 Task: Look for space in Brownsville, United States from 8th August, 2023 to 15th August, 2023 for 9 adults in price range Rs.10000 to Rs.14000. Place can be shared room with 5 bedrooms having 9 beds and 5 bathrooms. Property type can be house, flat, guest house. Amenities needed are: wifi, TV, free parkinig on premises, gym, breakfast. Booking option can be shelf check-in. Required host language is English.
Action: Mouse moved to (495, 109)
Screenshot: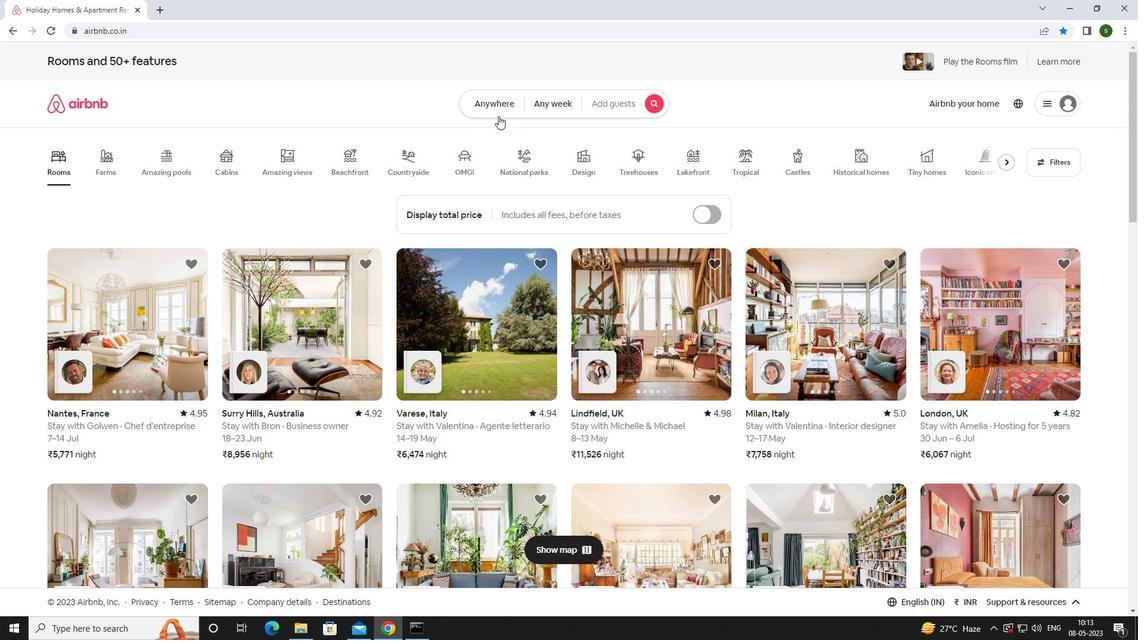
Action: Mouse pressed left at (495, 109)
Screenshot: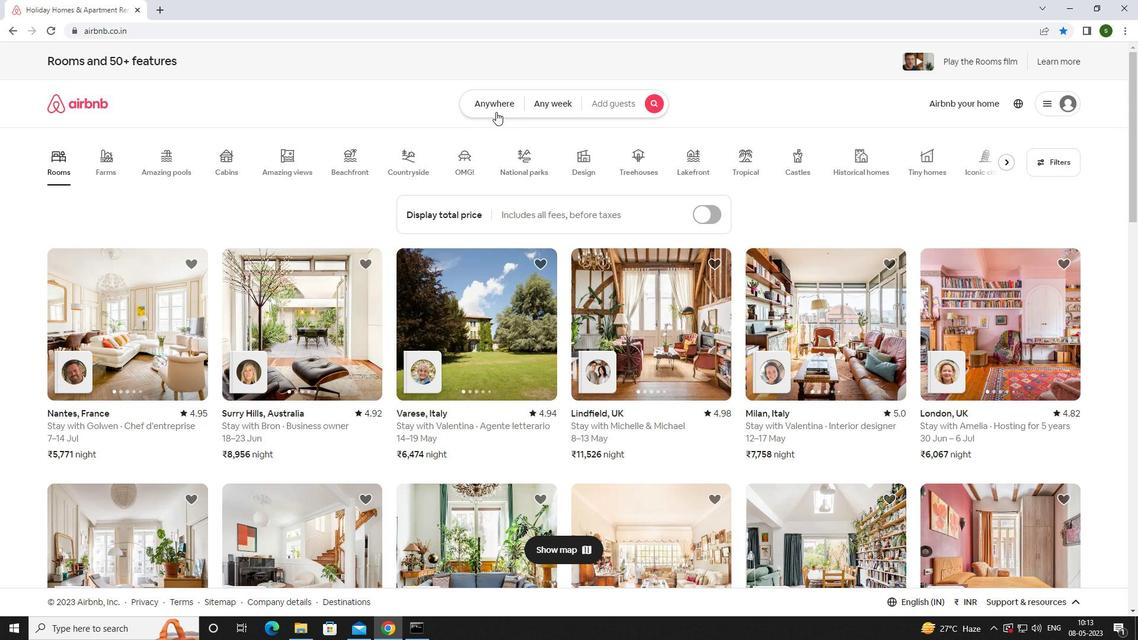 
Action: Mouse moved to (453, 160)
Screenshot: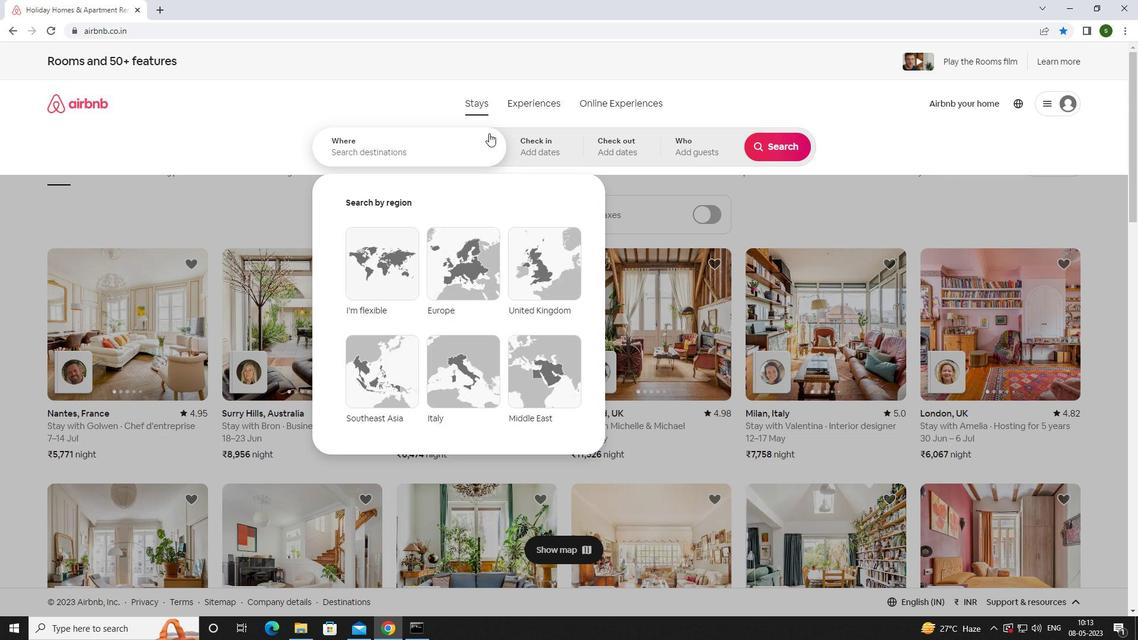 
Action: Mouse pressed left at (453, 160)
Screenshot: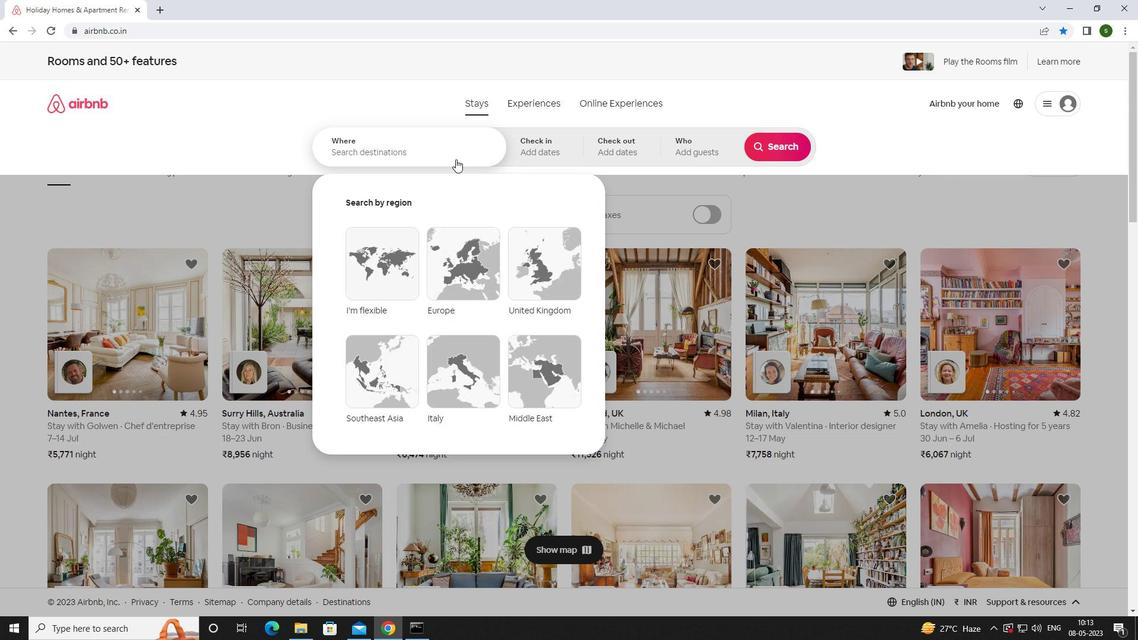 
Action: Mouse moved to (452, 151)
Screenshot: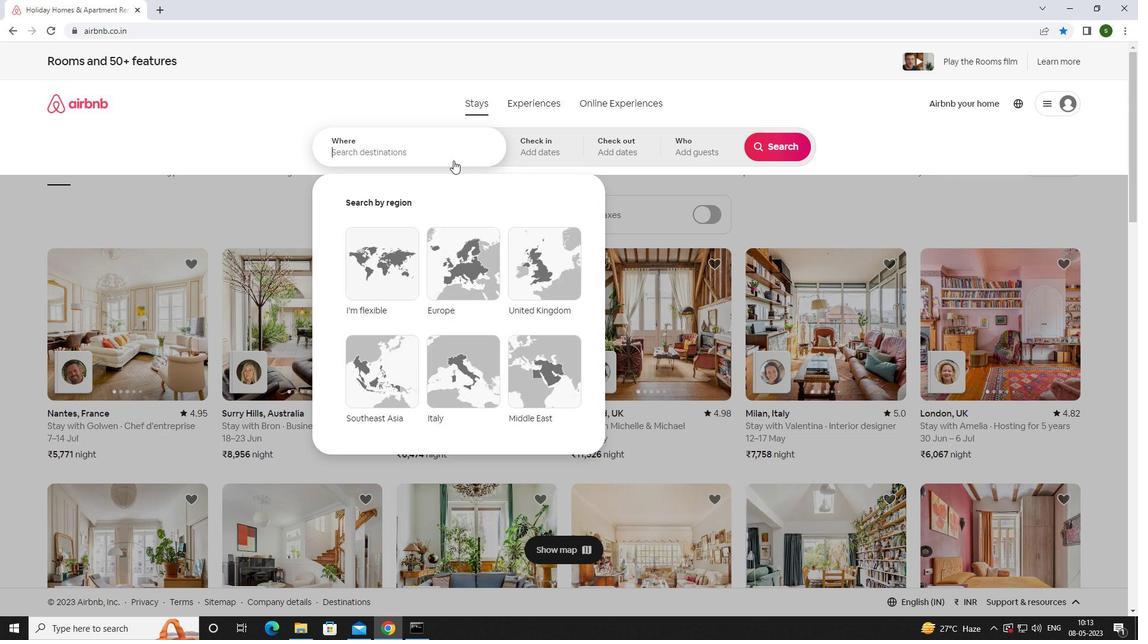 
Action: Key pressed <Key.caps_lock>b<Key.caps_lock>rownsville,<Key.space><Key.caps_lock>u<Key.caps_lock>nited<Key.space><Key.caps_lock>s<Key.caps_lock>tates<Key.enter>
Screenshot: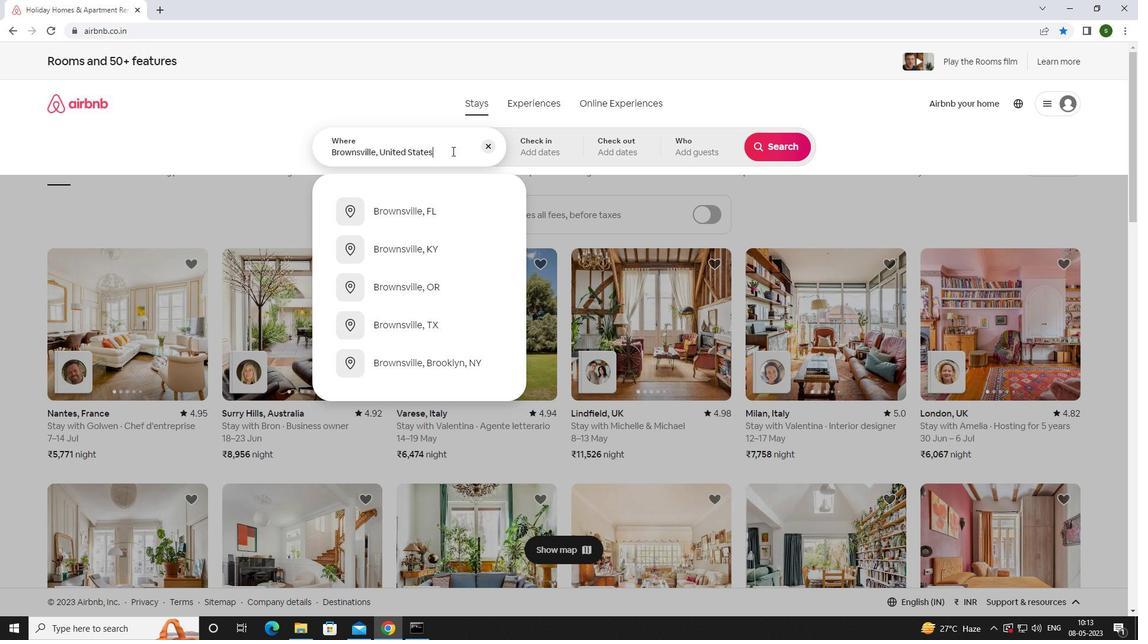 
Action: Mouse moved to (776, 238)
Screenshot: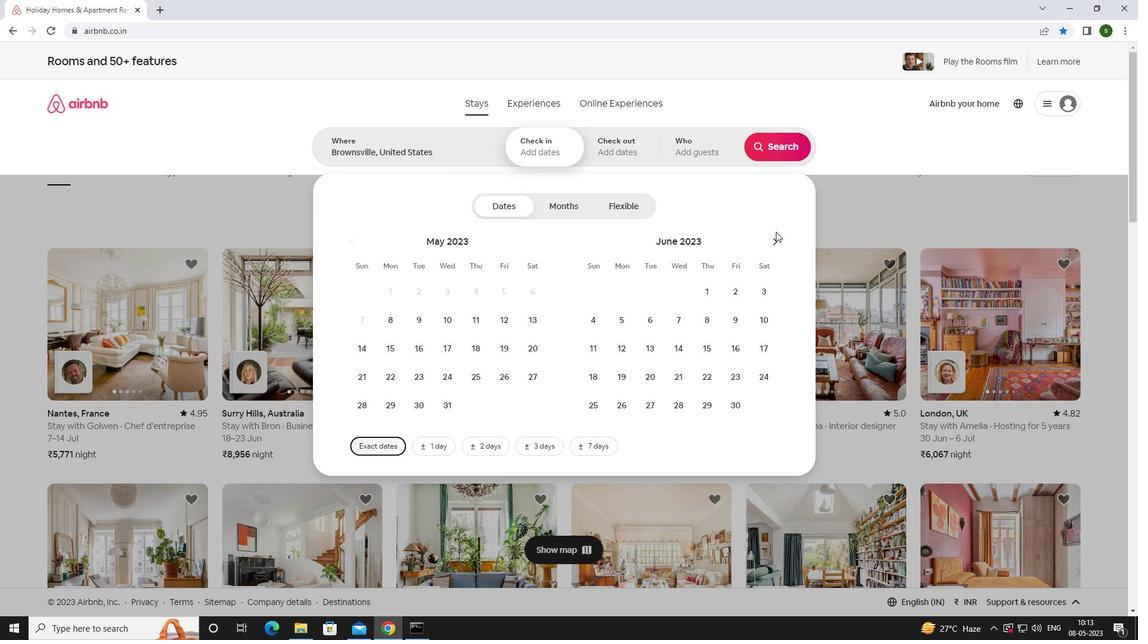 
Action: Mouse pressed left at (776, 238)
Screenshot: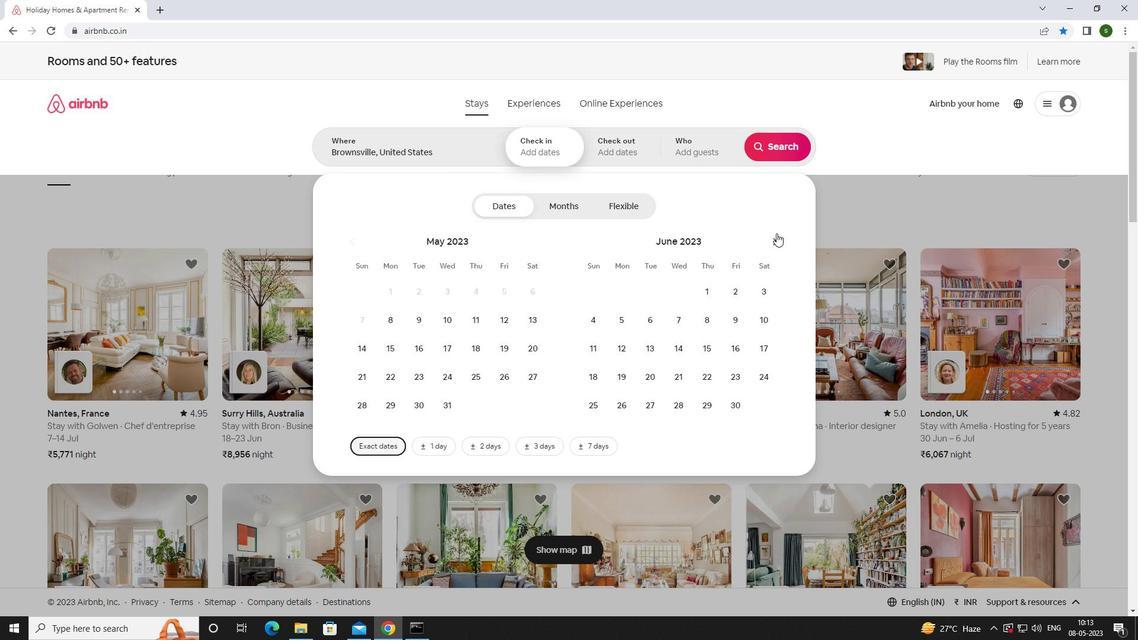 
Action: Mouse pressed left at (776, 238)
Screenshot: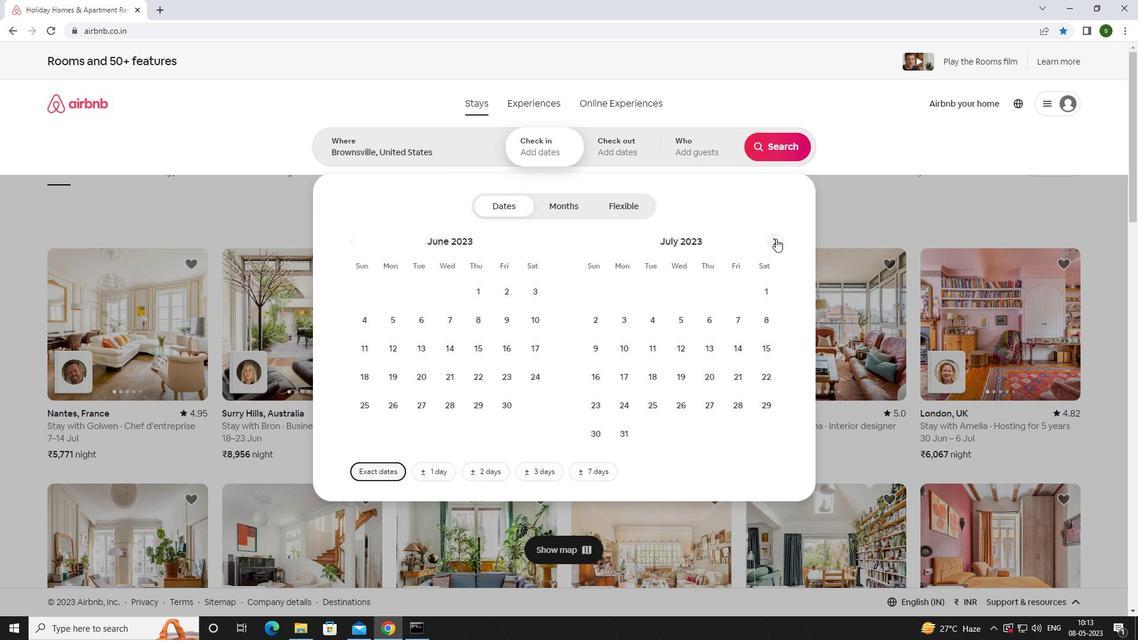 
Action: Mouse moved to (651, 318)
Screenshot: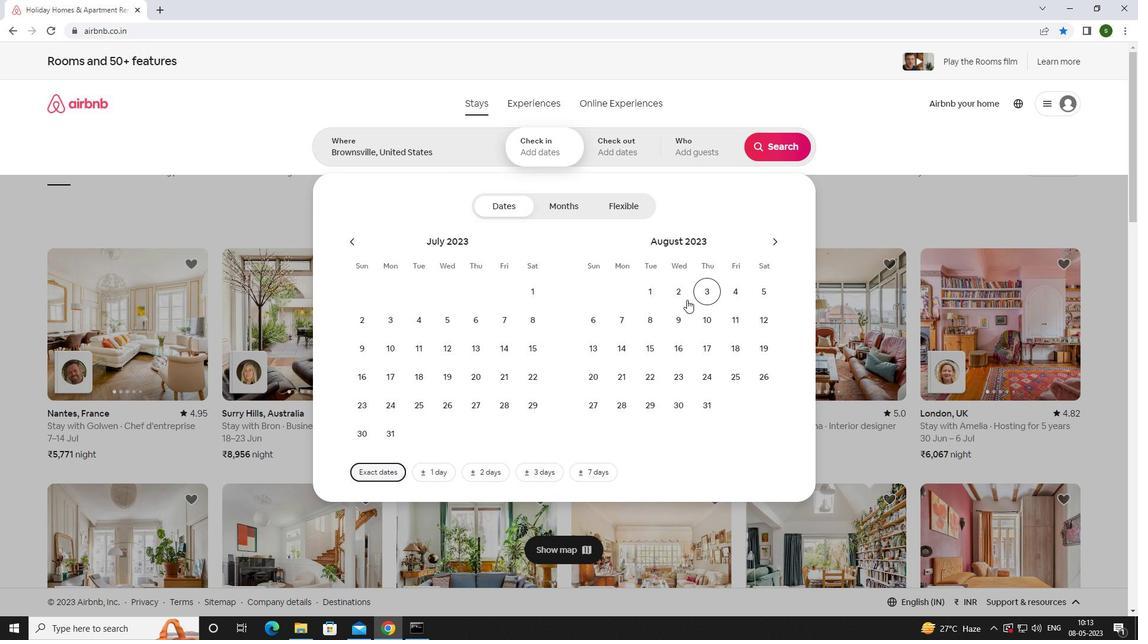 
Action: Mouse pressed left at (651, 318)
Screenshot: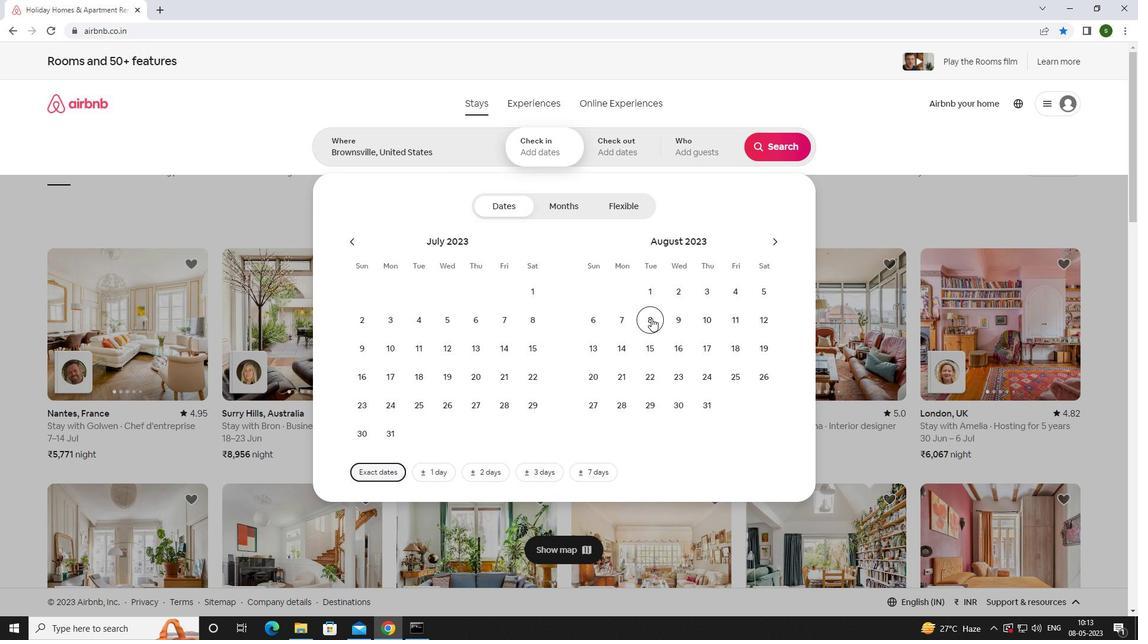 
Action: Mouse moved to (648, 353)
Screenshot: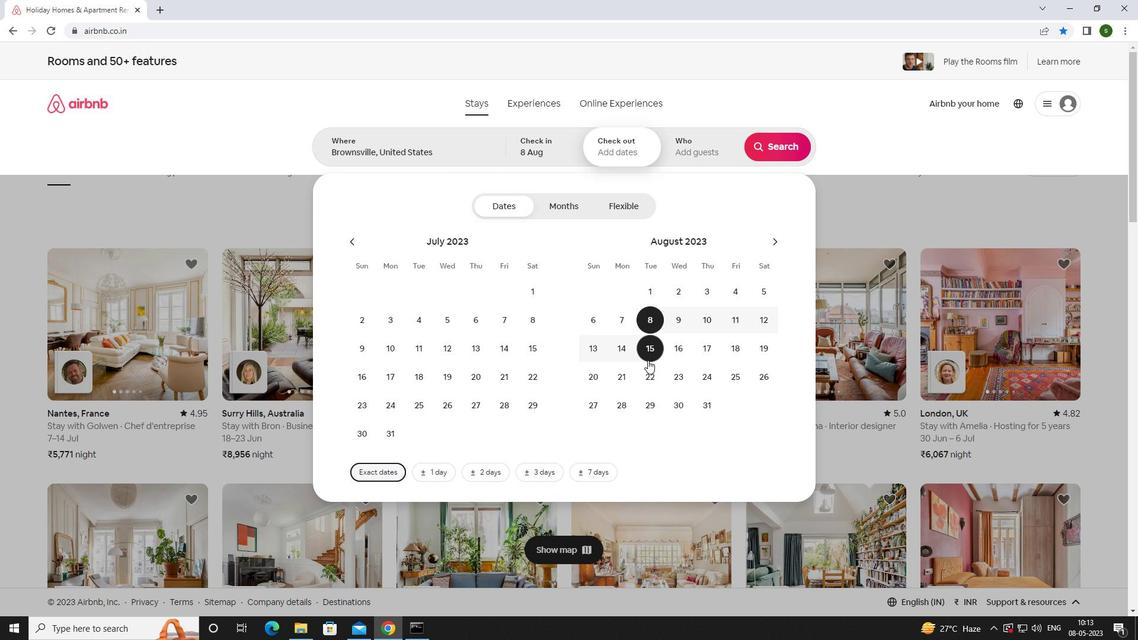
Action: Mouse pressed left at (648, 353)
Screenshot: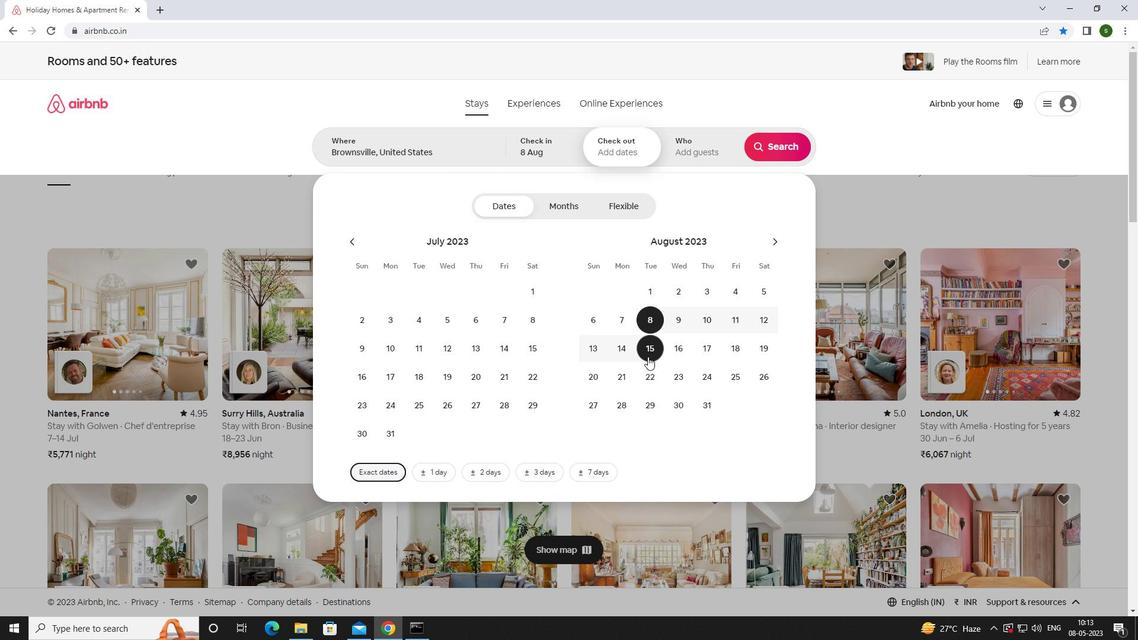 
Action: Mouse moved to (693, 156)
Screenshot: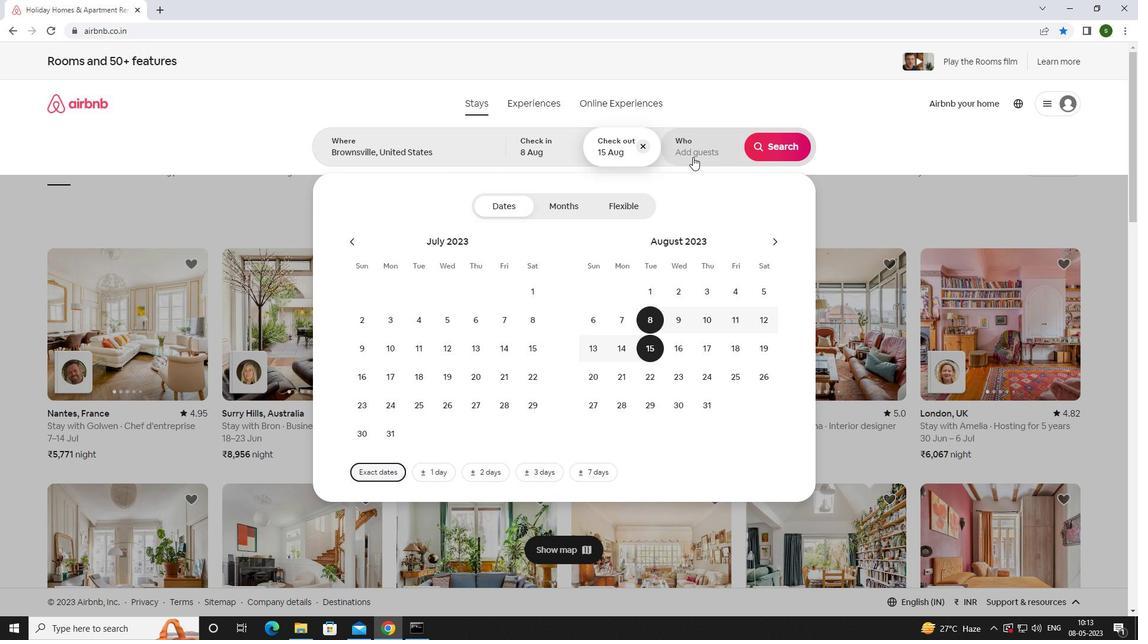 
Action: Mouse pressed left at (693, 156)
Screenshot: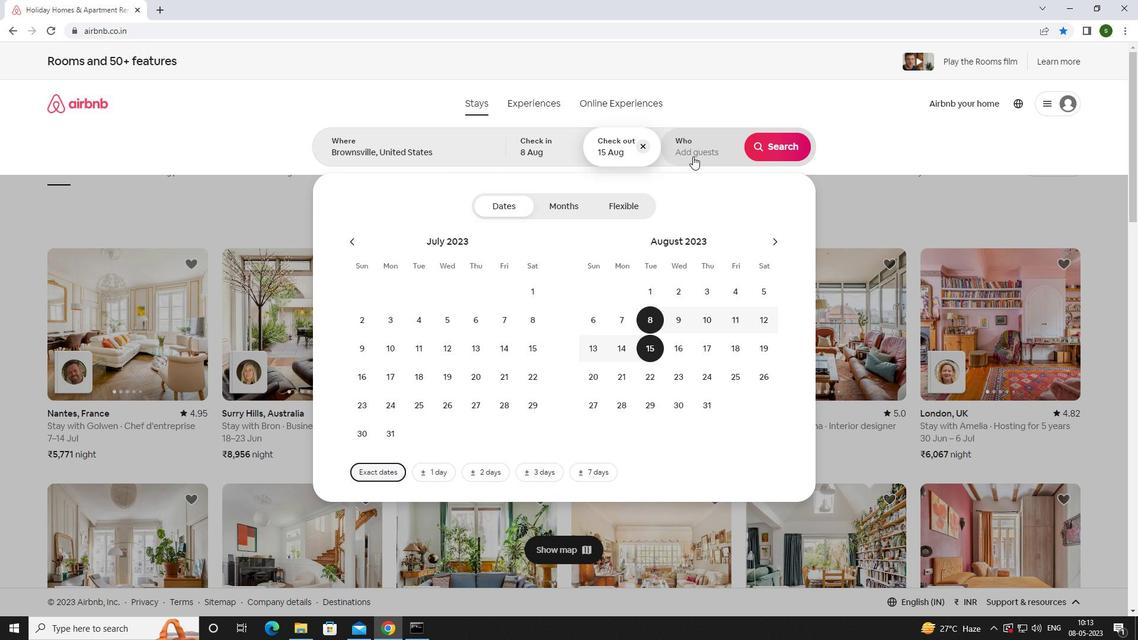 
Action: Mouse moved to (784, 206)
Screenshot: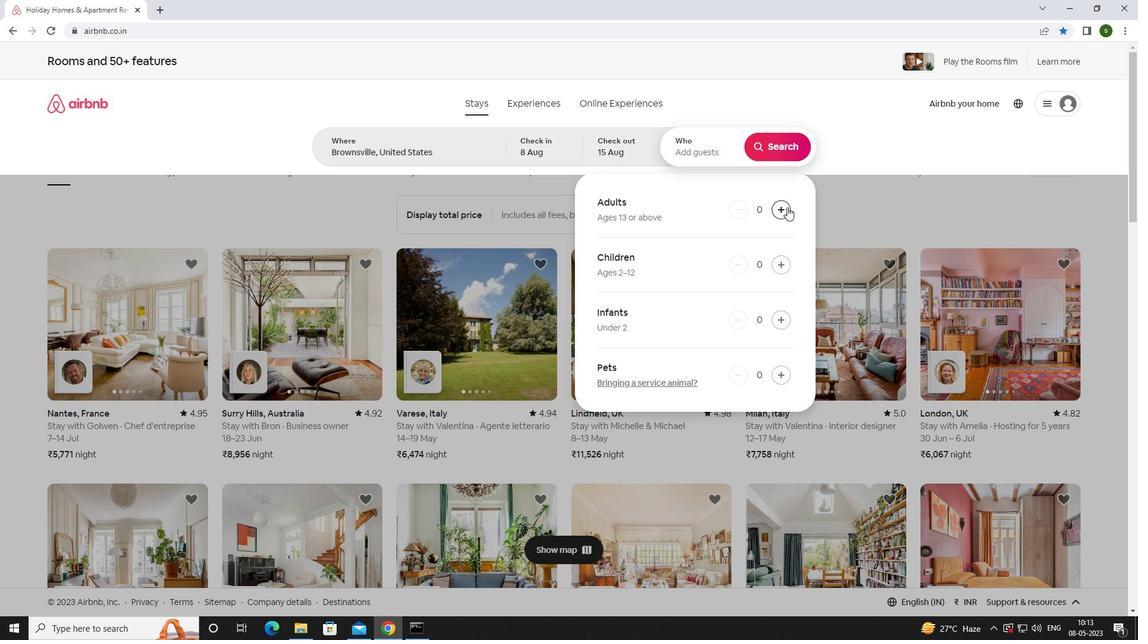
Action: Mouse pressed left at (784, 206)
Screenshot: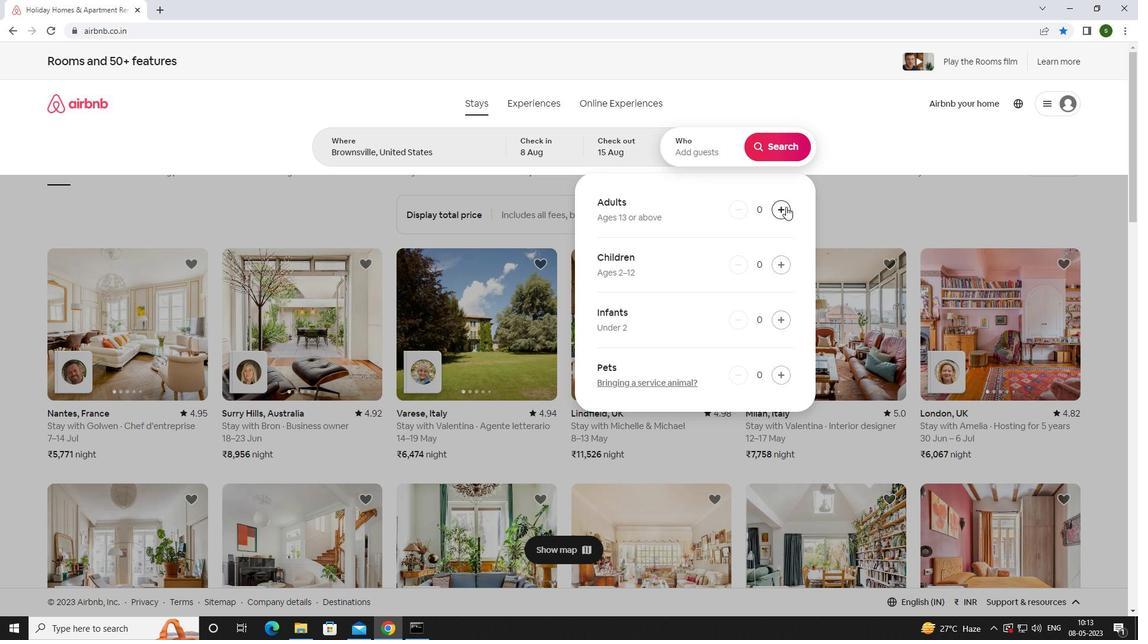 
Action: Mouse pressed left at (784, 206)
Screenshot: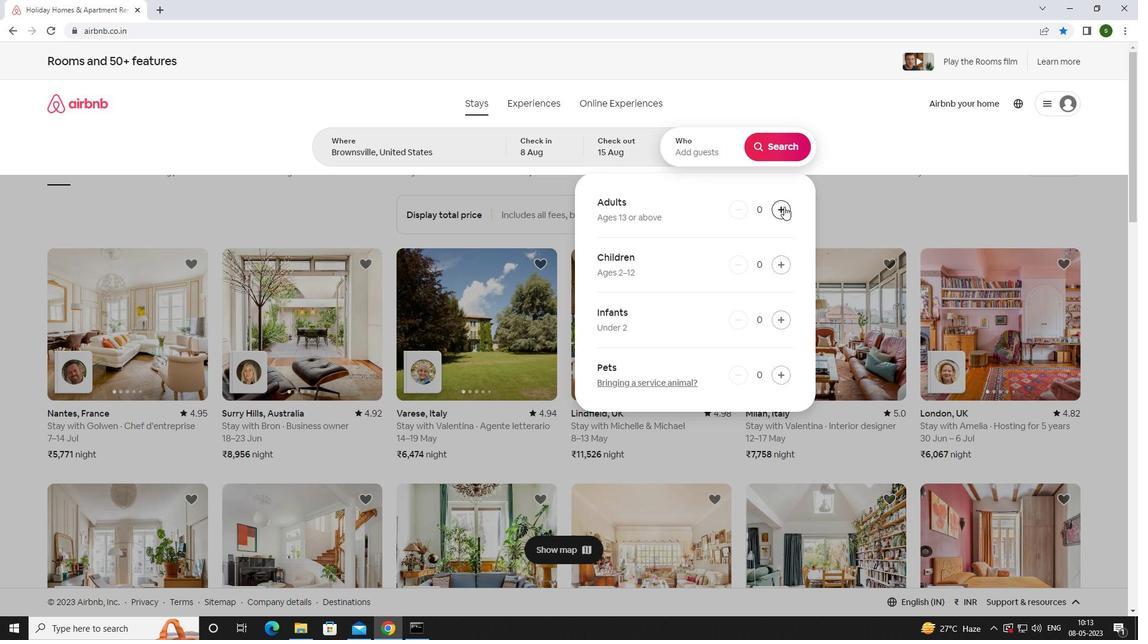 
Action: Mouse pressed left at (784, 206)
Screenshot: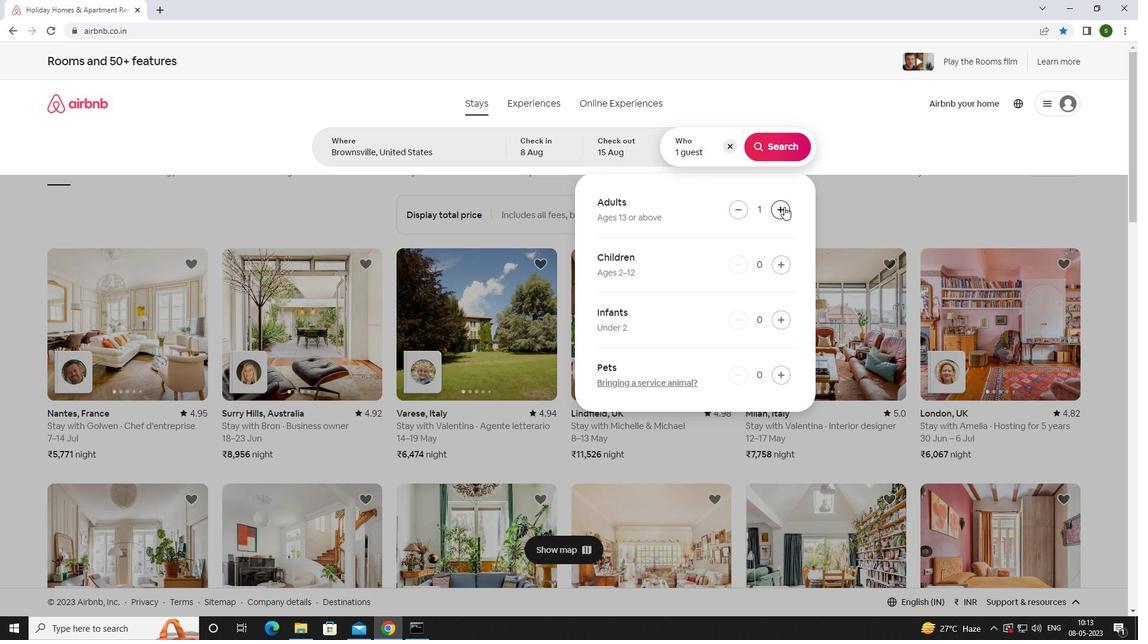 
Action: Mouse pressed left at (784, 206)
Screenshot: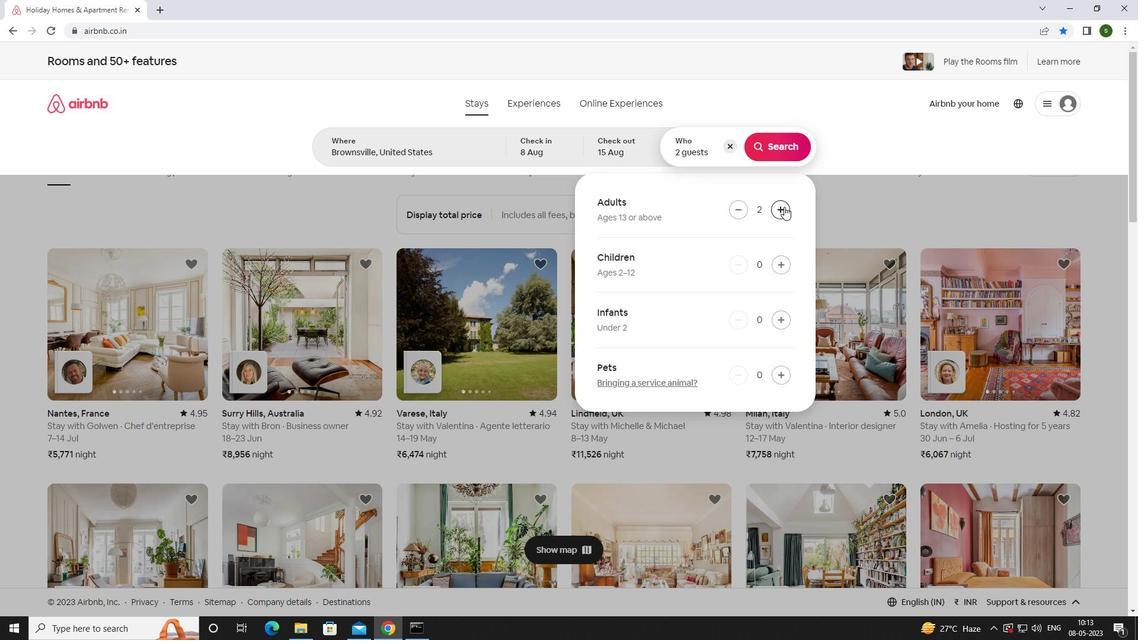 
Action: Mouse pressed left at (784, 206)
Screenshot: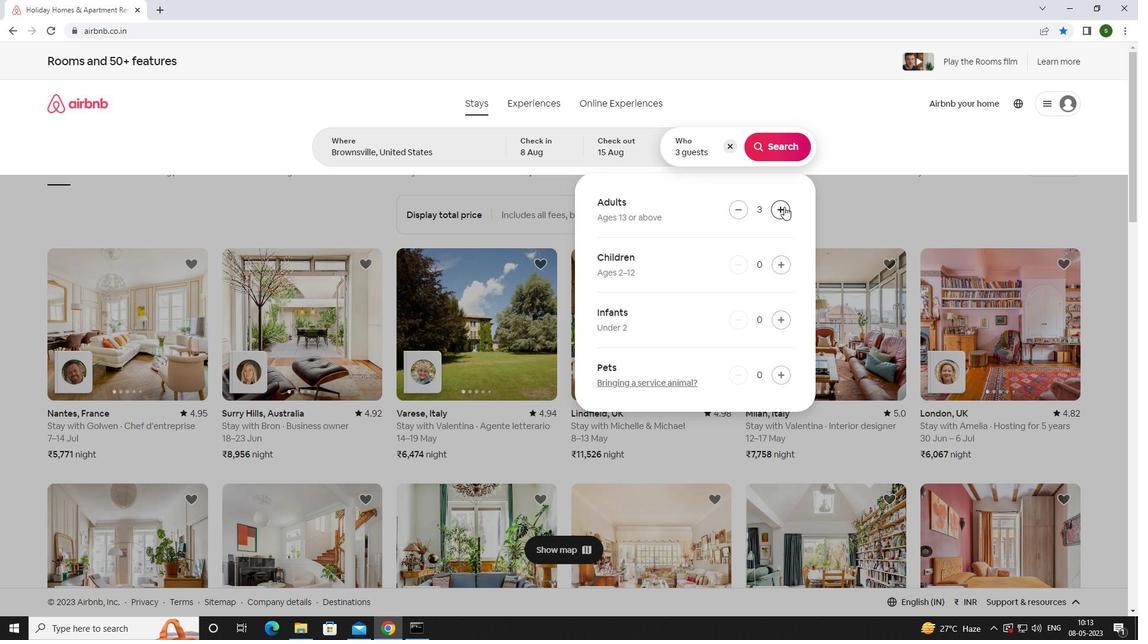 
Action: Mouse pressed left at (784, 206)
Screenshot: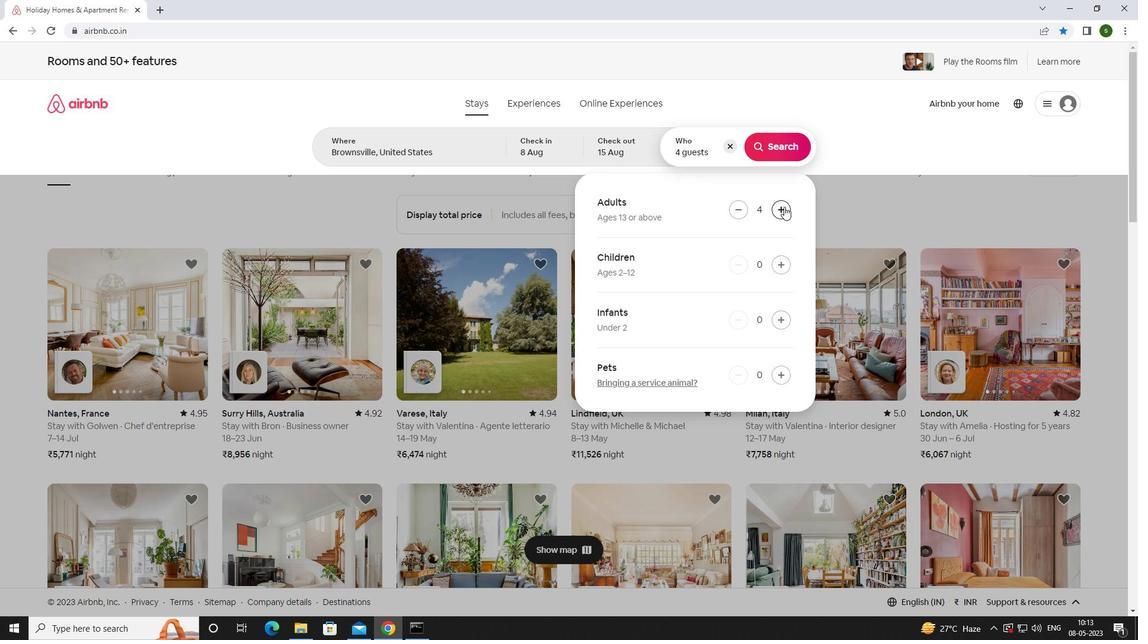 
Action: Mouse pressed left at (784, 206)
Screenshot: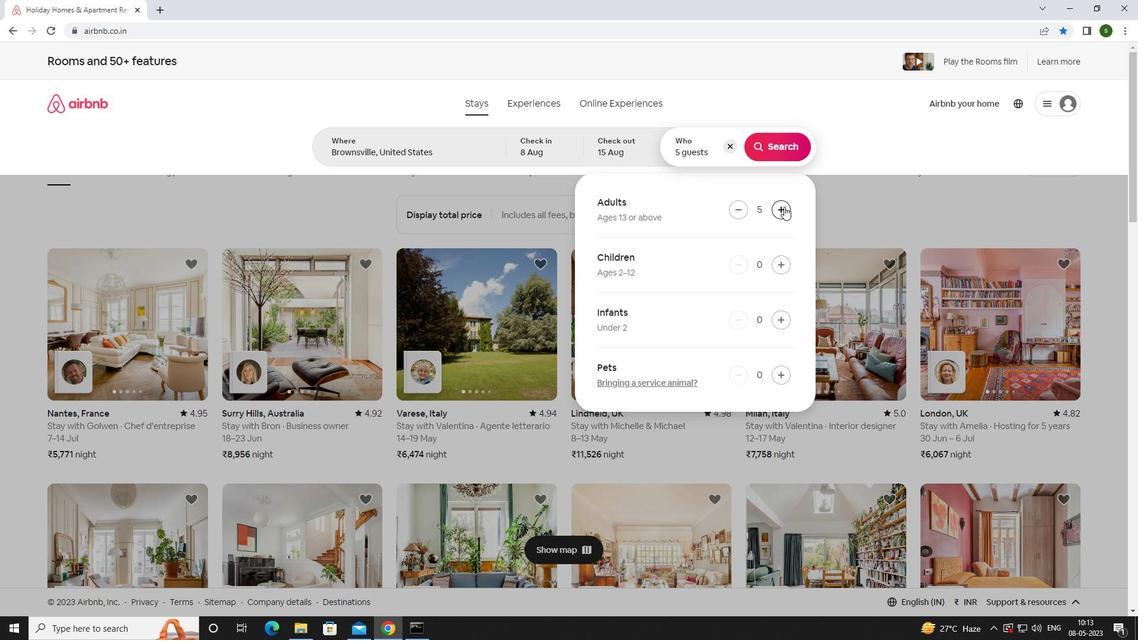 
Action: Mouse pressed left at (784, 206)
Screenshot: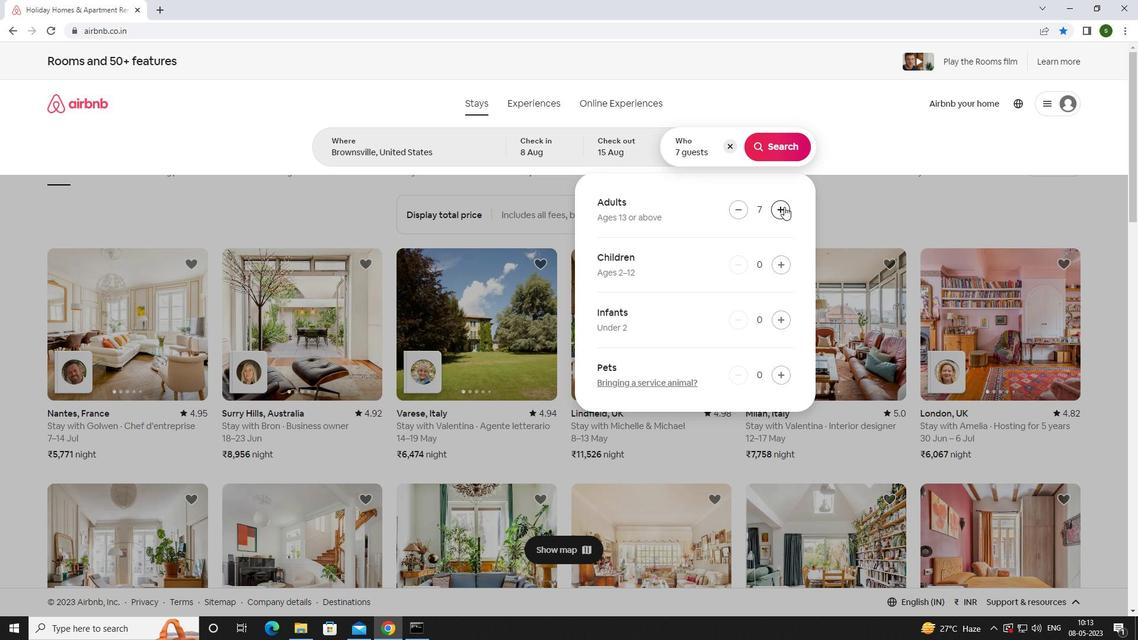 
Action: Mouse pressed left at (784, 206)
Screenshot: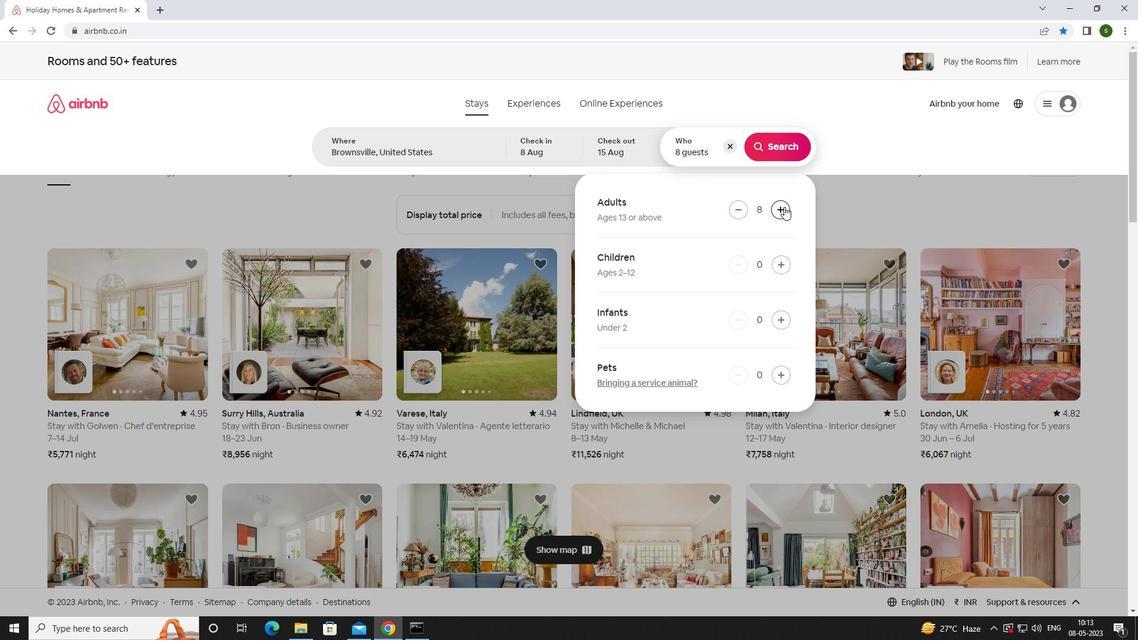
Action: Mouse moved to (786, 147)
Screenshot: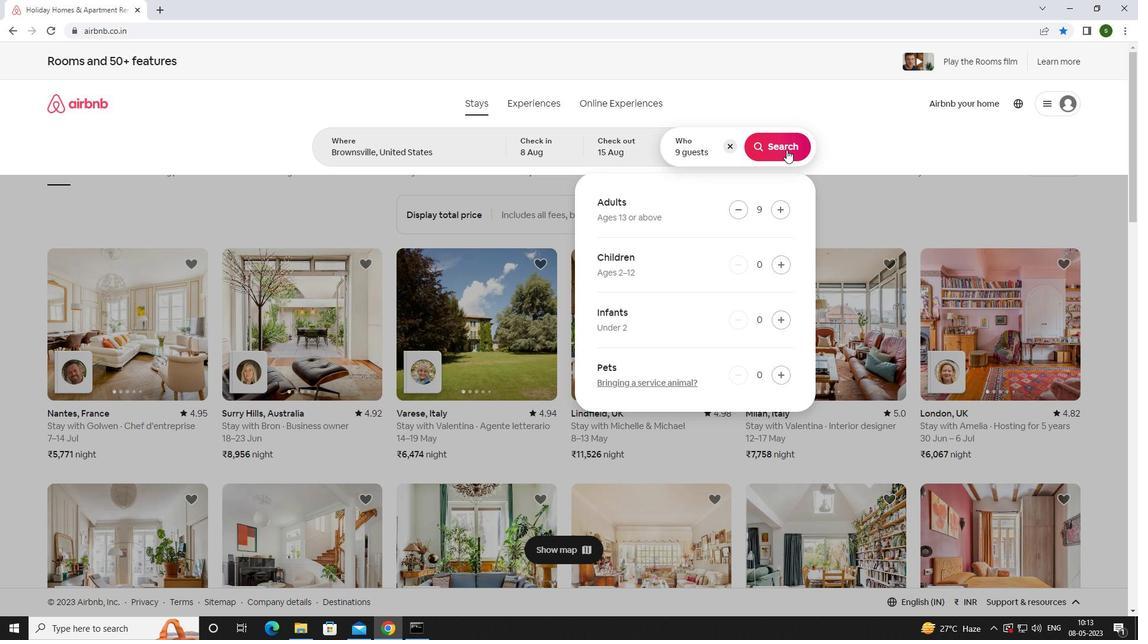 
Action: Mouse pressed left at (786, 147)
Screenshot: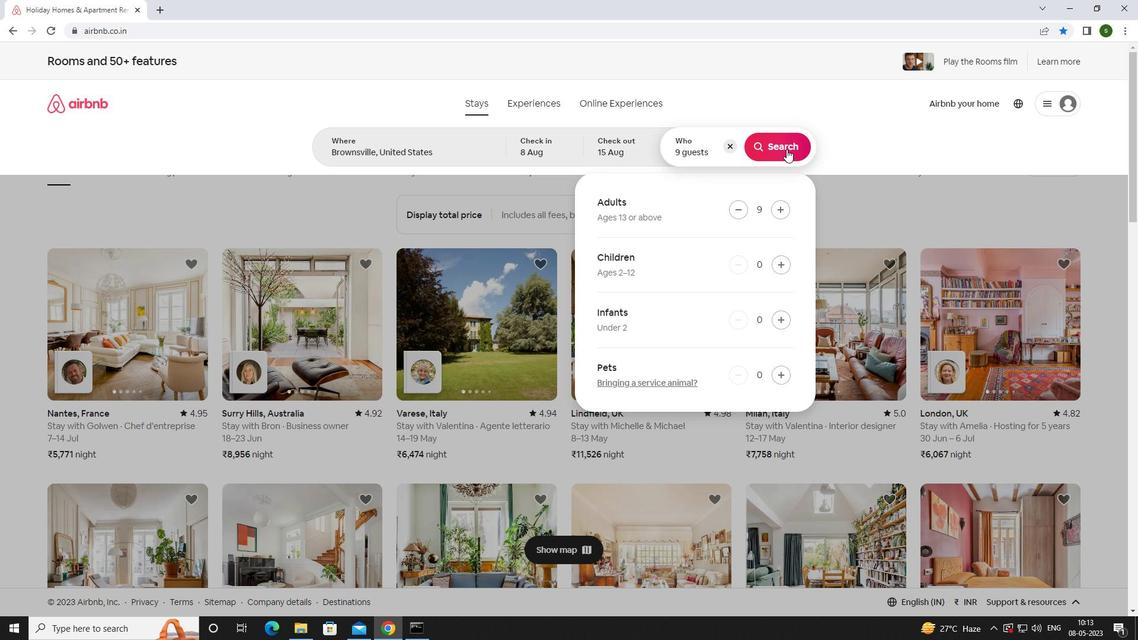 
Action: Mouse moved to (1065, 116)
Screenshot: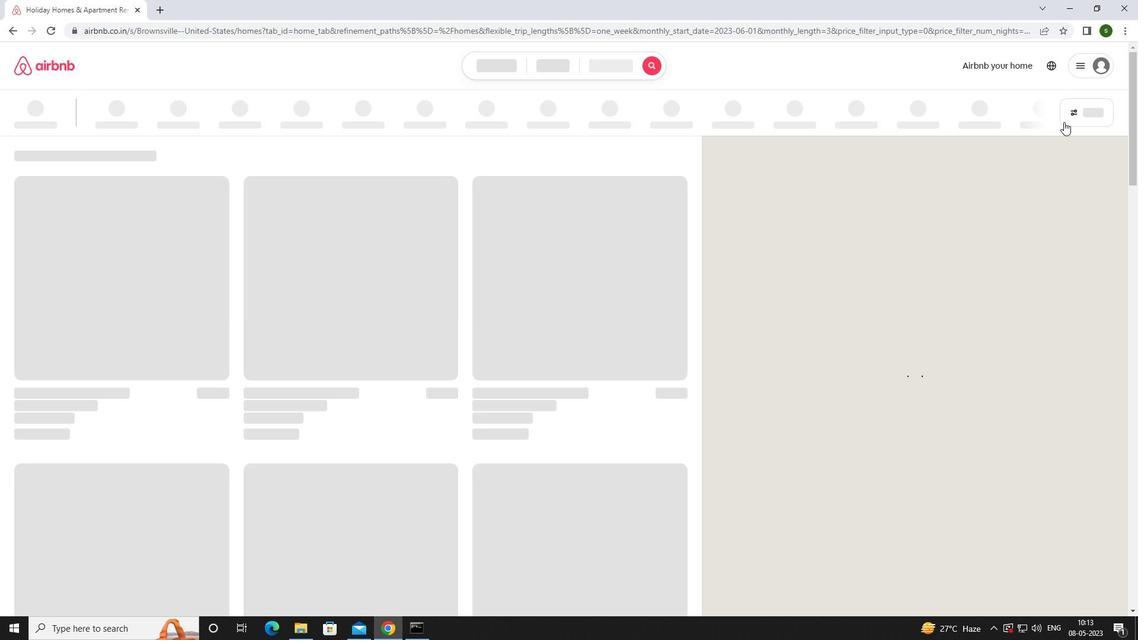
Action: Mouse pressed left at (1065, 116)
Screenshot: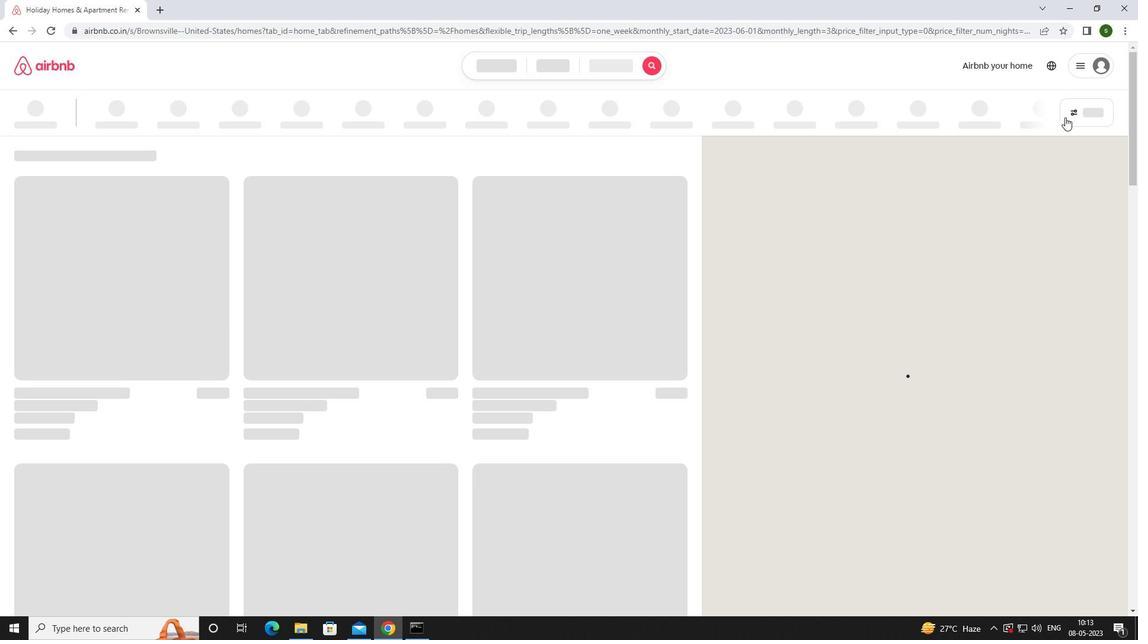 
Action: Mouse moved to (472, 402)
Screenshot: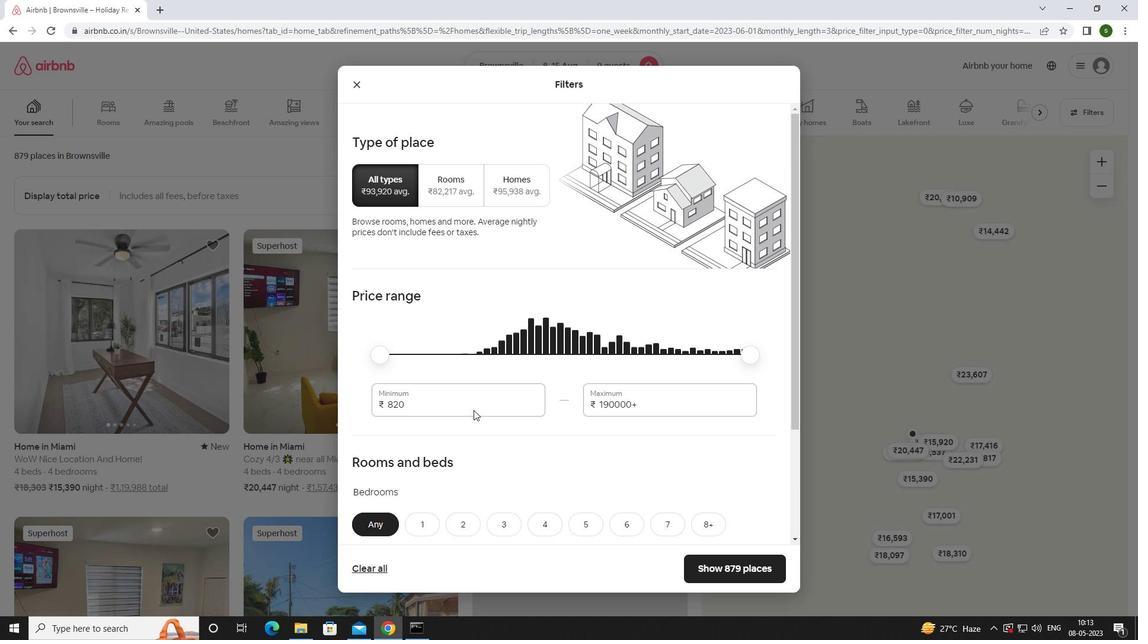 
Action: Mouse pressed left at (472, 402)
Screenshot: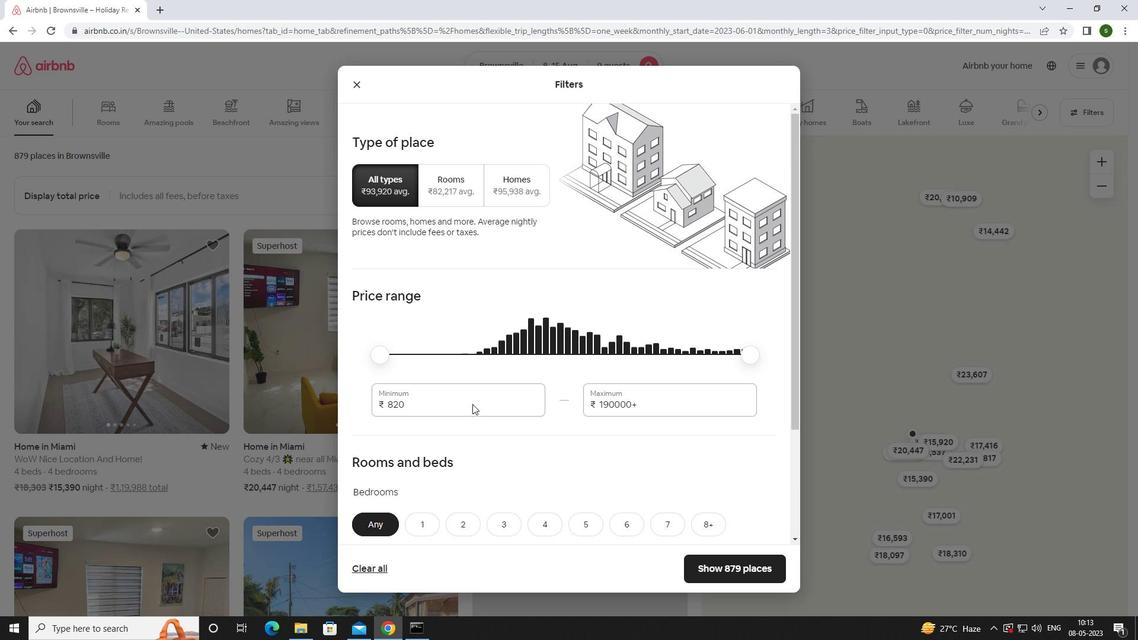 
Action: Key pressed <Key.backspace><Key.backspace><Key.backspace><Key.backspace>10000
Screenshot: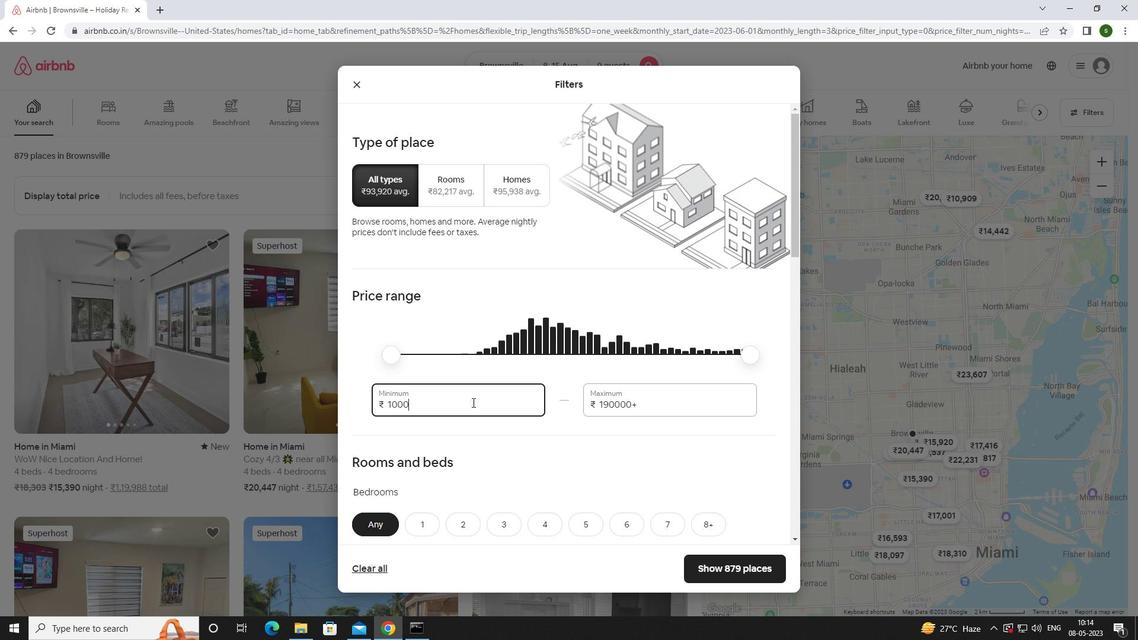 
Action: Mouse moved to (637, 400)
Screenshot: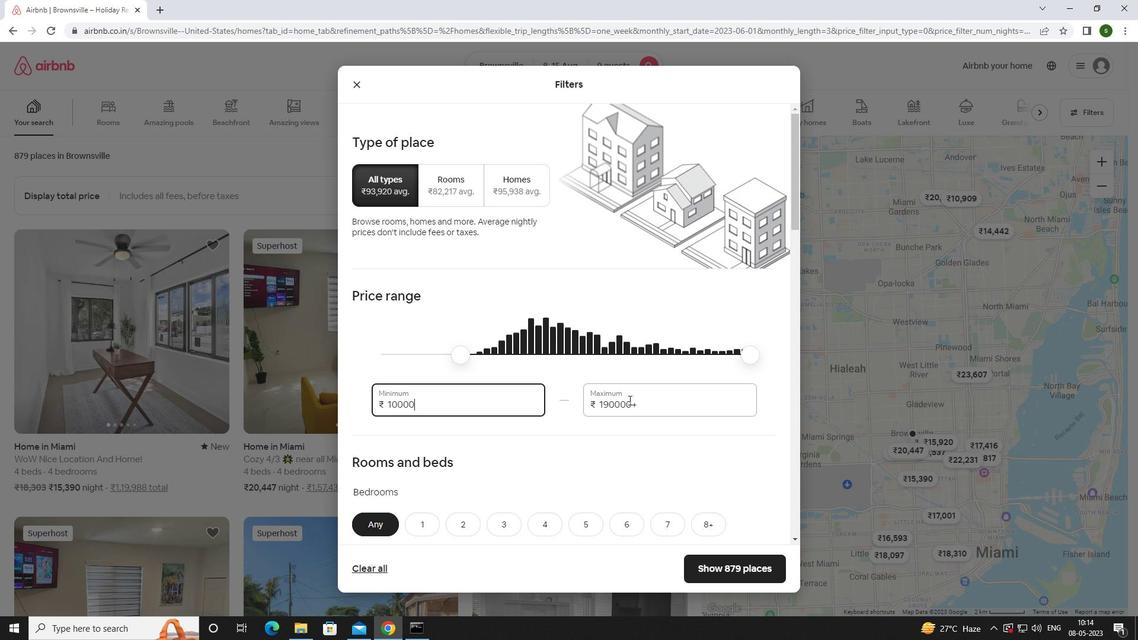 
Action: Mouse pressed left at (637, 400)
Screenshot: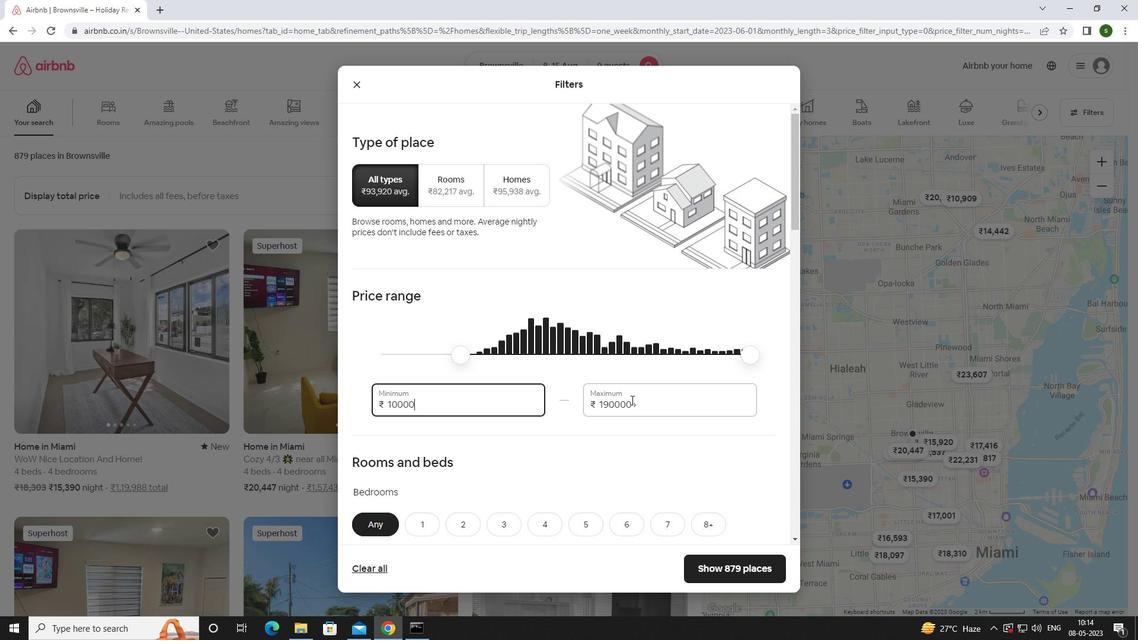 
Action: Key pressed <Key.backspace><Key.backspace><Key.backspace><Key.backspace><Key.backspace><Key.backspace><Key.backspace><Key.backspace><Key.backspace><Key.backspace><Key.backspace><Key.backspace>14000
Screenshot: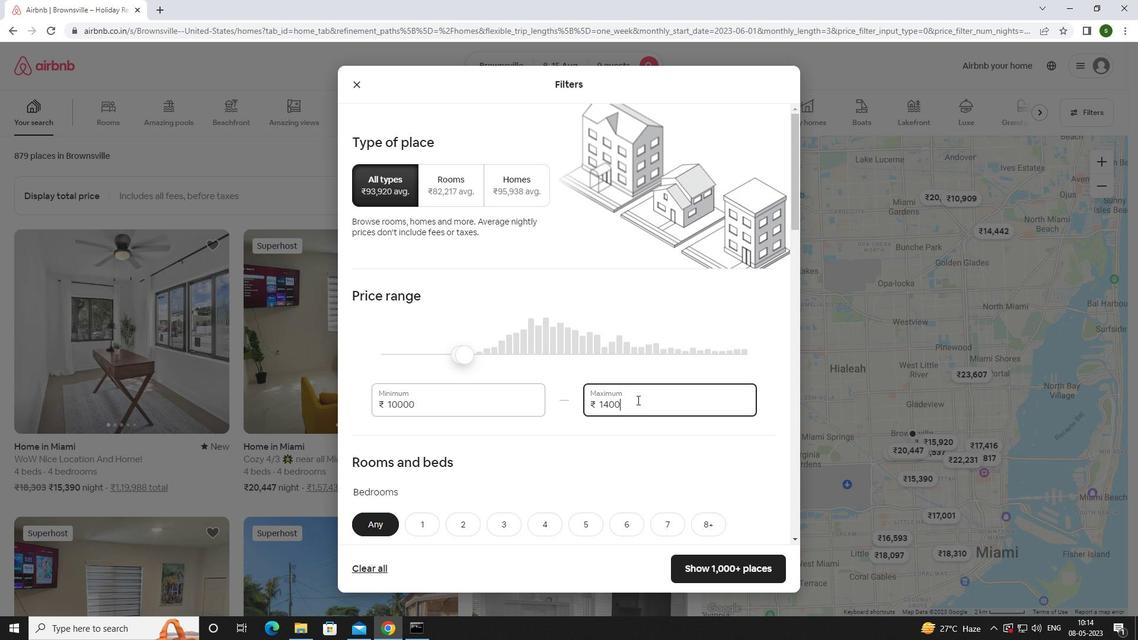 
Action: Mouse moved to (582, 401)
Screenshot: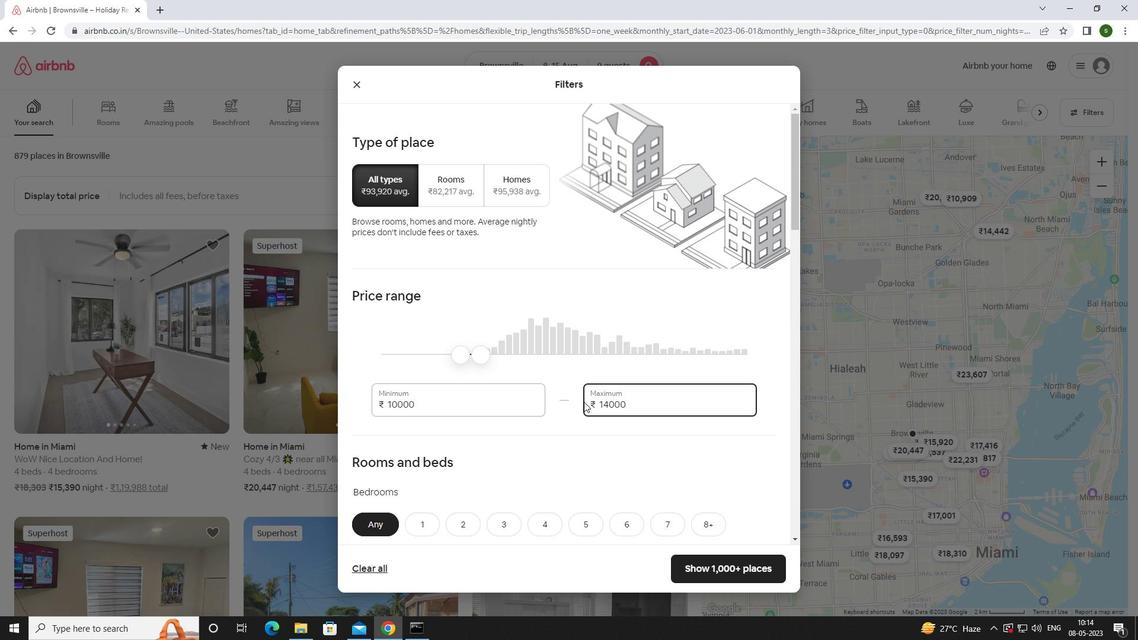 
Action: Mouse scrolled (582, 401) with delta (0, 0)
Screenshot: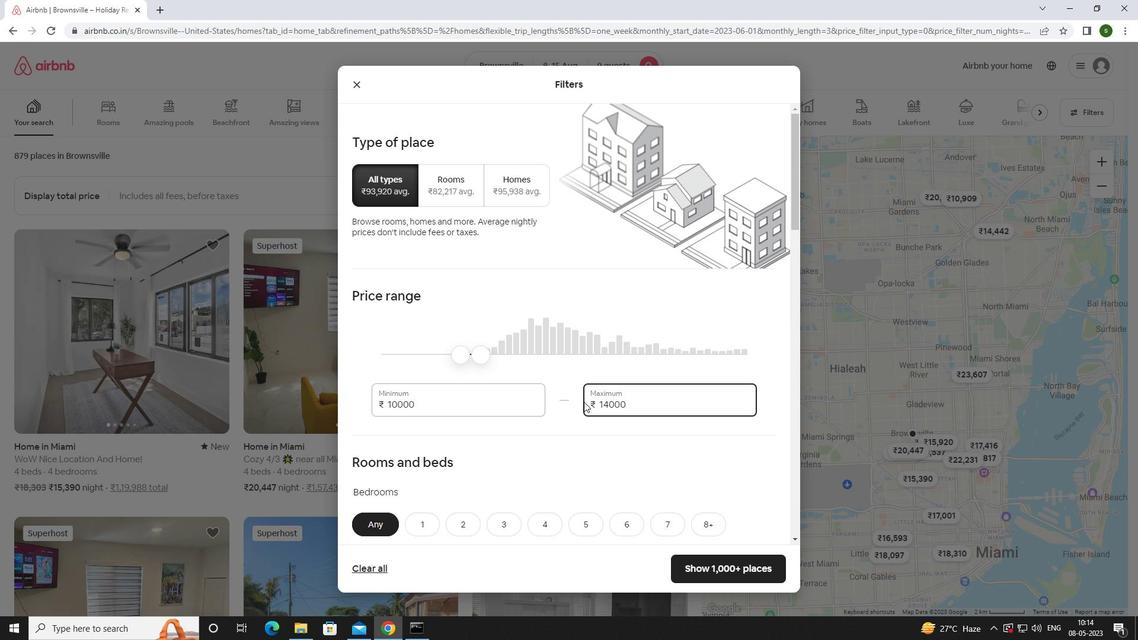 
Action: Mouse scrolled (582, 401) with delta (0, 0)
Screenshot: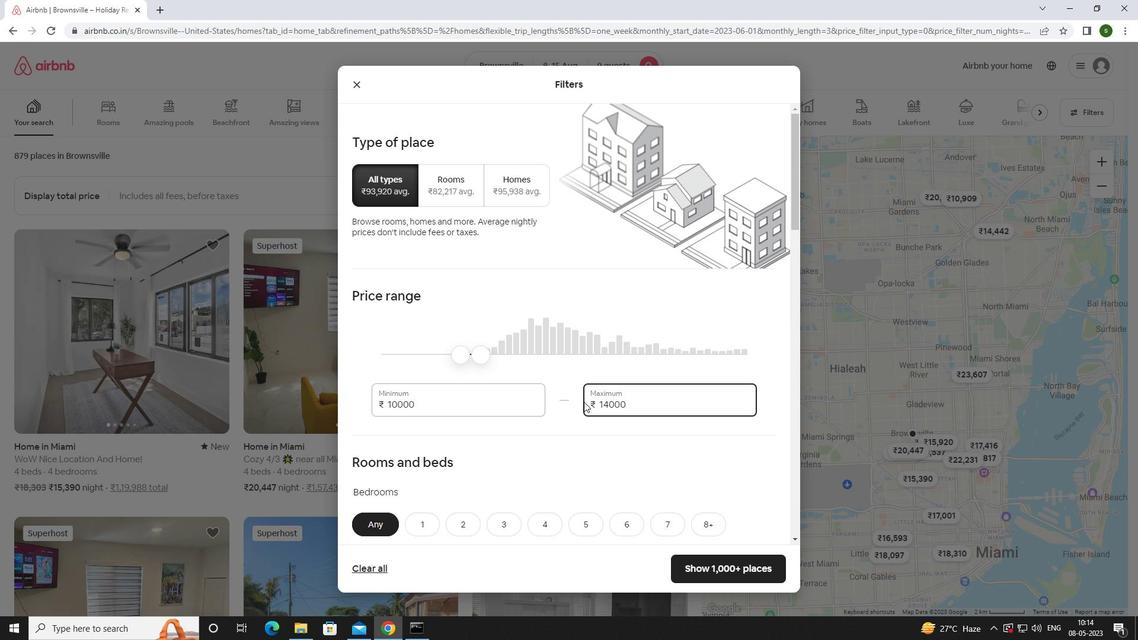 
Action: Mouse moved to (581, 403)
Screenshot: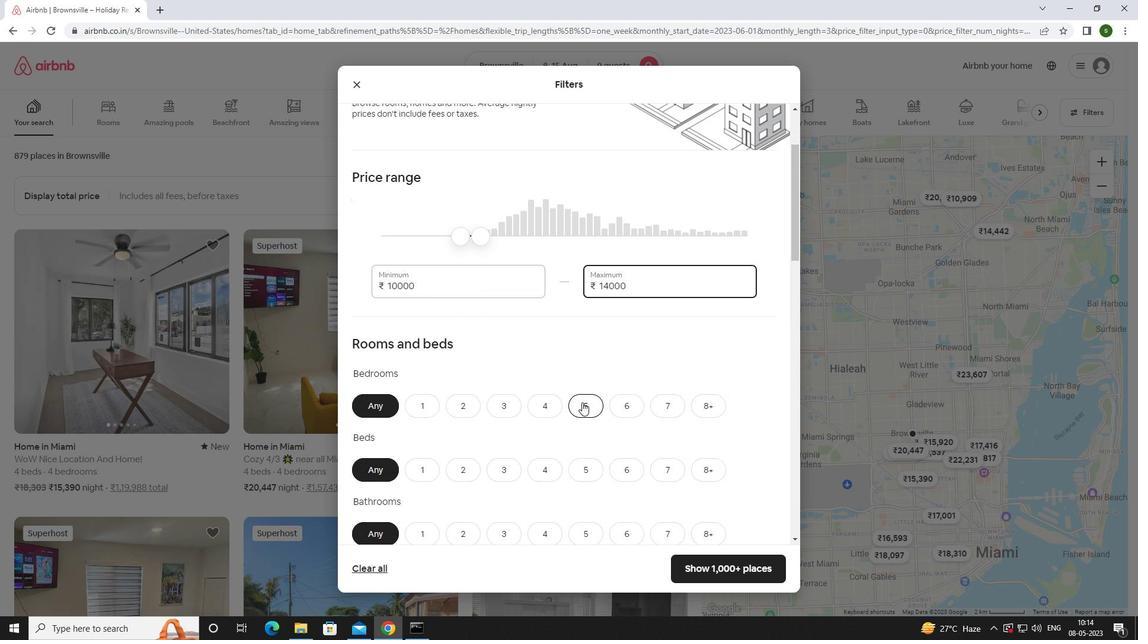 
Action: Mouse pressed left at (581, 403)
Screenshot: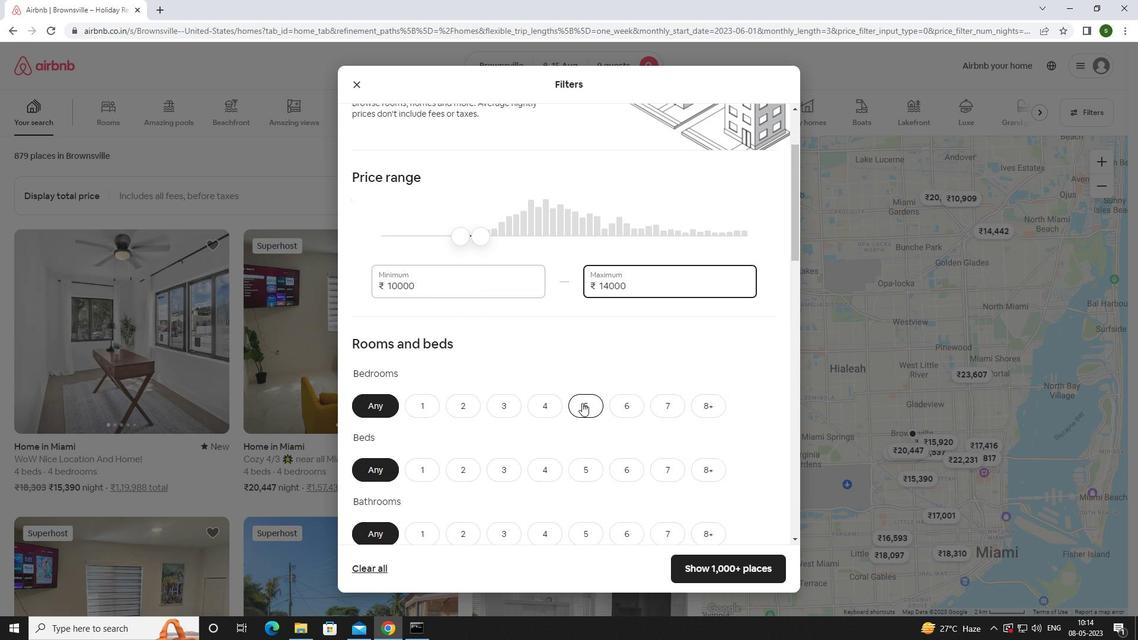 
Action: Mouse moved to (711, 469)
Screenshot: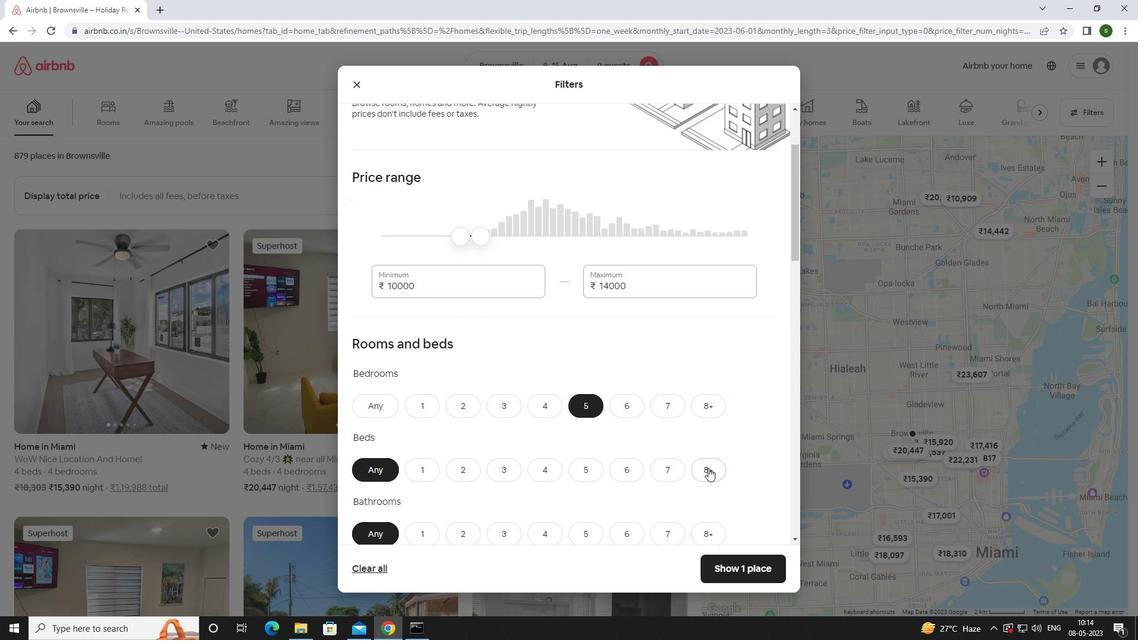 
Action: Mouse pressed left at (711, 469)
Screenshot: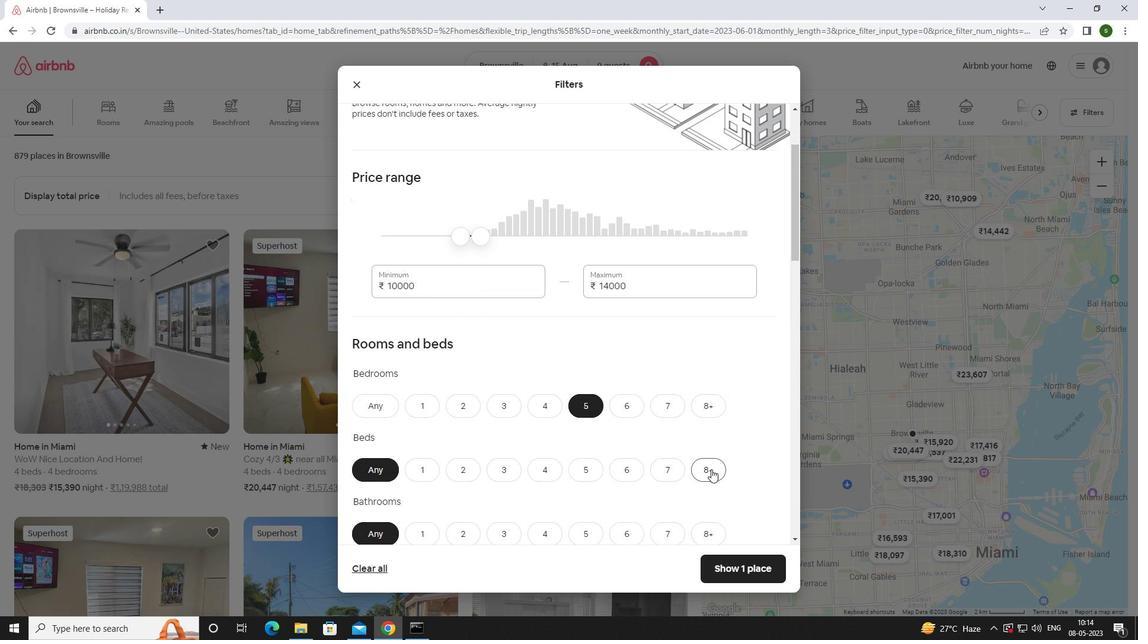 
Action: Mouse moved to (667, 461)
Screenshot: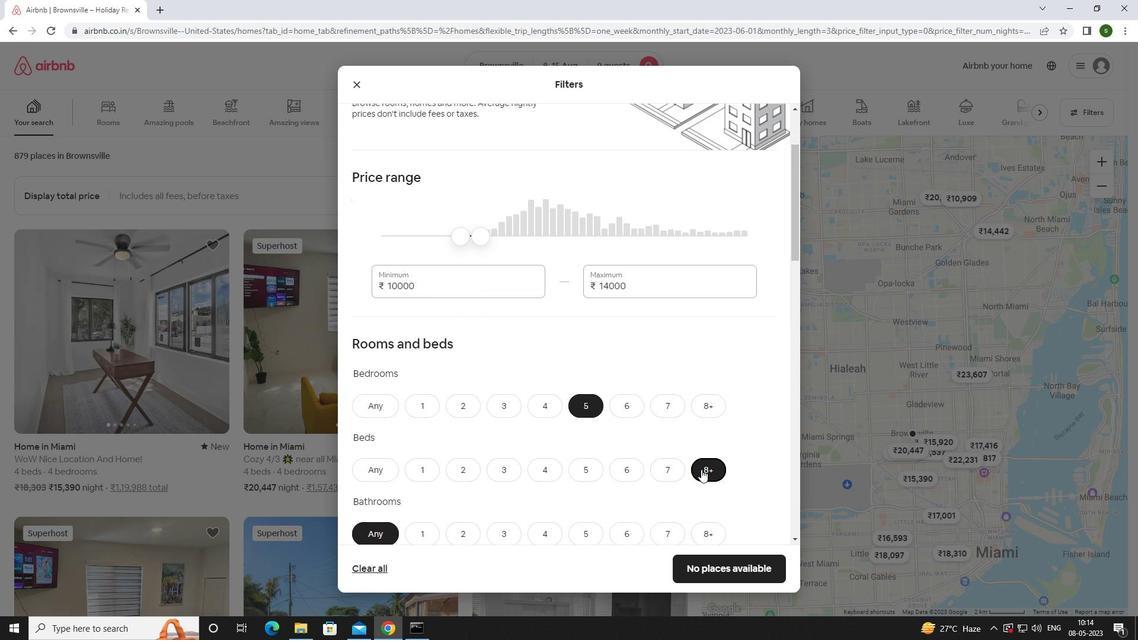 
Action: Mouse scrolled (667, 460) with delta (0, 0)
Screenshot: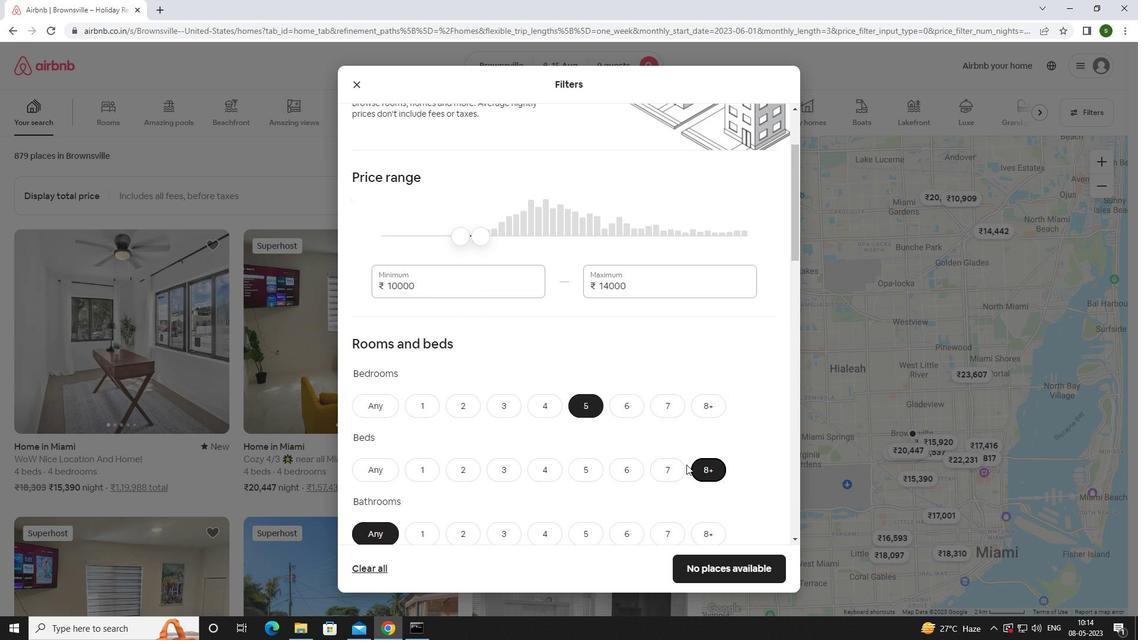 
Action: Mouse moved to (664, 461)
Screenshot: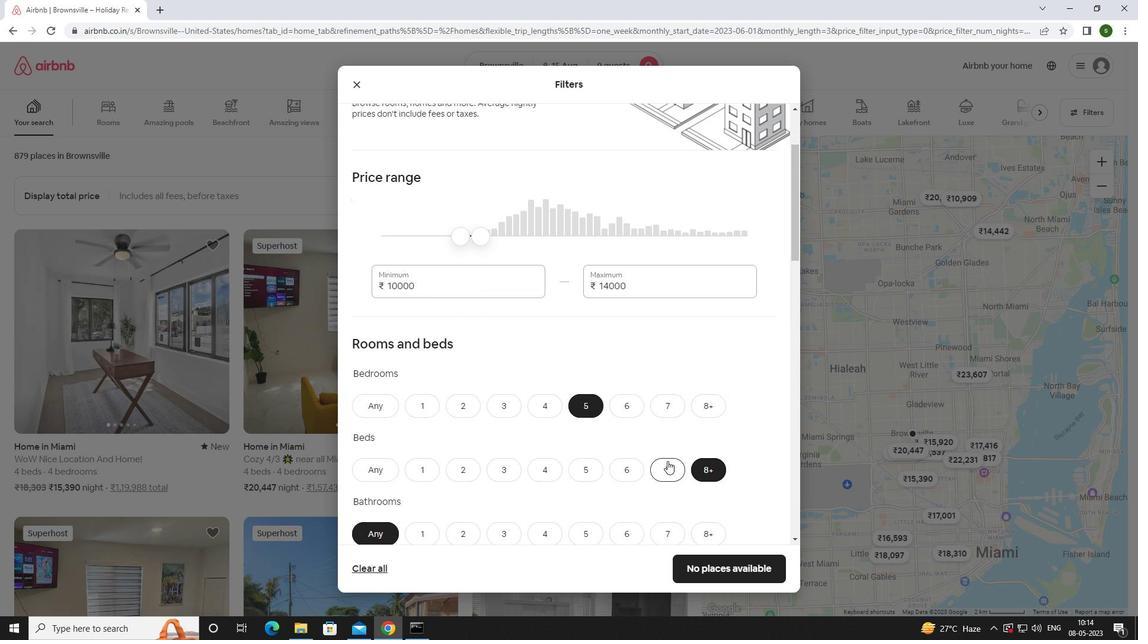 
Action: Mouse scrolled (664, 460) with delta (0, 0)
Screenshot: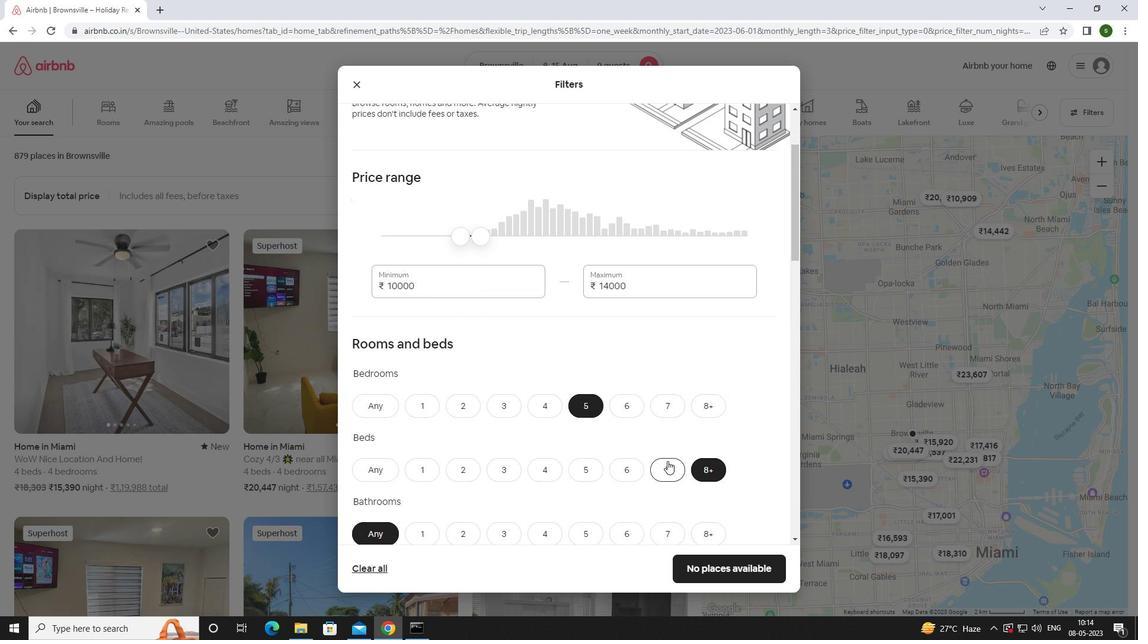 
Action: Mouse moved to (591, 417)
Screenshot: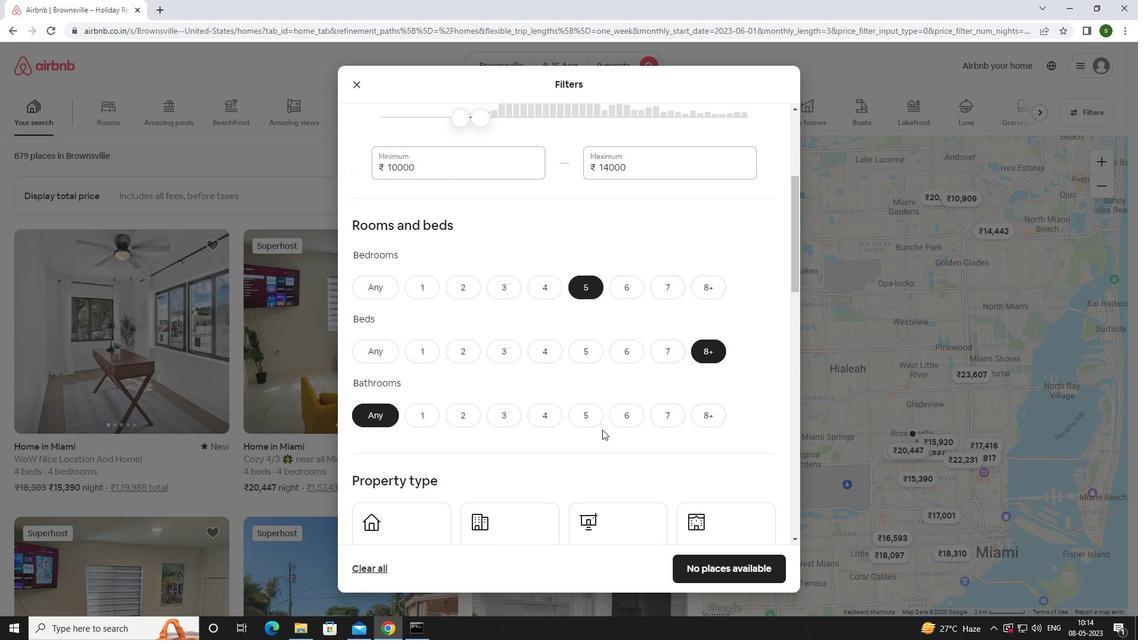 
Action: Mouse pressed left at (591, 417)
Screenshot: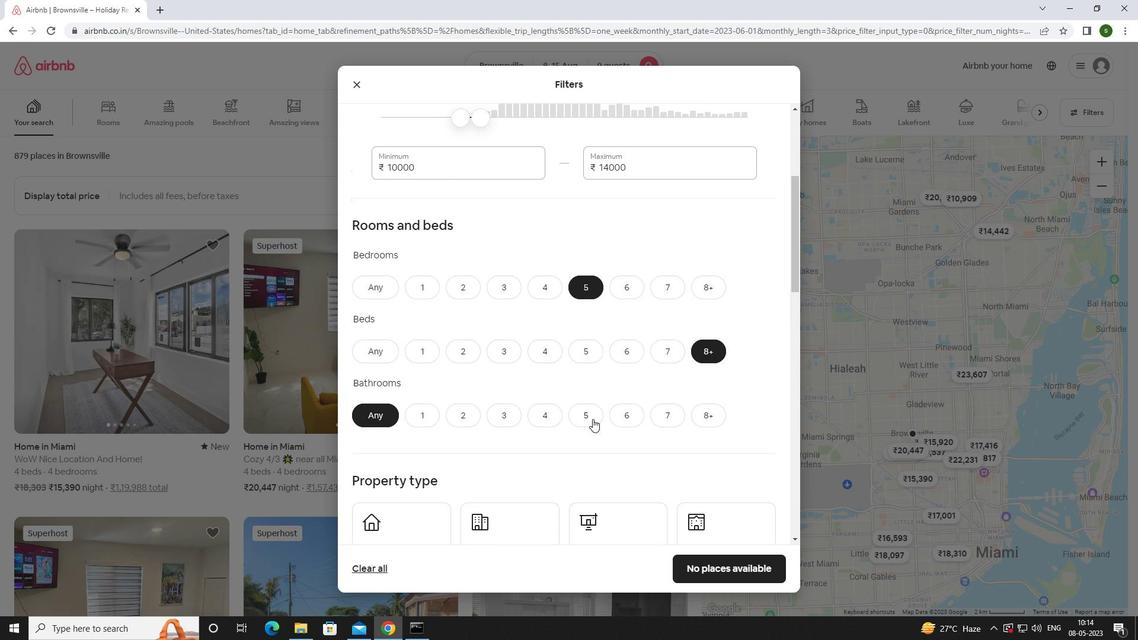
Action: Mouse moved to (574, 411)
Screenshot: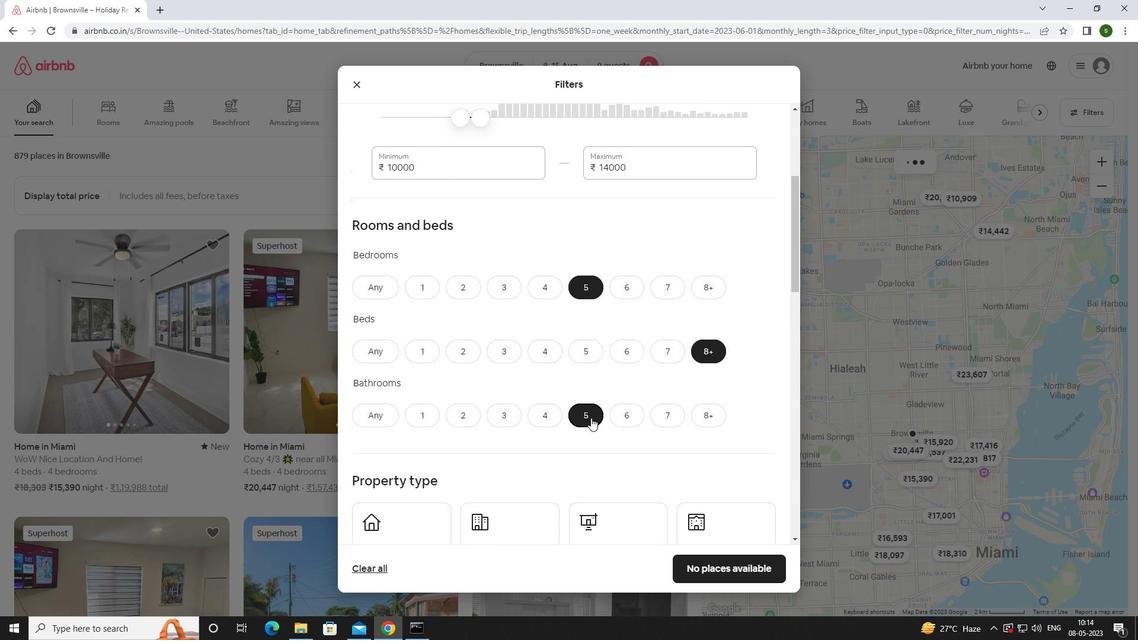 
Action: Mouse scrolled (574, 410) with delta (0, 0)
Screenshot: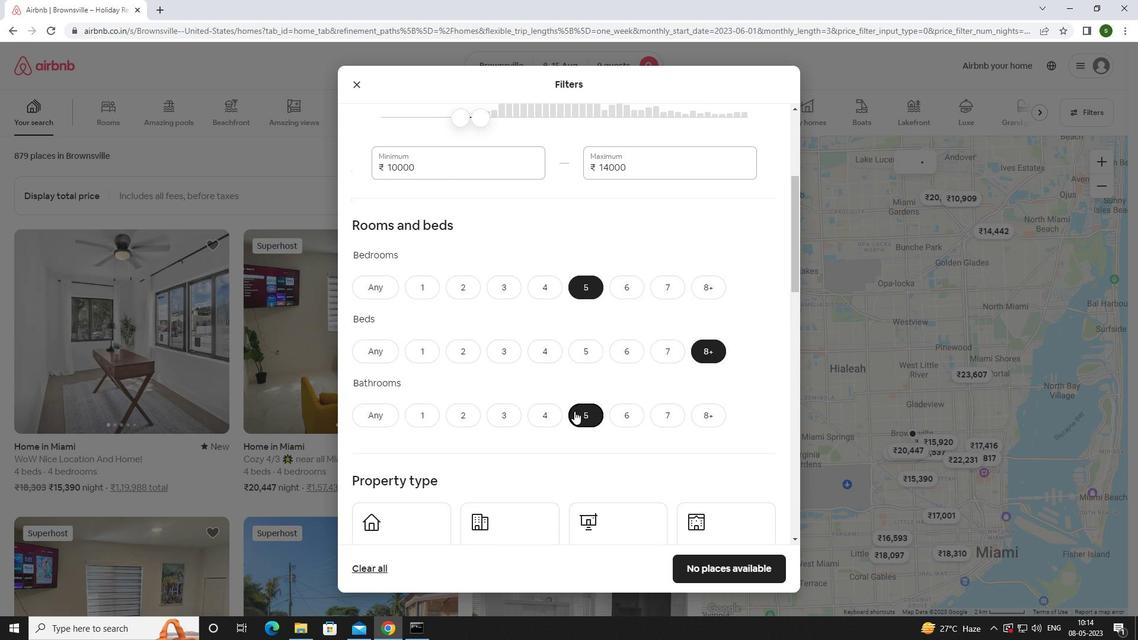 
Action: Mouse scrolled (574, 410) with delta (0, 0)
Screenshot: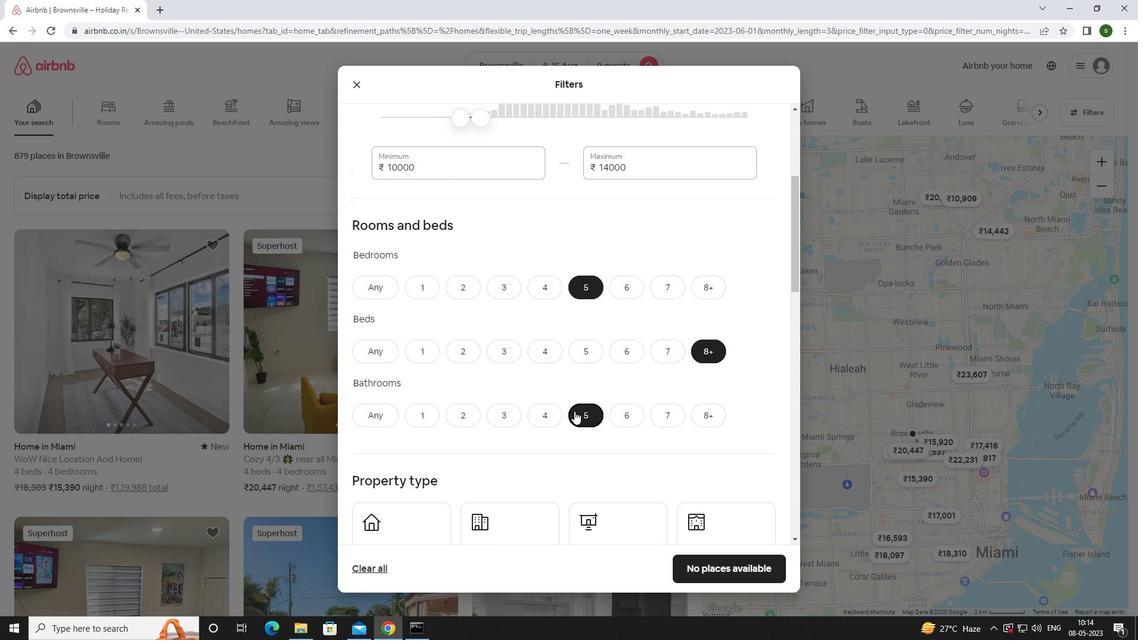 
Action: Mouse moved to (427, 416)
Screenshot: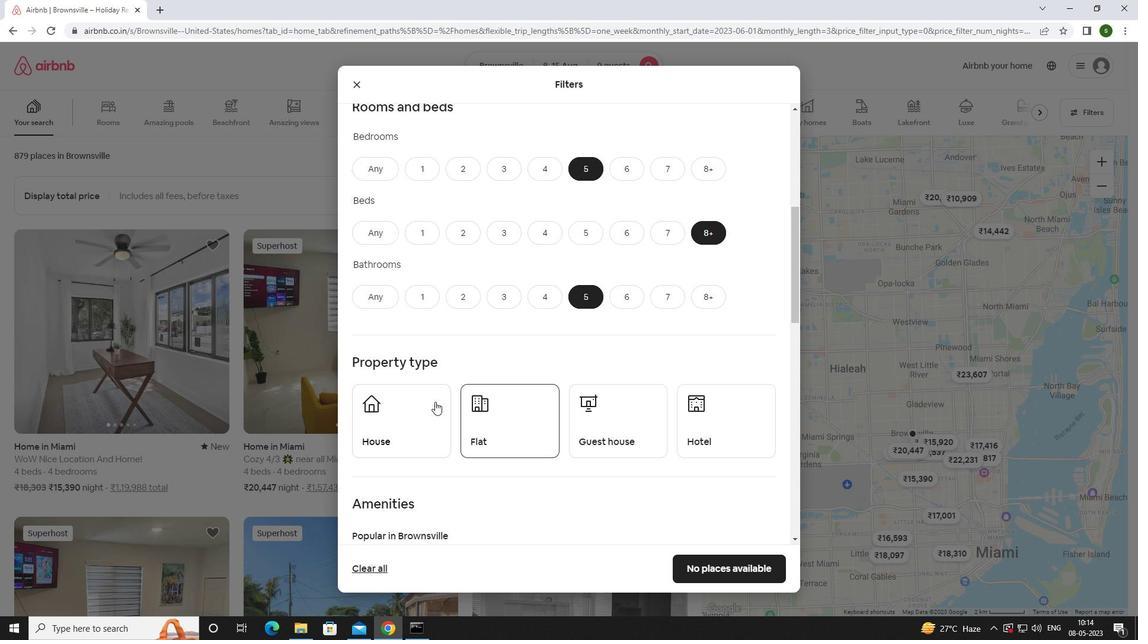 
Action: Mouse pressed left at (427, 416)
Screenshot: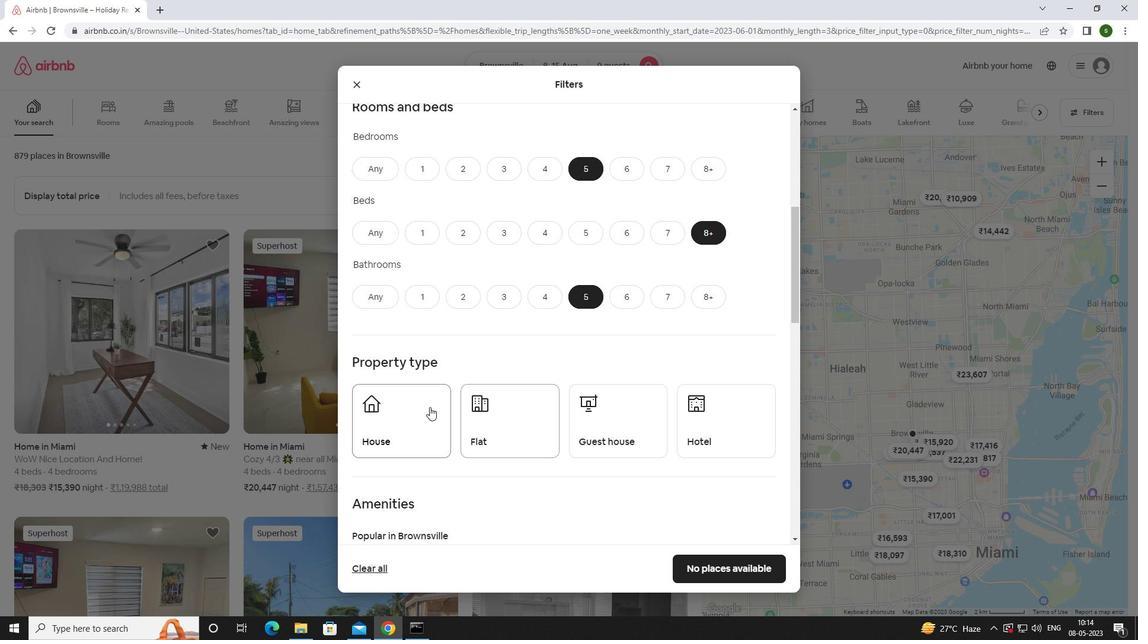
Action: Mouse moved to (511, 422)
Screenshot: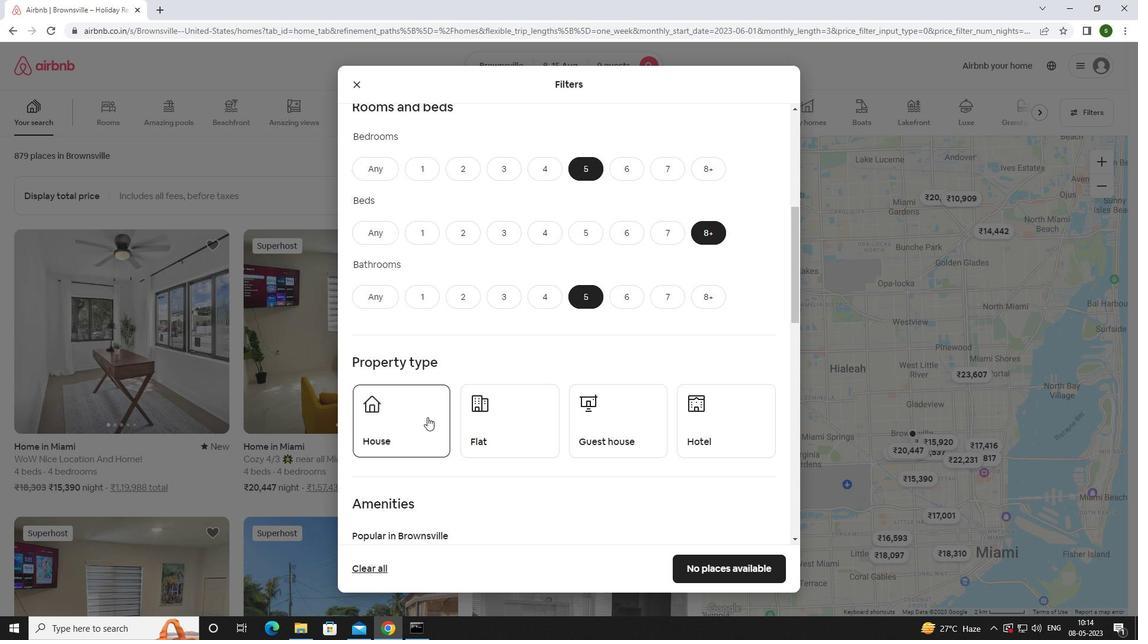 
Action: Mouse pressed left at (511, 422)
Screenshot: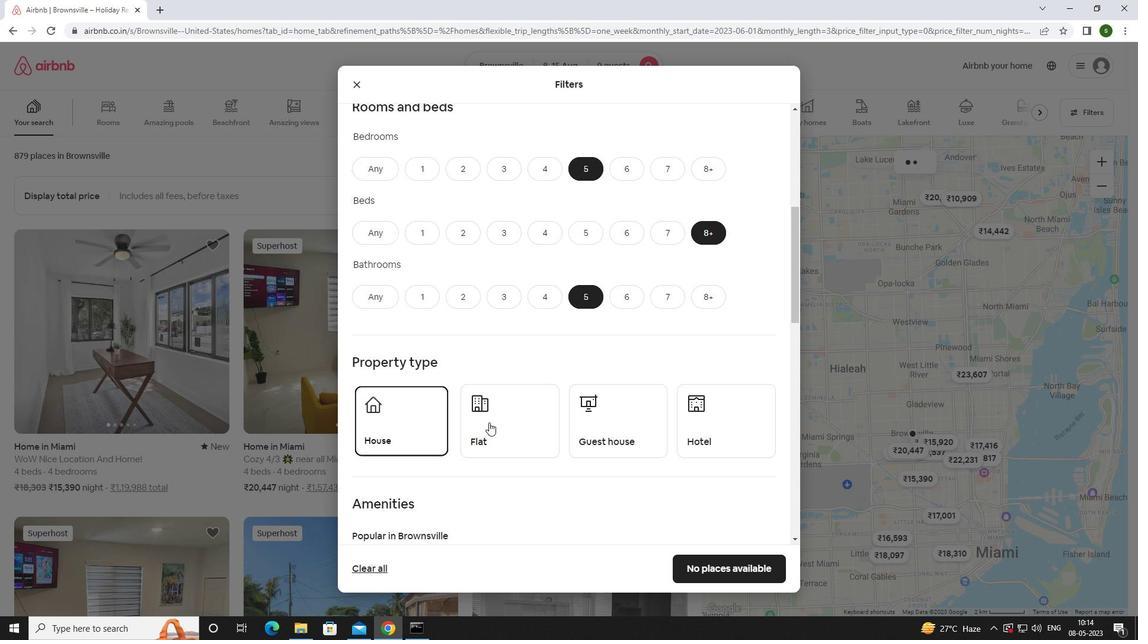 
Action: Mouse moved to (622, 422)
Screenshot: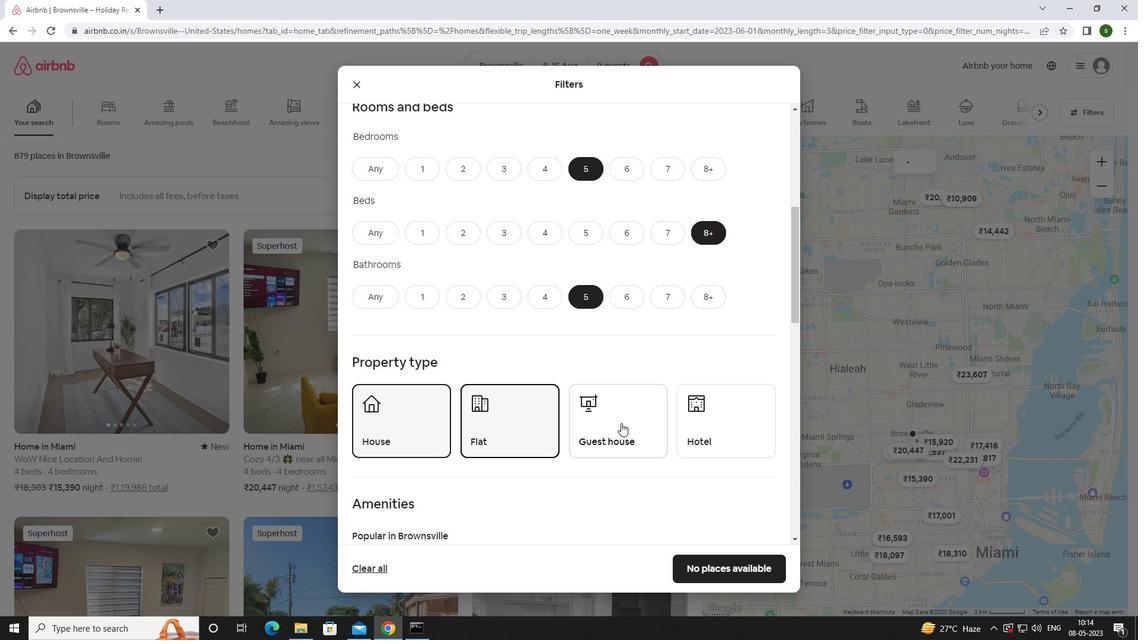 
Action: Mouse pressed left at (622, 422)
Screenshot: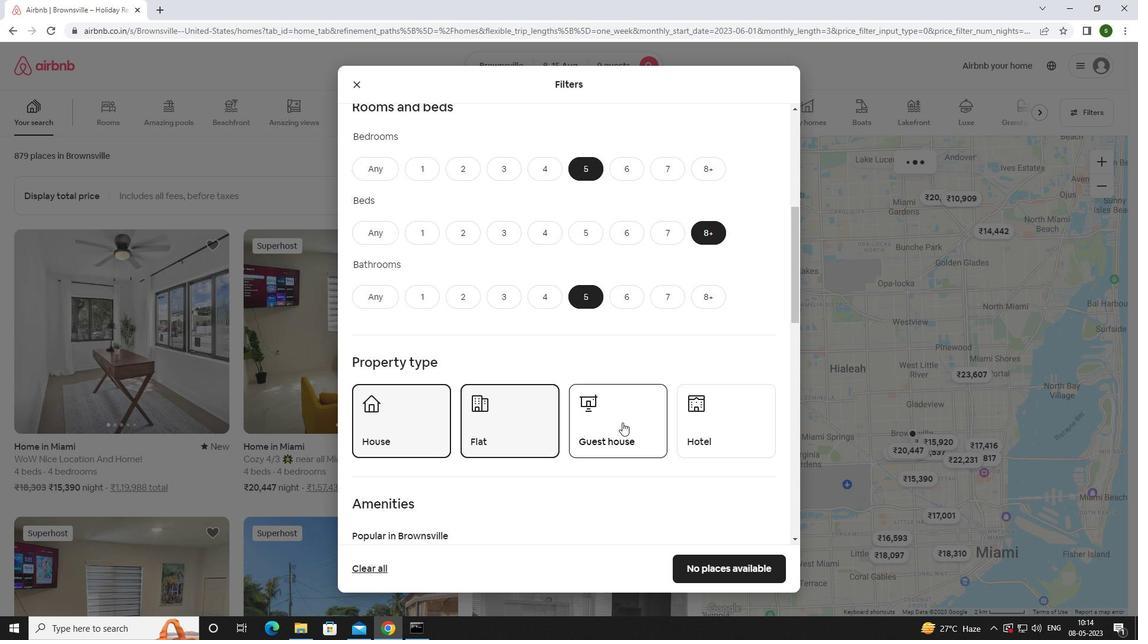 
Action: Mouse scrolled (622, 422) with delta (0, 0)
Screenshot: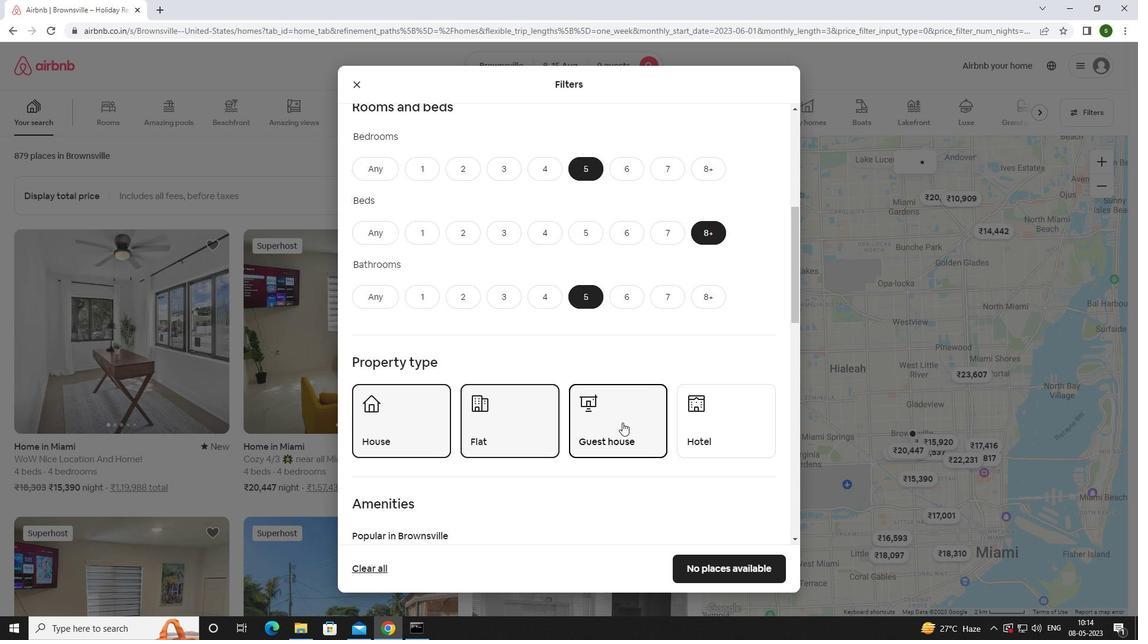 
Action: Mouse scrolled (622, 422) with delta (0, 0)
Screenshot: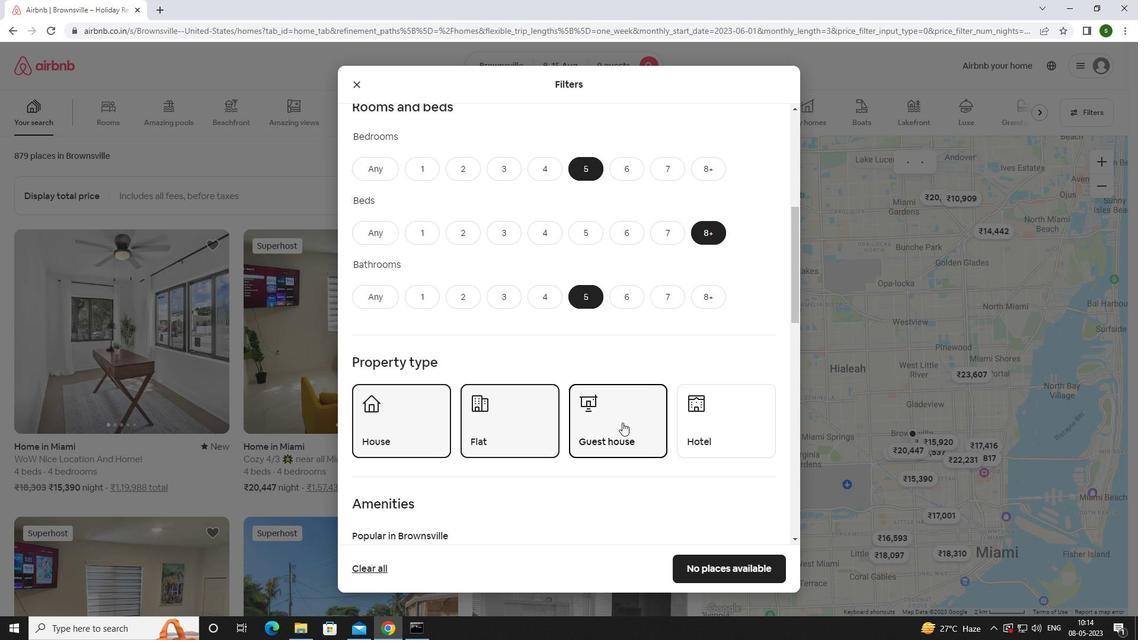 
Action: Mouse scrolled (622, 422) with delta (0, 0)
Screenshot: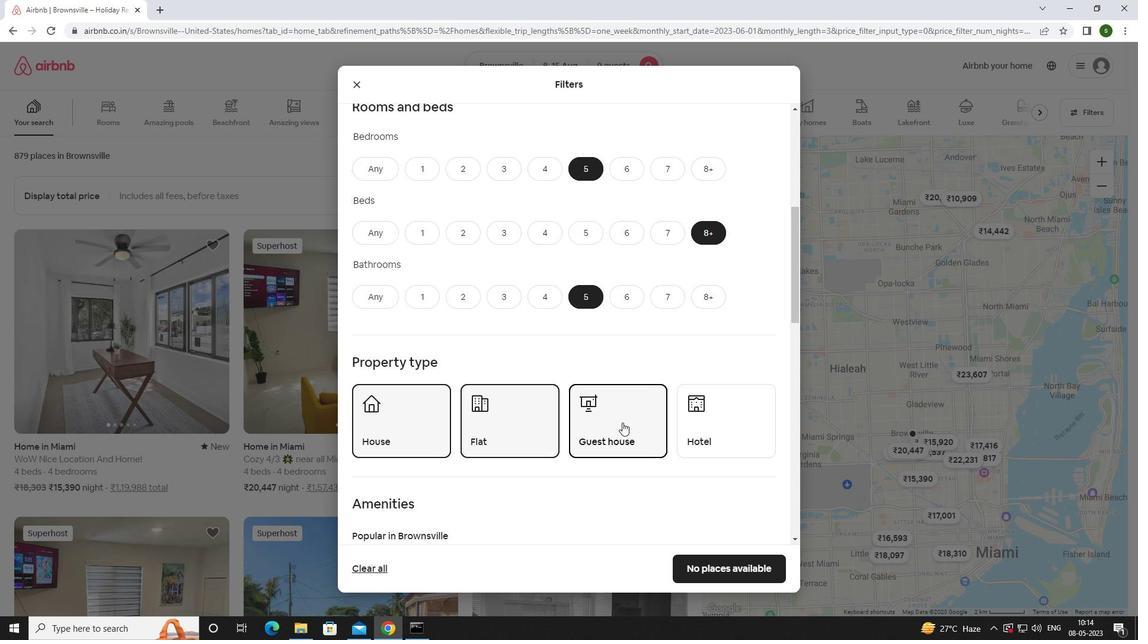 
Action: Mouse moved to (574, 412)
Screenshot: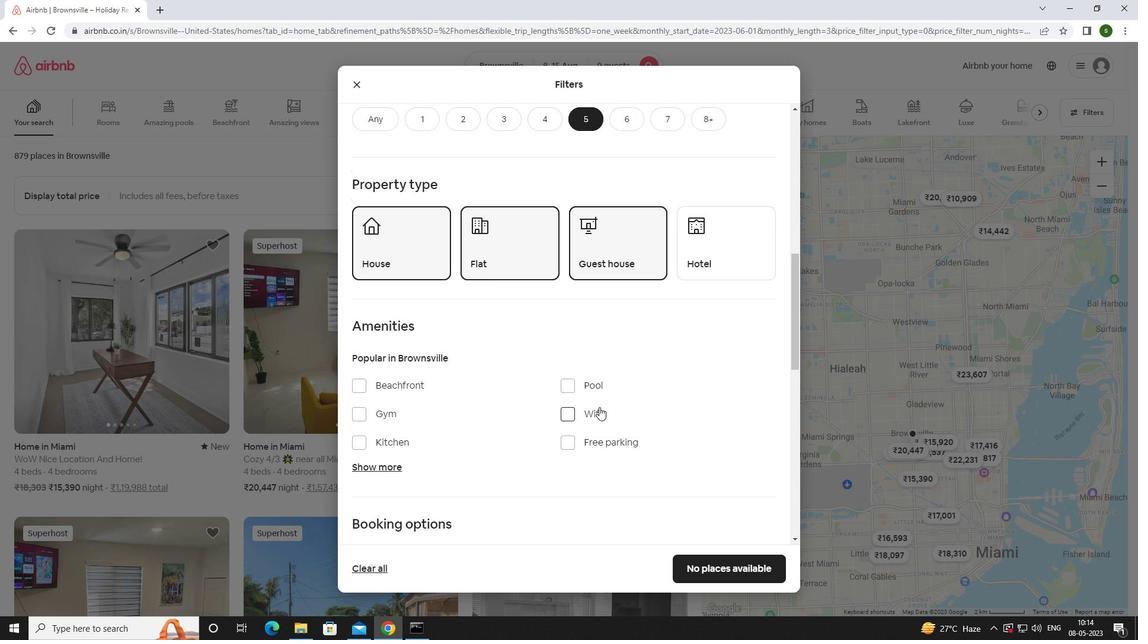 
Action: Mouse pressed left at (574, 412)
Screenshot: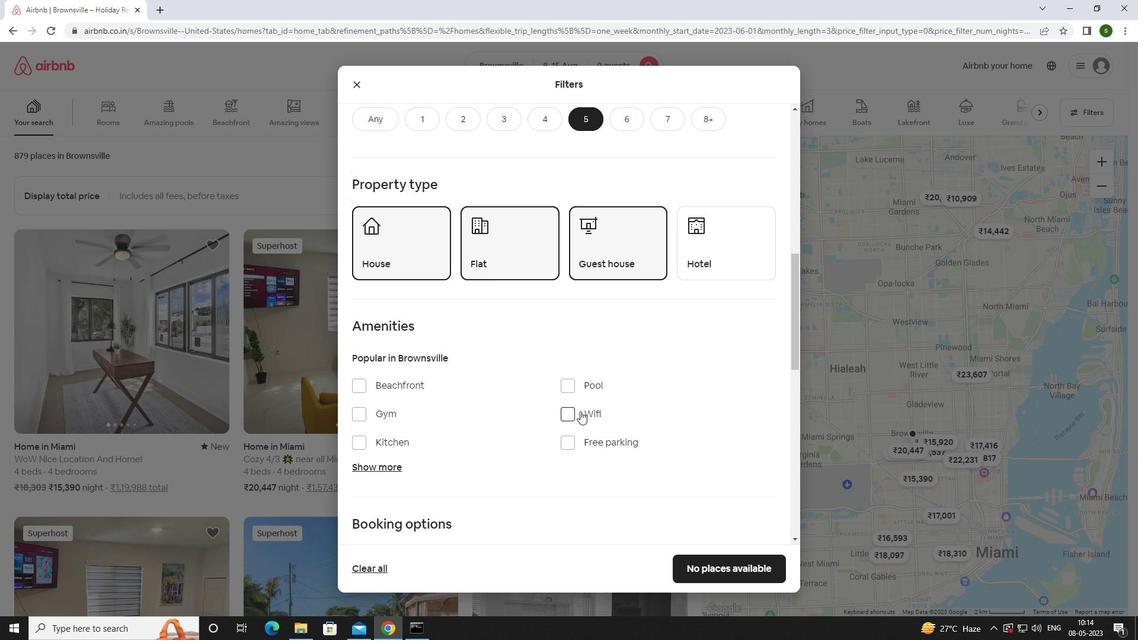 
Action: Mouse moved to (567, 441)
Screenshot: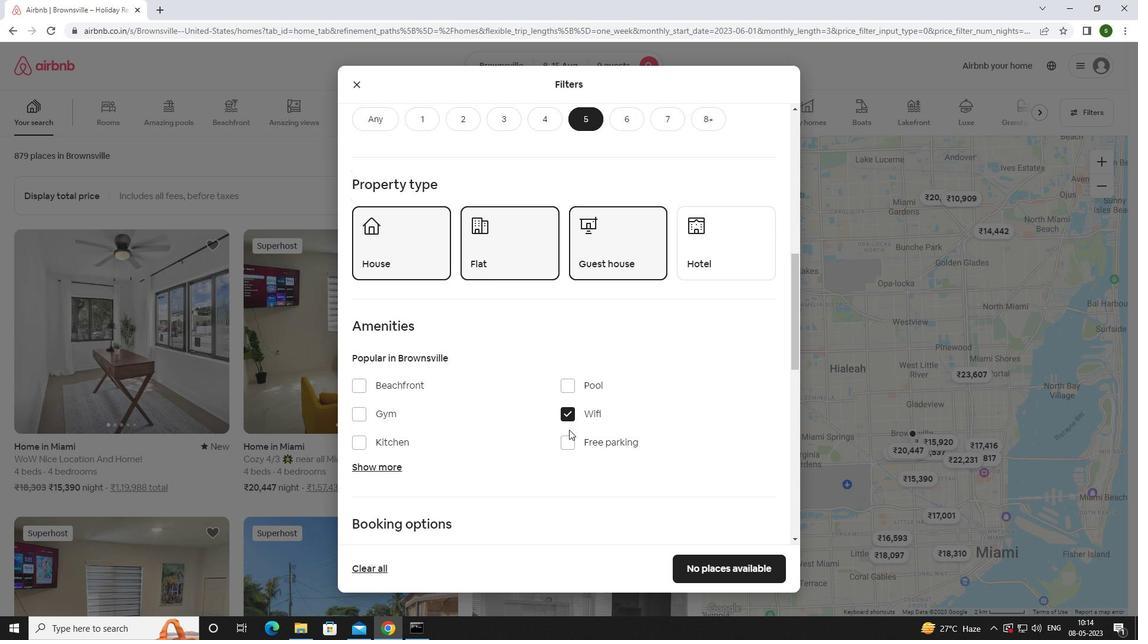 
Action: Mouse pressed left at (567, 441)
Screenshot: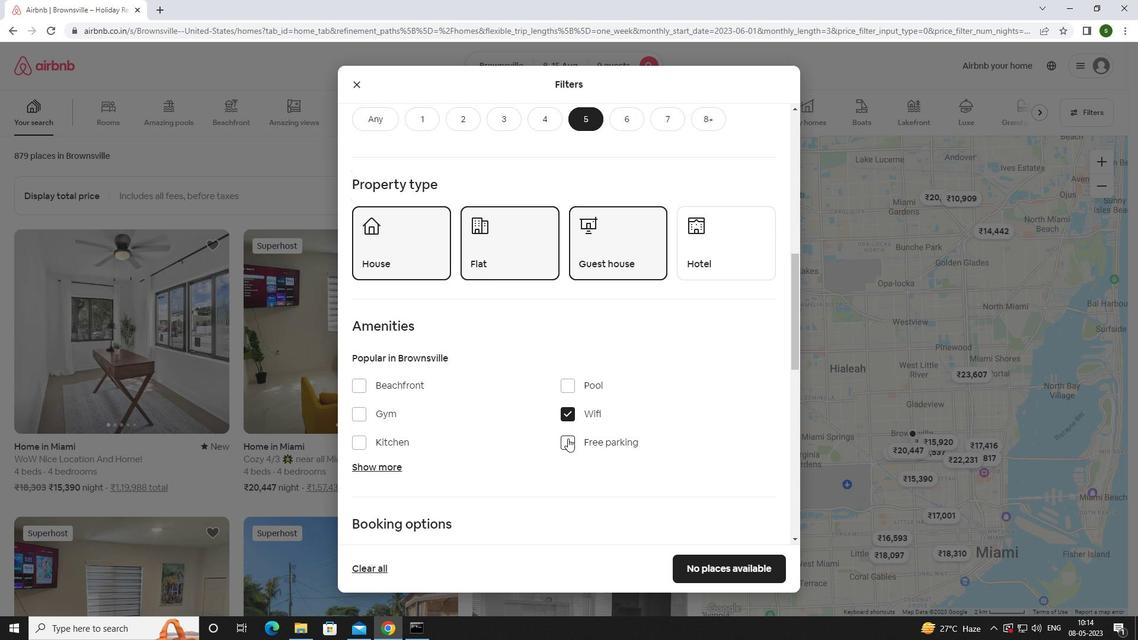 
Action: Mouse moved to (382, 468)
Screenshot: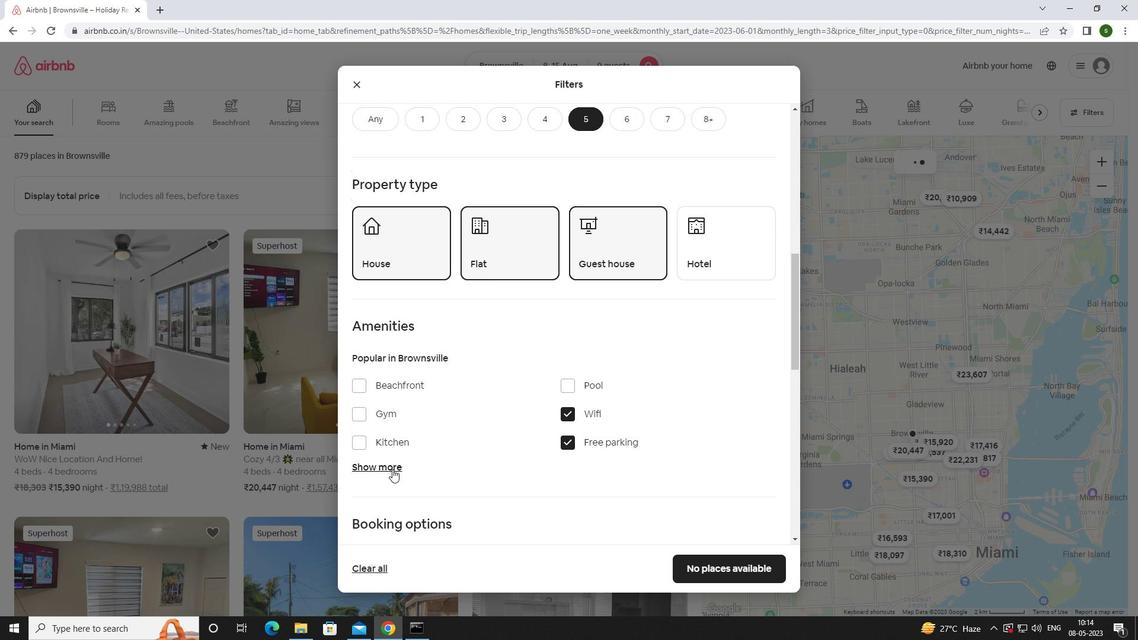 
Action: Mouse pressed left at (382, 468)
Screenshot: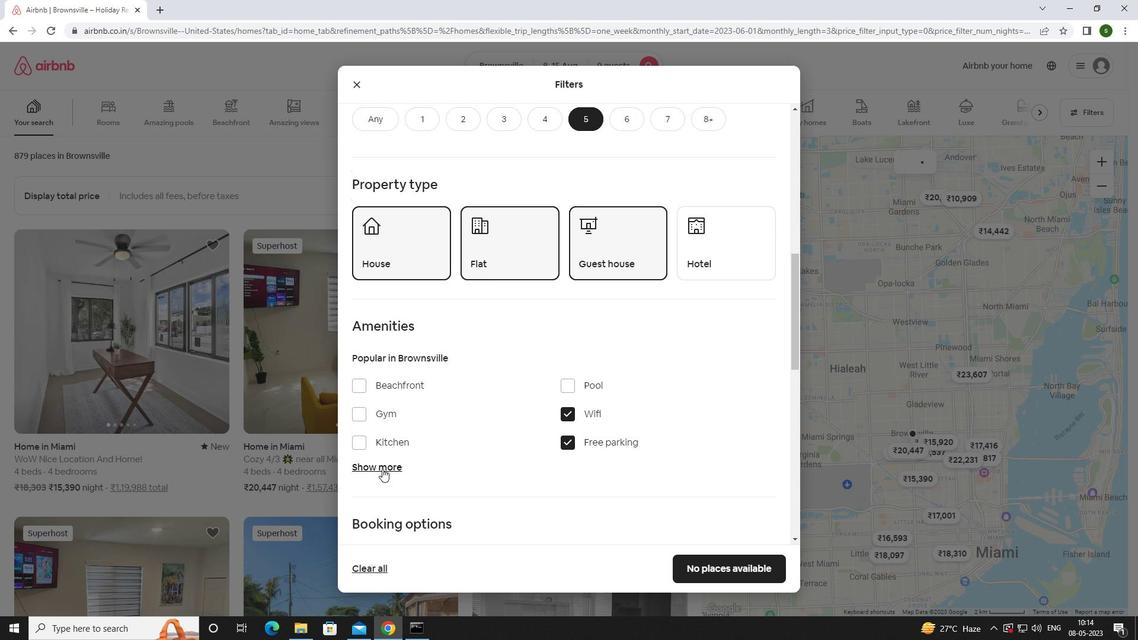 
Action: Mouse moved to (412, 456)
Screenshot: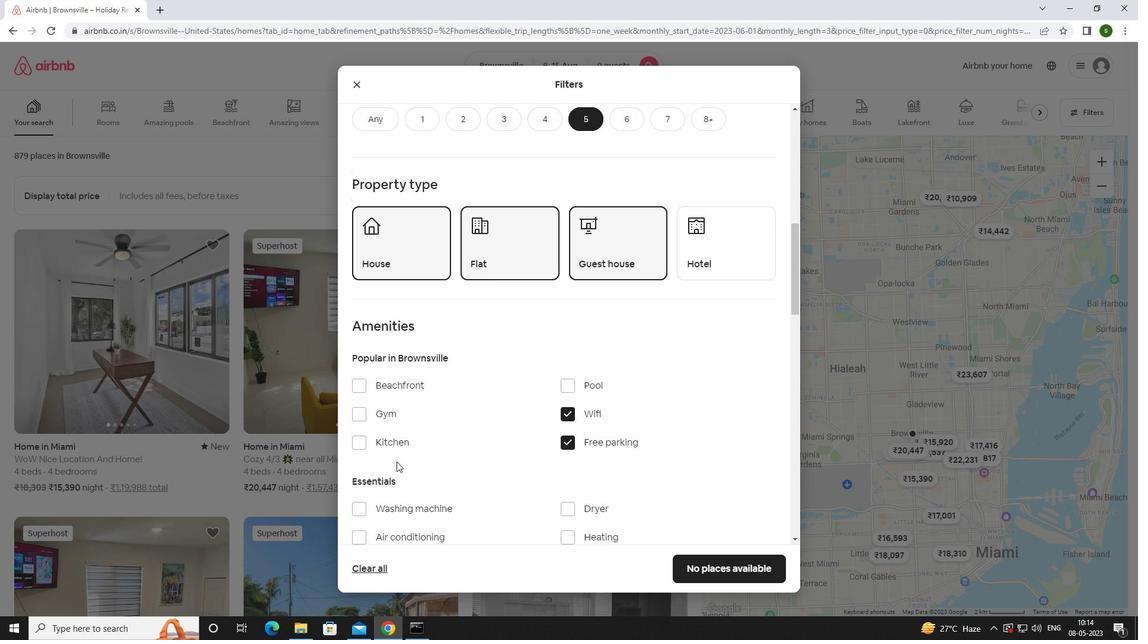 
Action: Mouse scrolled (412, 455) with delta (0, 0)
Screenshot: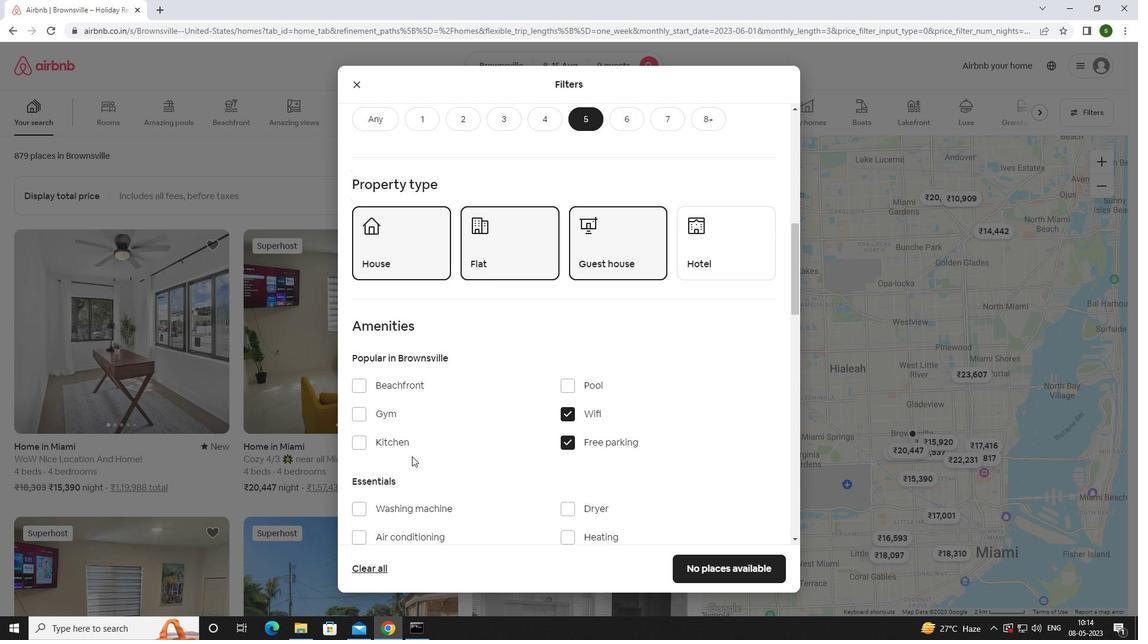 
Action: Mouse scrolled (412, 455) with delta (0, 0)
Screenshot: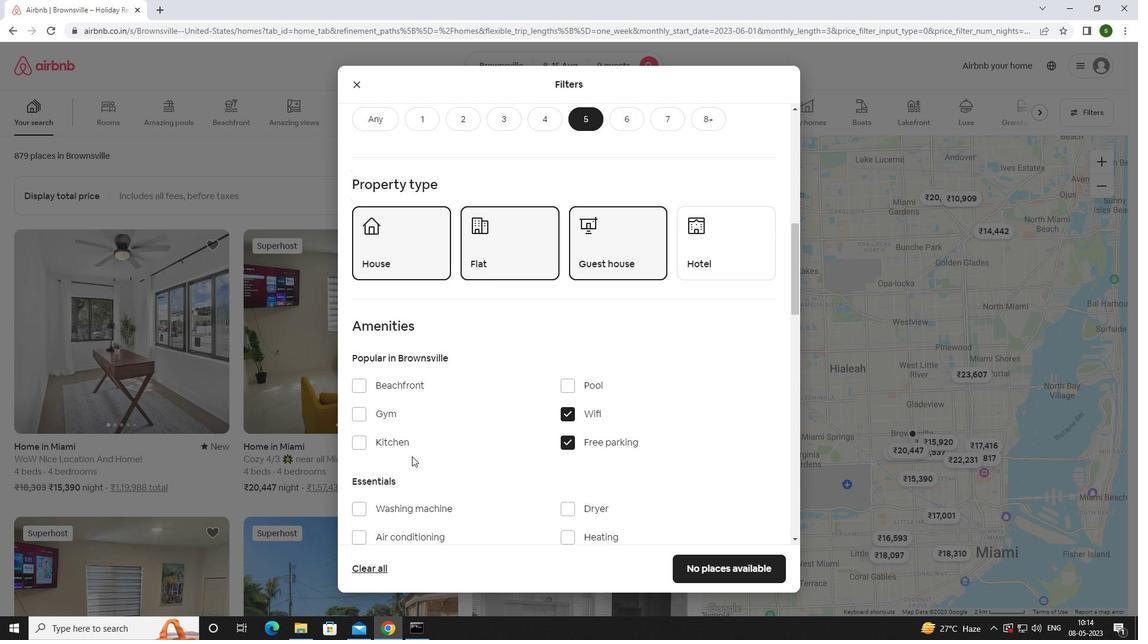 
Action: Mouse moved to (560, 435)
Screenshot: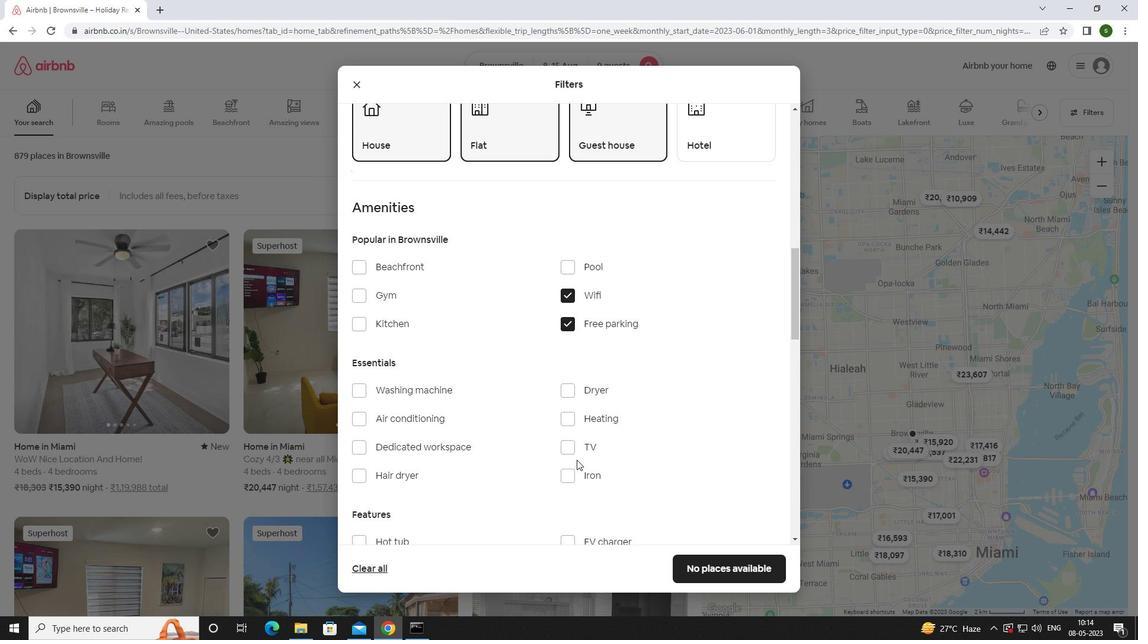 
Action: Mouse pressed left at (560, 435)
Screenshot: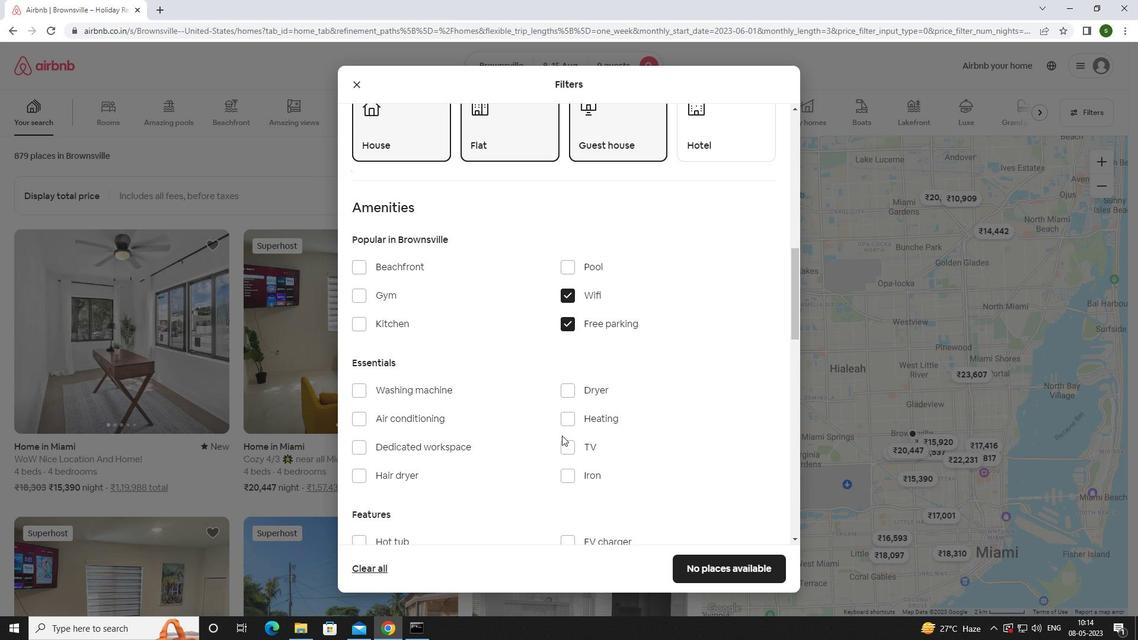 
Action: Mouse moved to (565, 441)
Screenshot: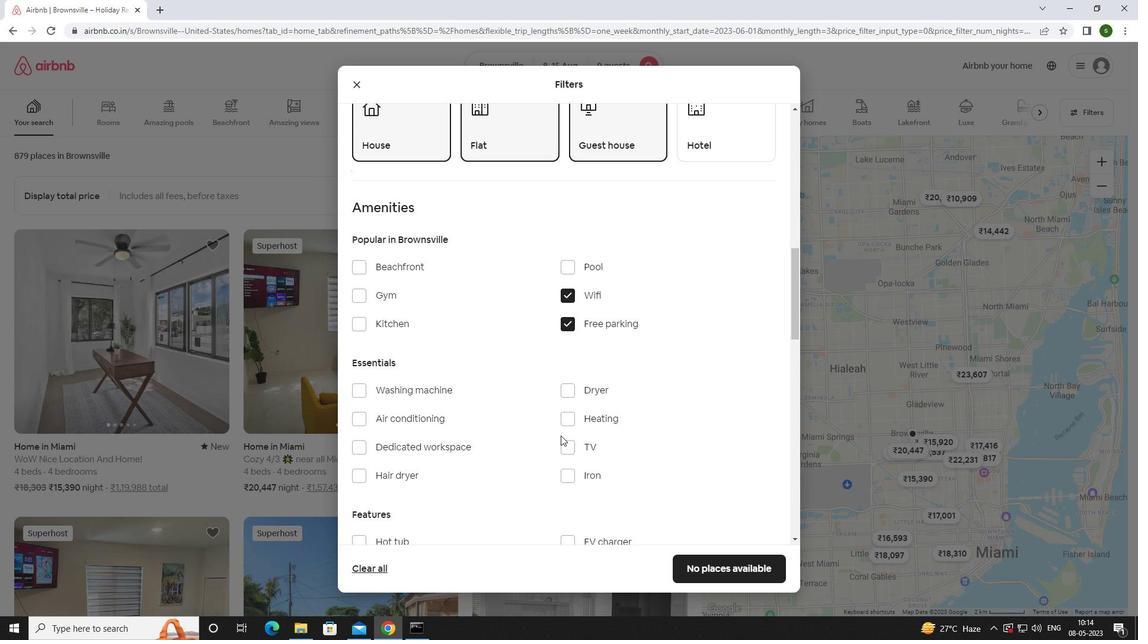 
Action: Mouse pressed left at (565, 441)
Screenshot: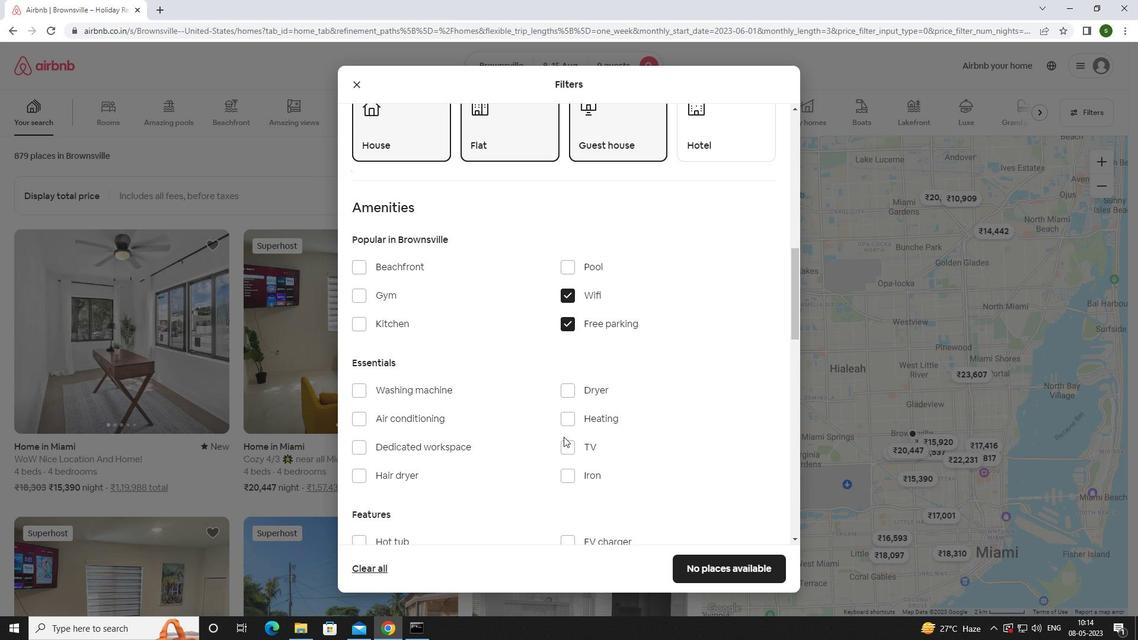 
Action: Mouse moved to (534, 428)
Screenshot: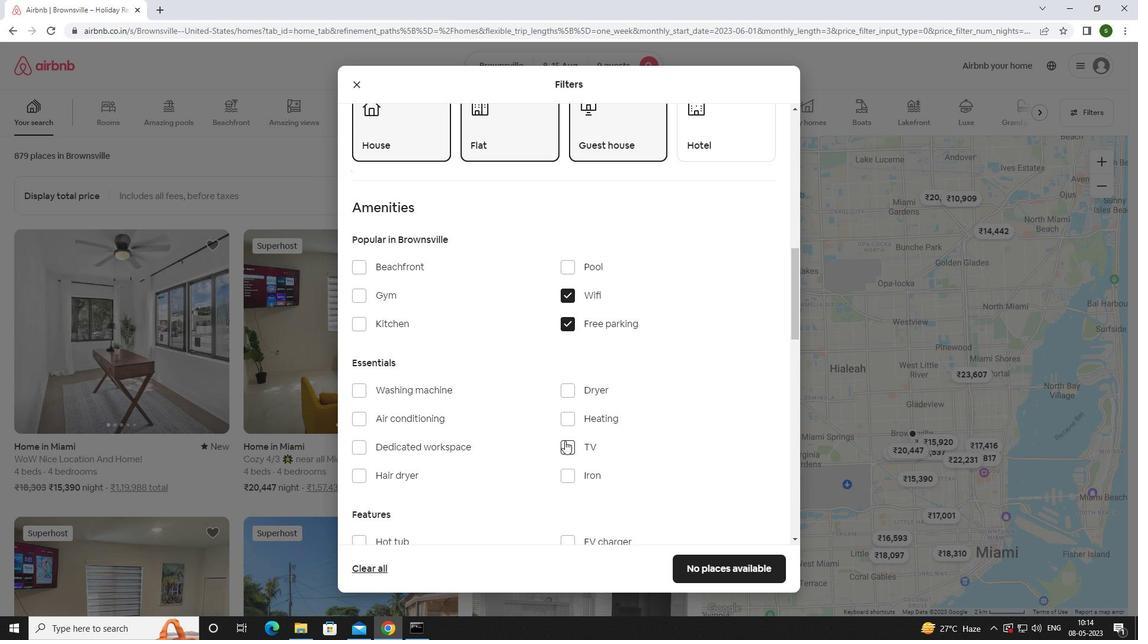 
Action: Mouse scrolled (534, 427) with delta (0, 0)
Screenshot: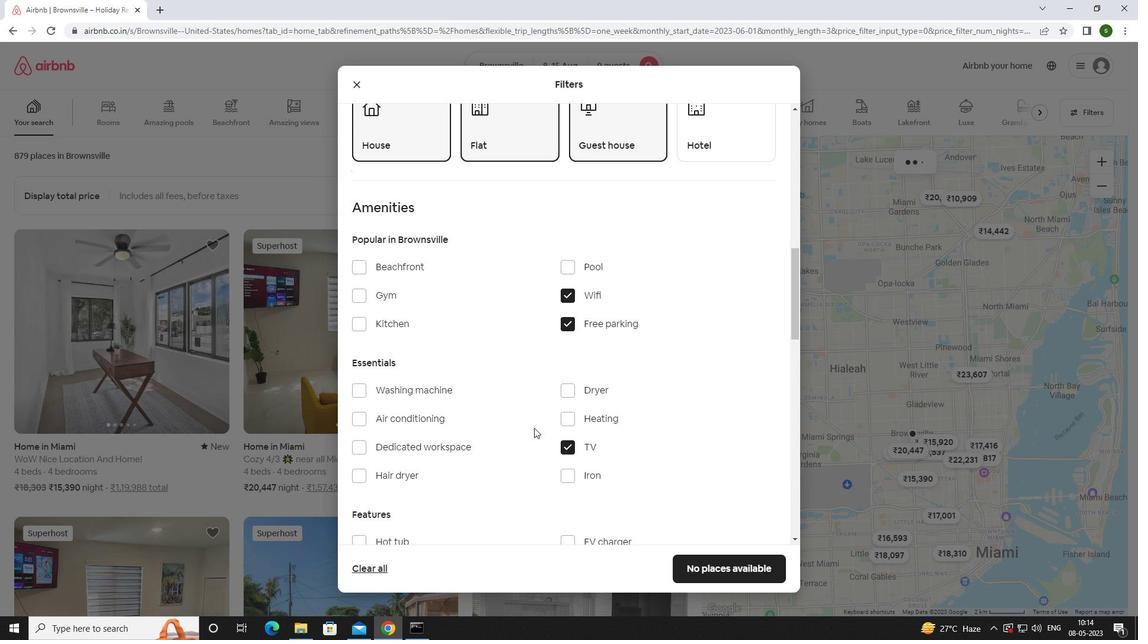 
Action: Mouse scrolled (534, 427) with delta (0, 0)
Screenshot: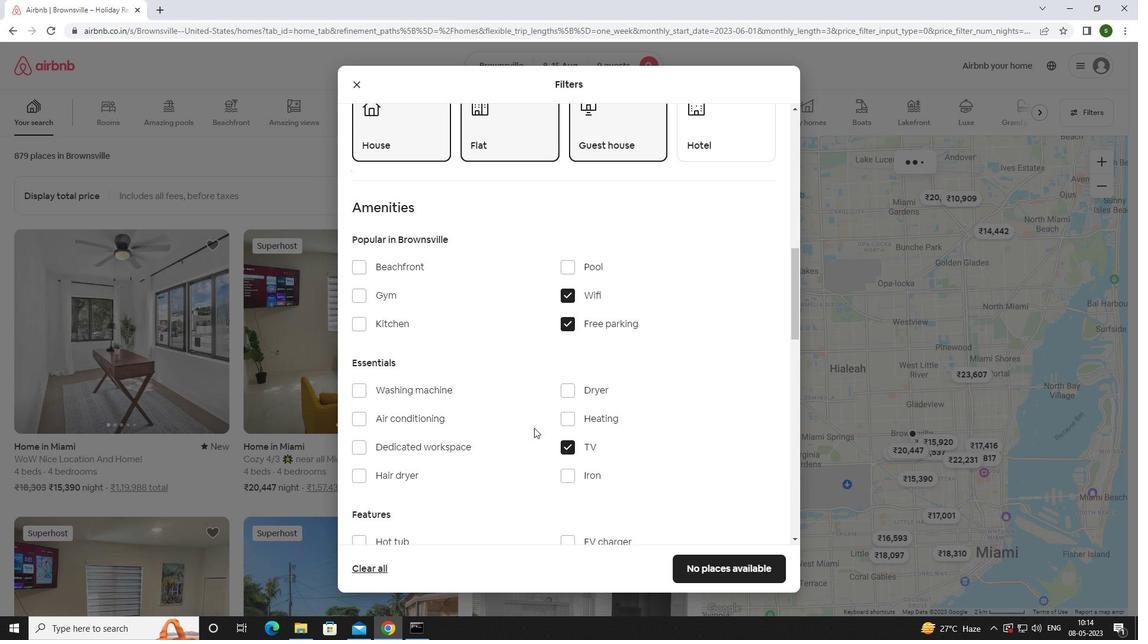 
Action: Mouse scrolled (534, 427) with delta (0, 0)
Screenshot: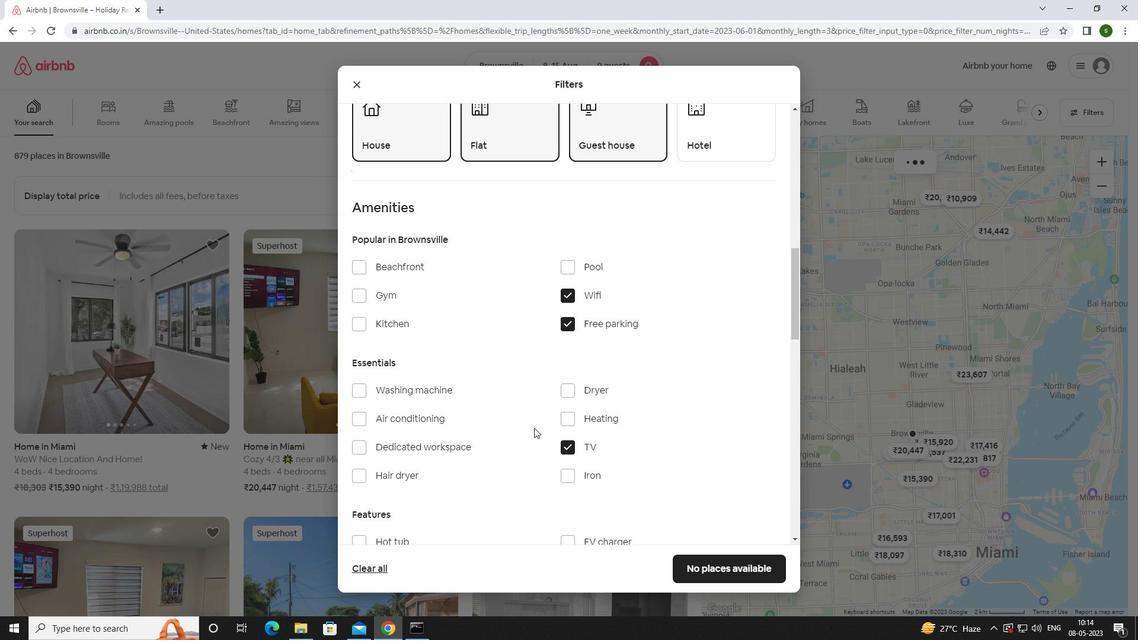 
Action: Mouse moved to (399, 417)
Screenshot: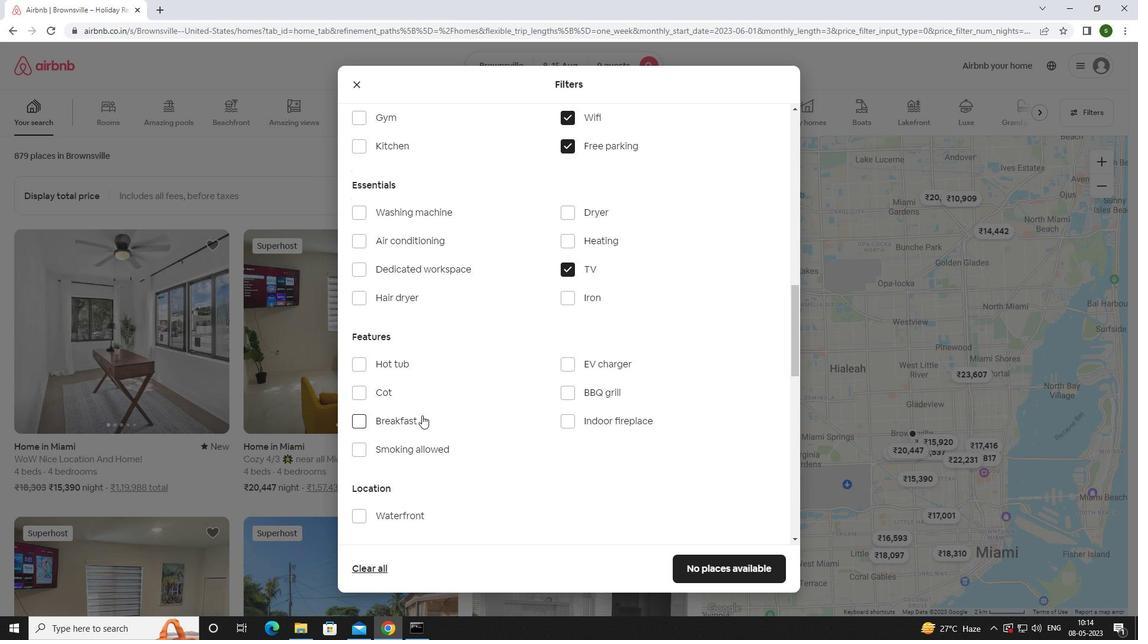 
Action: Mouse pressed left at (399, 417)
Screenshot: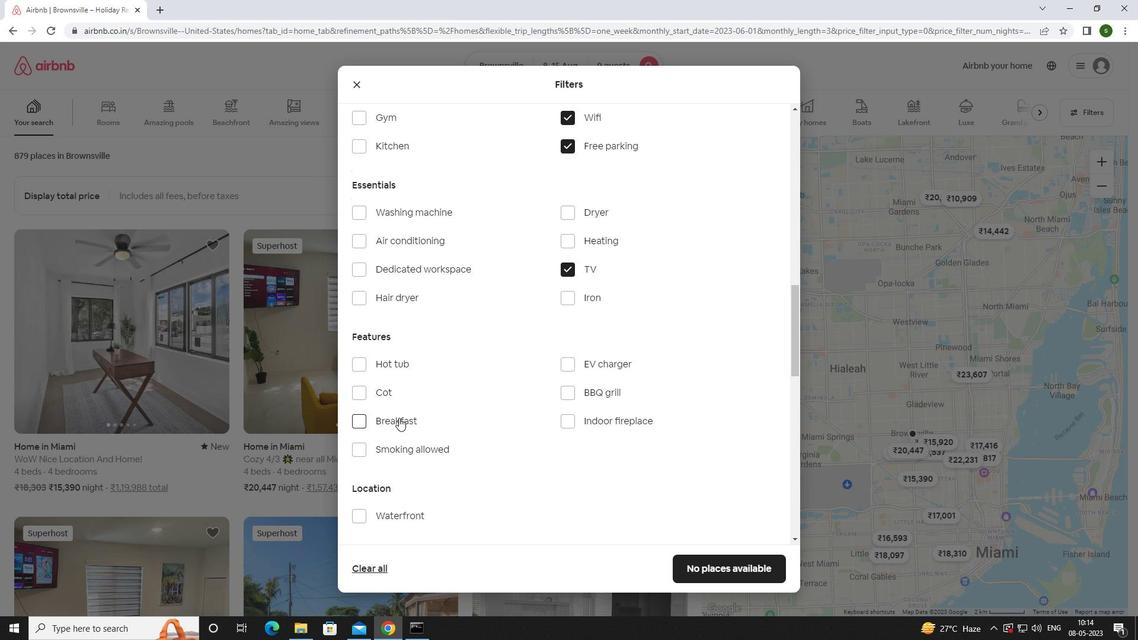 
Action: Mouse moved to (380, 116)
Screenshot: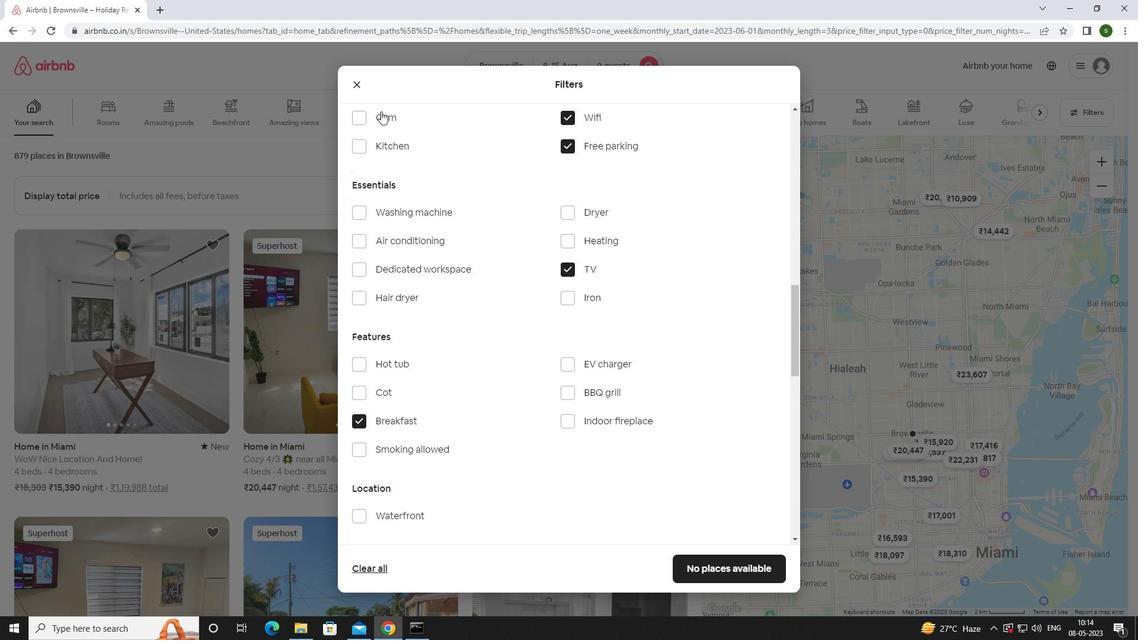 
Action: Mouse pressed left at (380, 116)
Screenshot: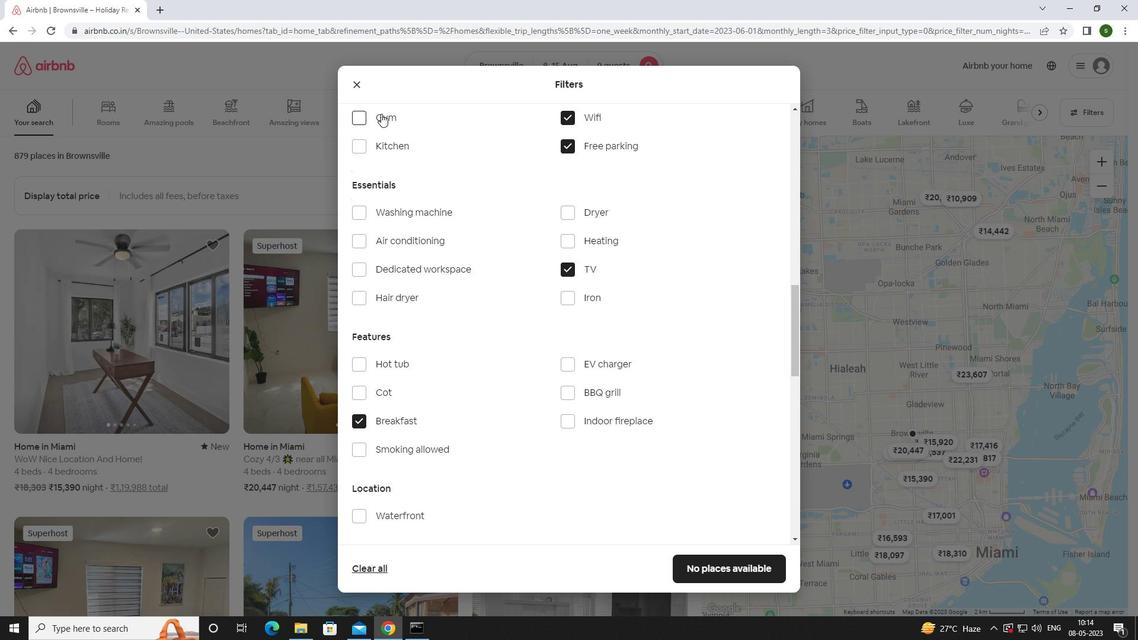 
Action: Mouse moved to (566, 339)
Screenshot: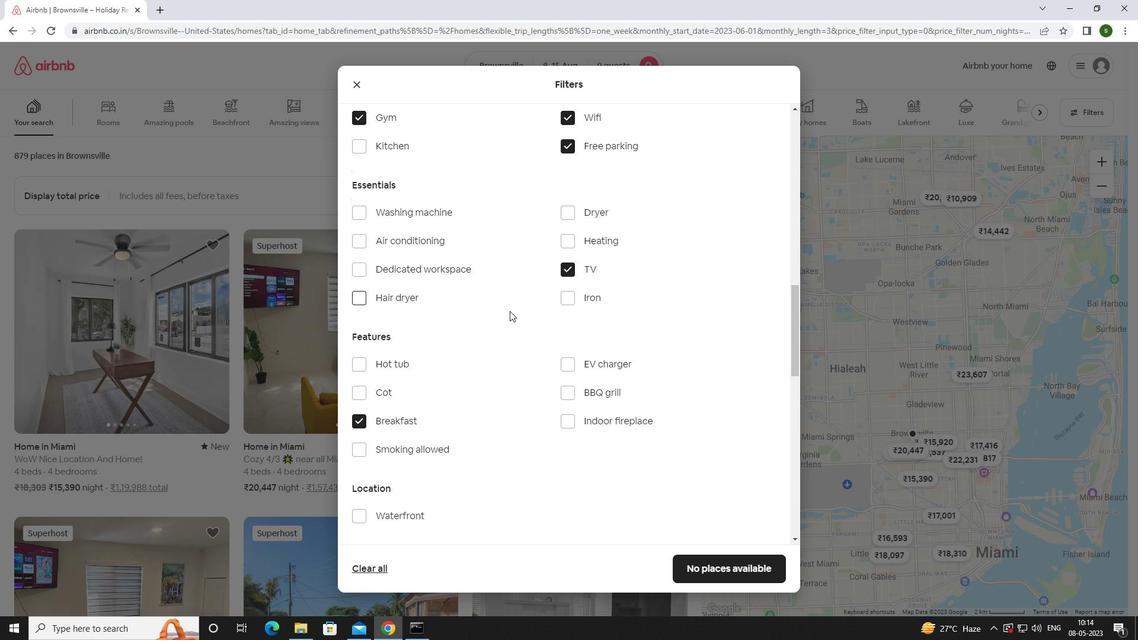 
Action: Mouse scrolled (566, 338) with delta (0, 0)
Screenshot: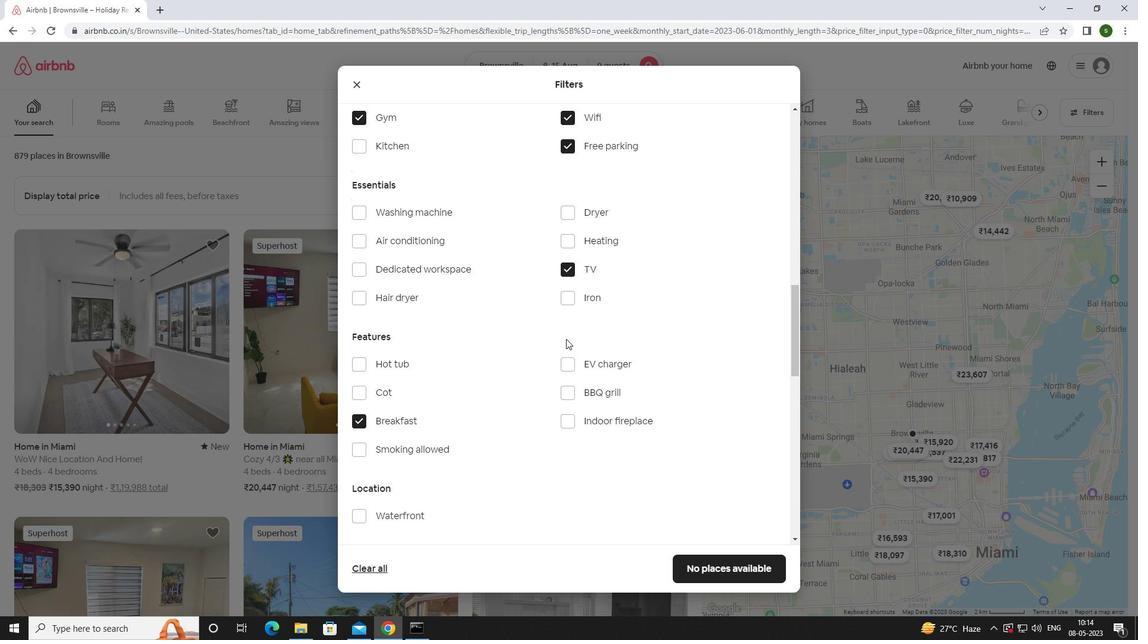 
Action: Mouse scrolled (566, 338) with delta (0, 0)
Screenshot: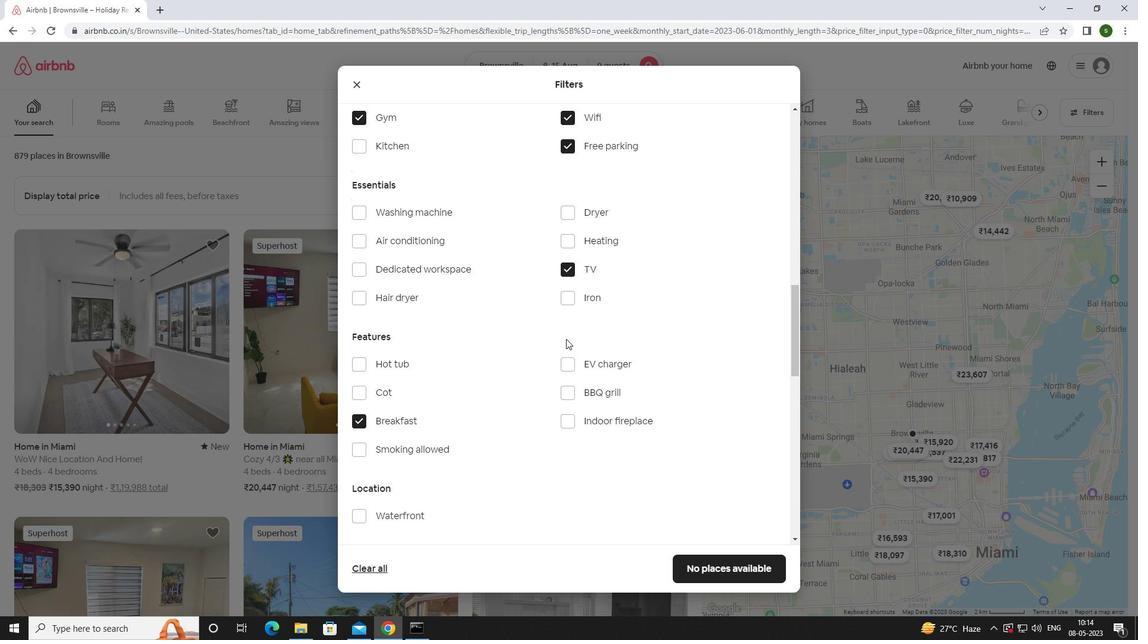 
Action: Mouse scrolled (566, 338) with delta (0, 0)
Screenshot: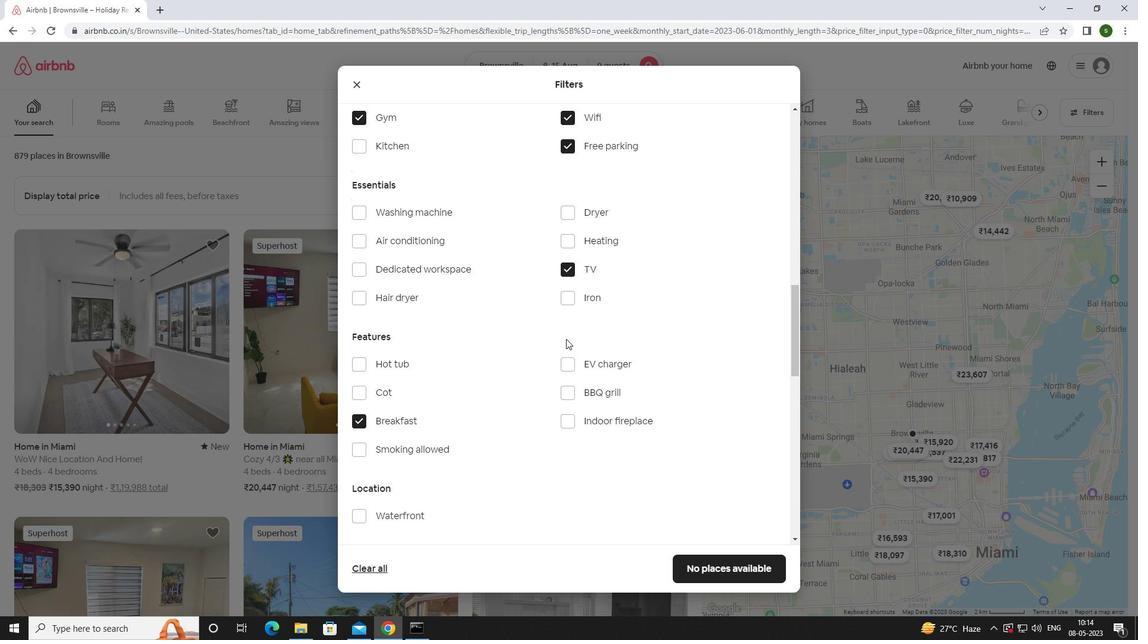 
Action: Mouse scrolled (566, 338) with delta (0, 0)
Screenshot: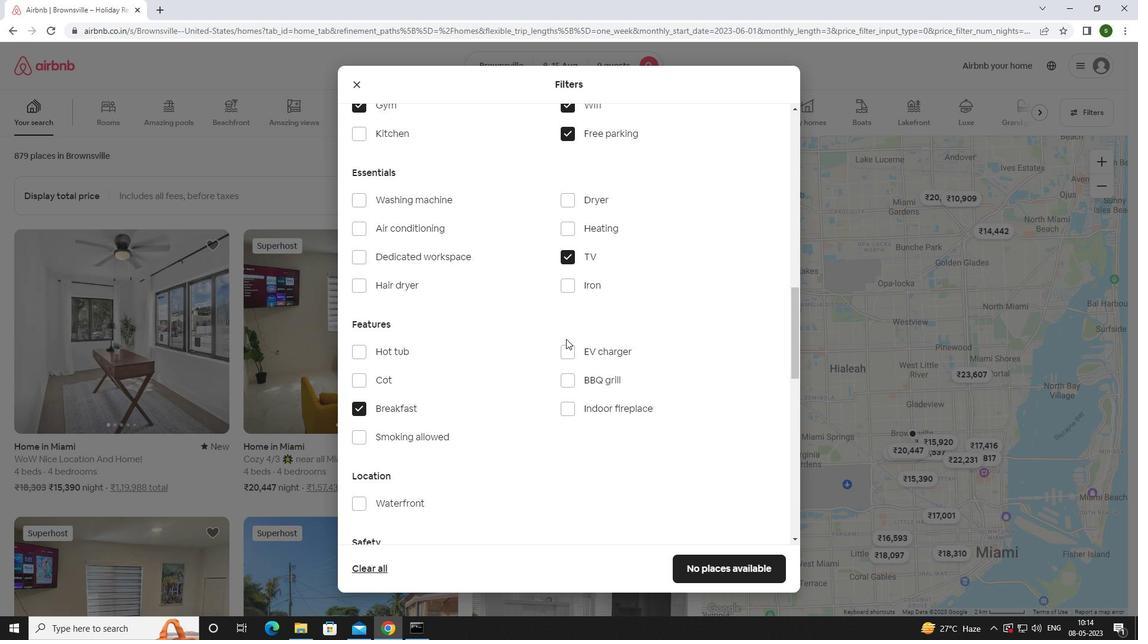 
Action: Mouse scrolled (566, 338) with delta (0, 0)
Screenshot: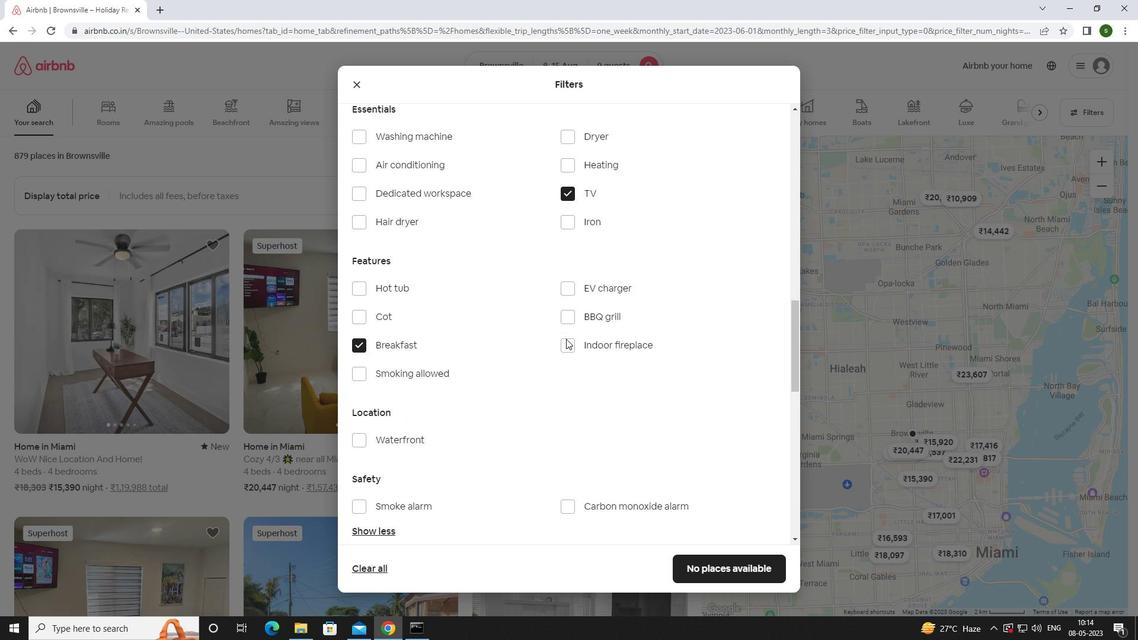
Action: Mouse moved to (746, 441)
Screenshot: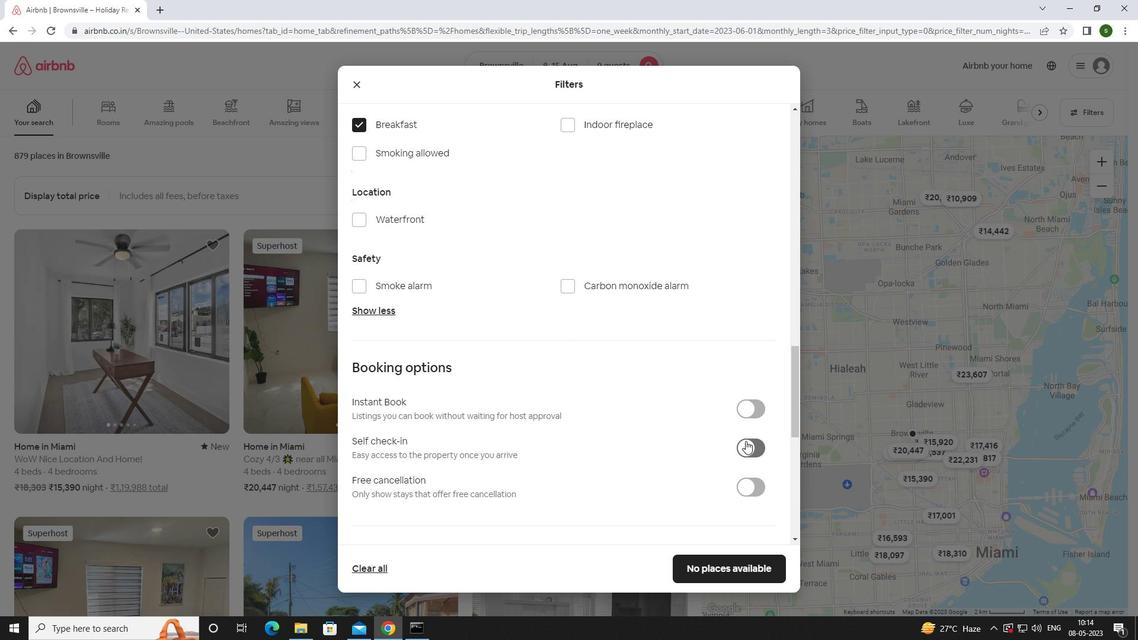 
Action: Mouse pressed left at (746, 441)
Screenshot: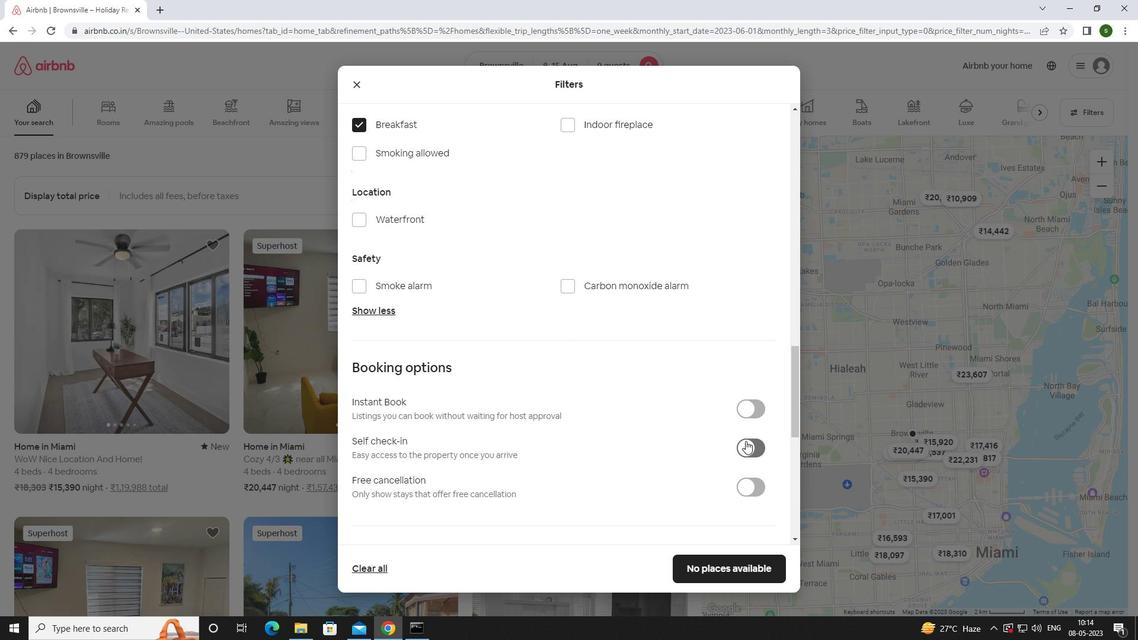 
Action: Mouse moved to (618, 402)
Screenshot: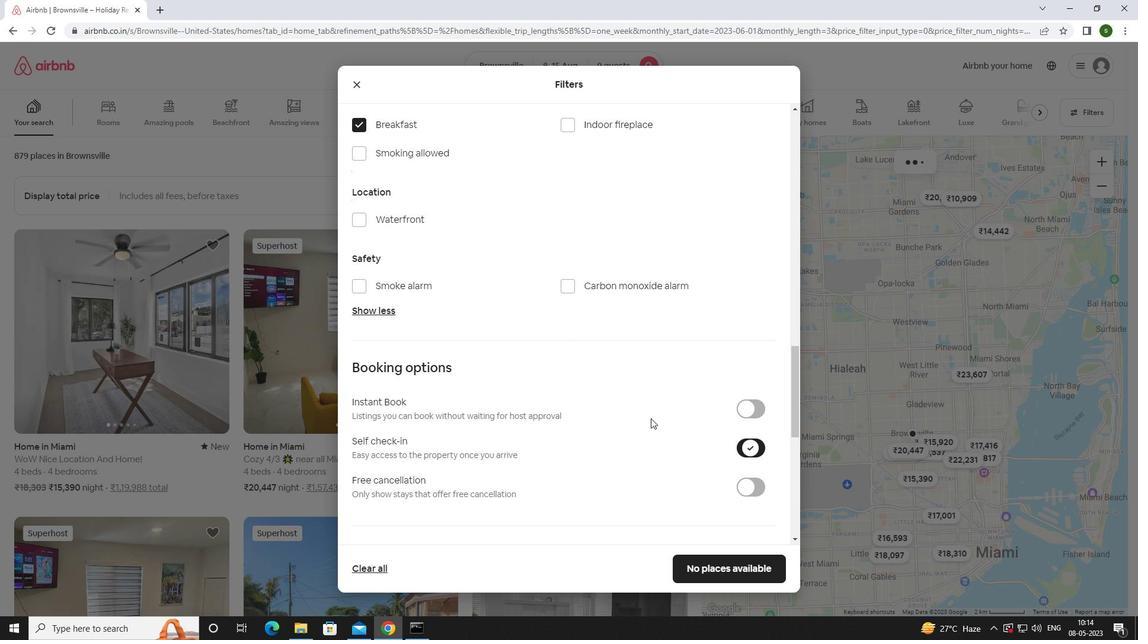 
Action: Mouse scrolled (618, 401) with delta (0, 0)
Screenshot: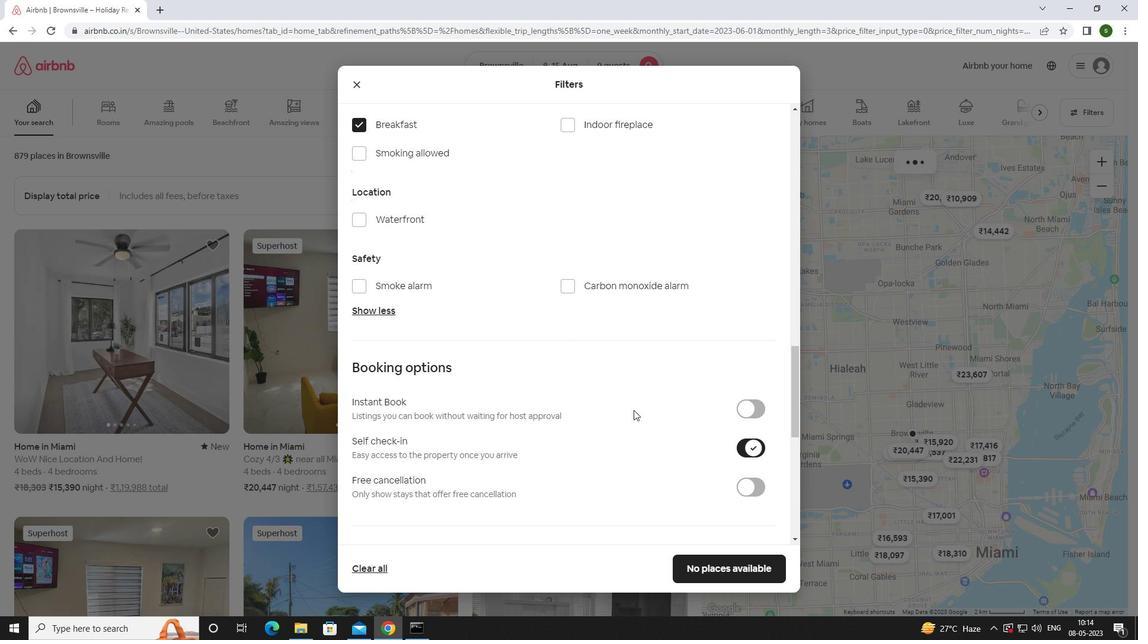 
Action: Mouse scrolled (618, 401) with delta (0, 0)
Screenshot: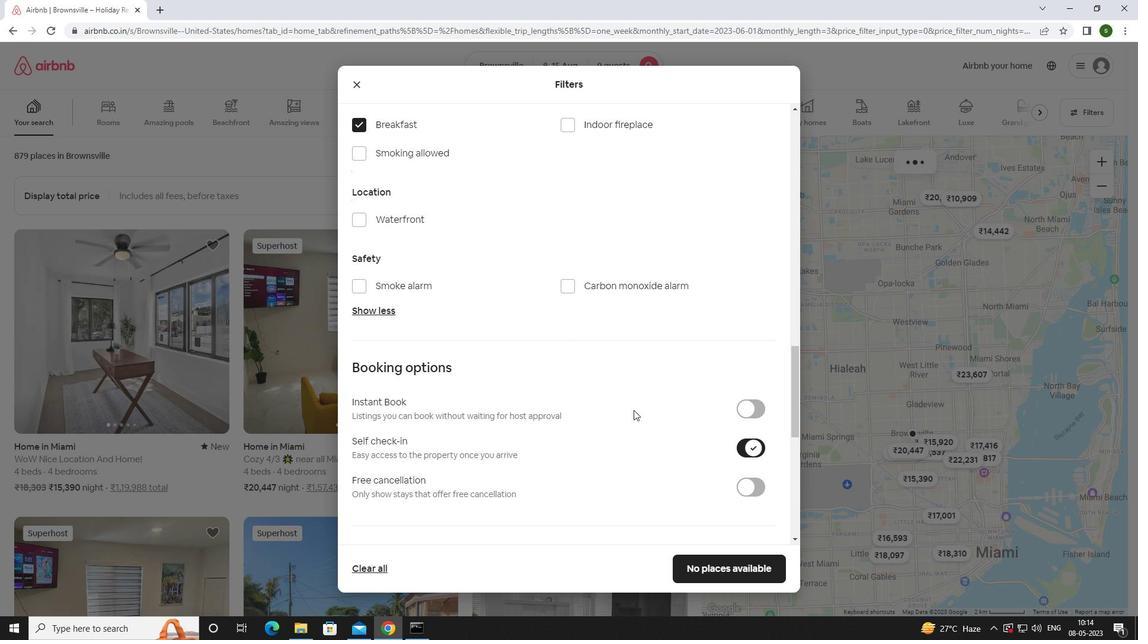 
Action: Mouse scrolled (618, 401) with delta (0, 0)
Screenshot: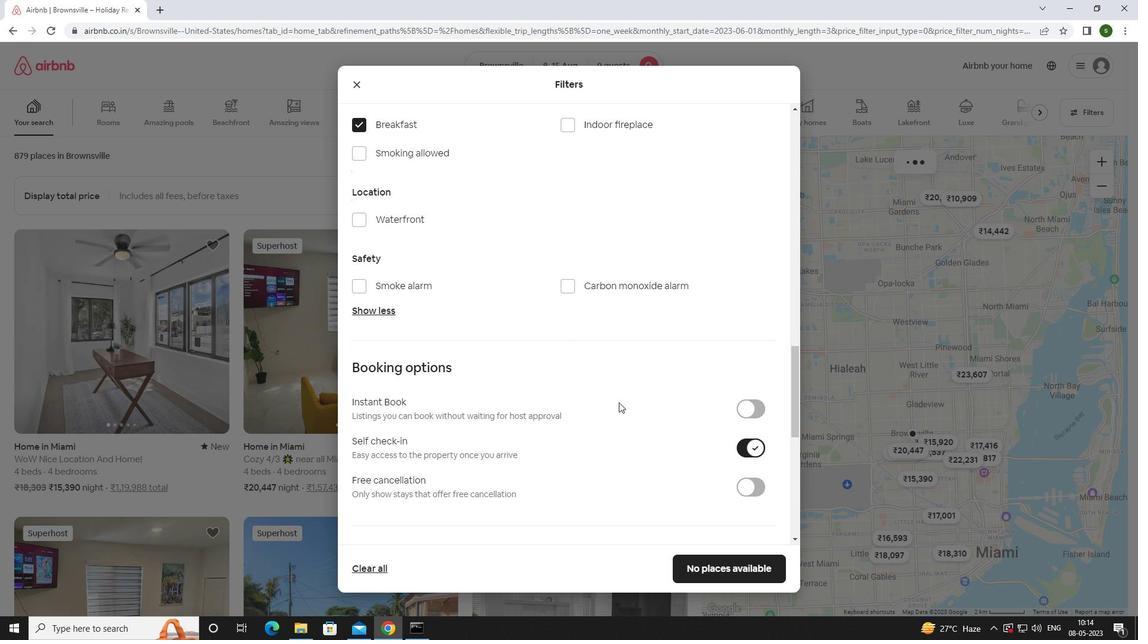 
Action: Mouse scrolled (618, 401) with delta (0, 0)
Screenshot: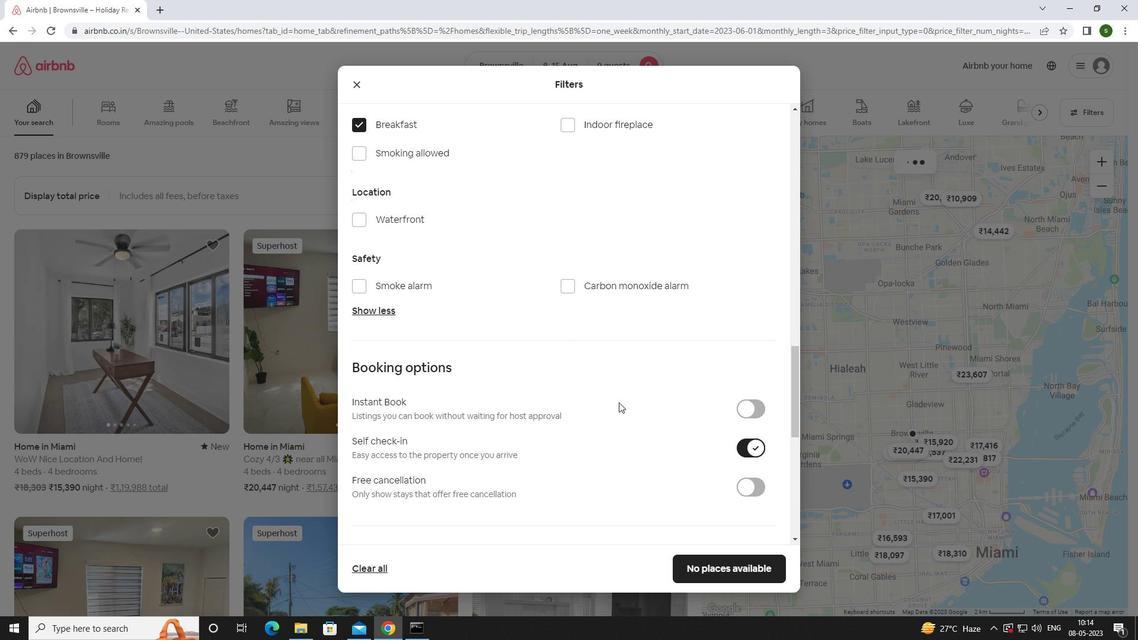 
Action: Mouse scrolled (618, 401) with delta (0, 0)
Screenshot: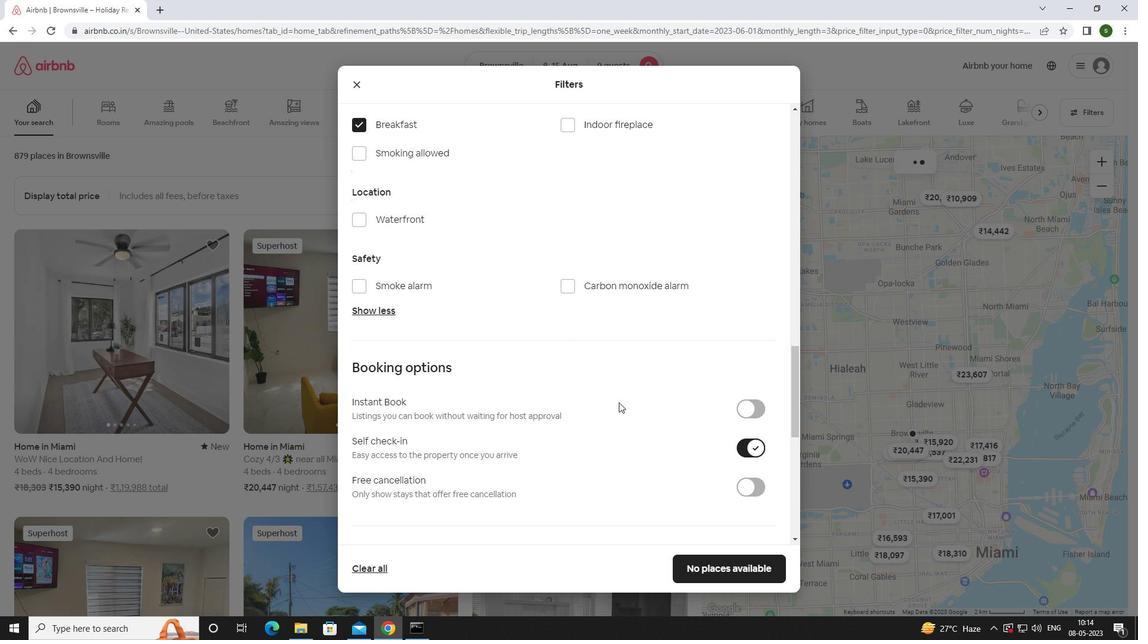 
Action: Mouse scrolled (618, 401) with delta (0, 0)
Screenshot: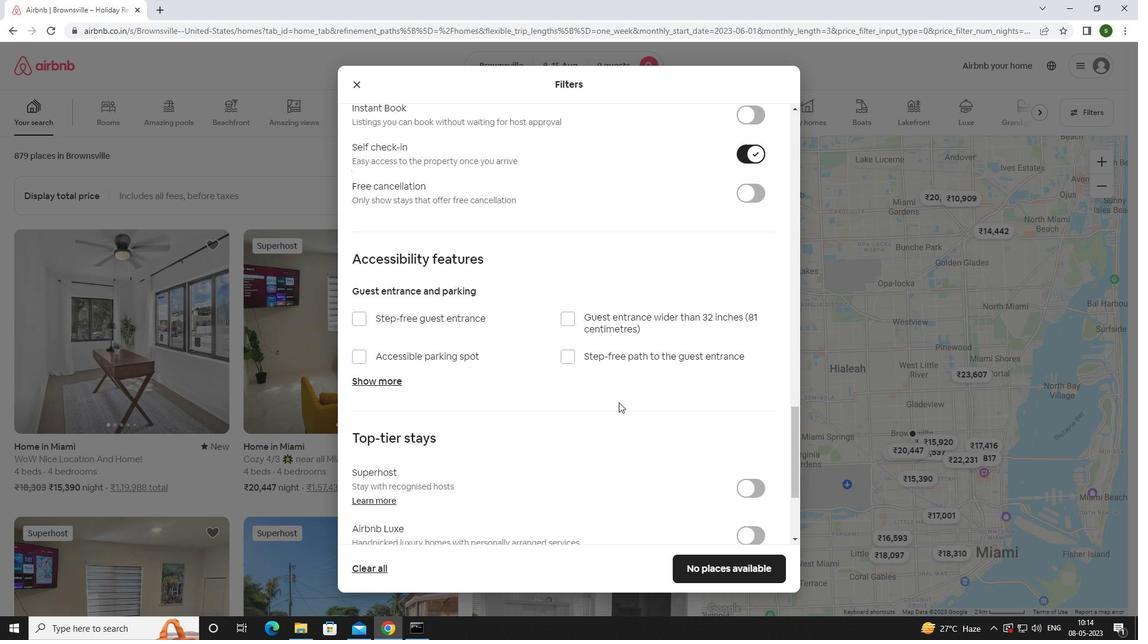 
Action: Mouse scrolled (618, 401) with delta (0, 0)
Screenshot: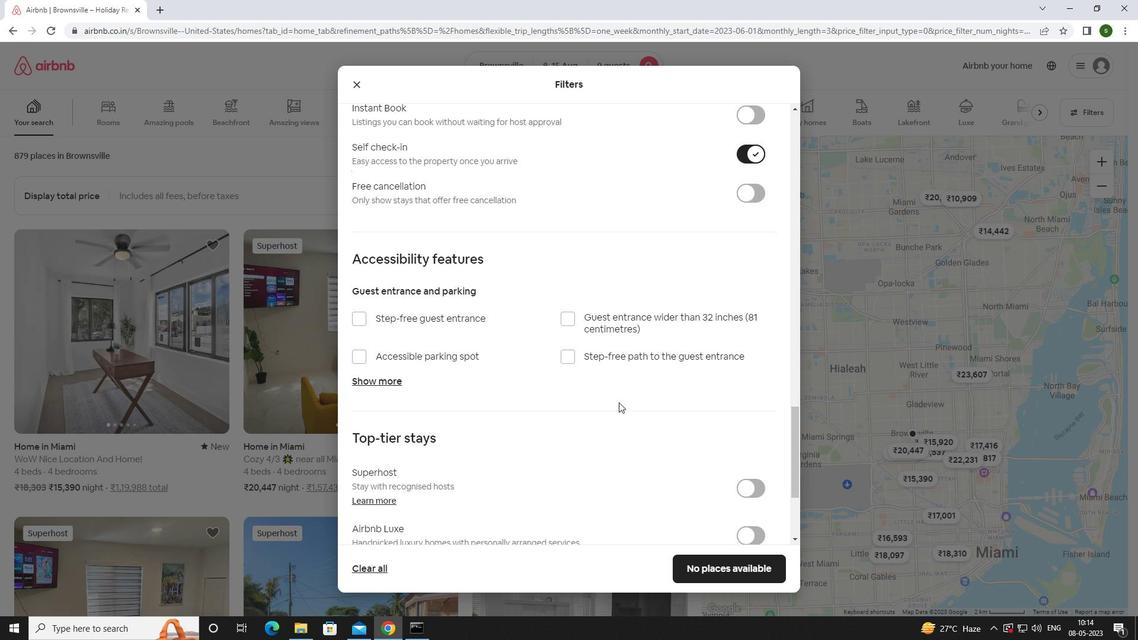 
Action: Mouse scrolled (618, 401) with delta (0, 0)
Screenshot: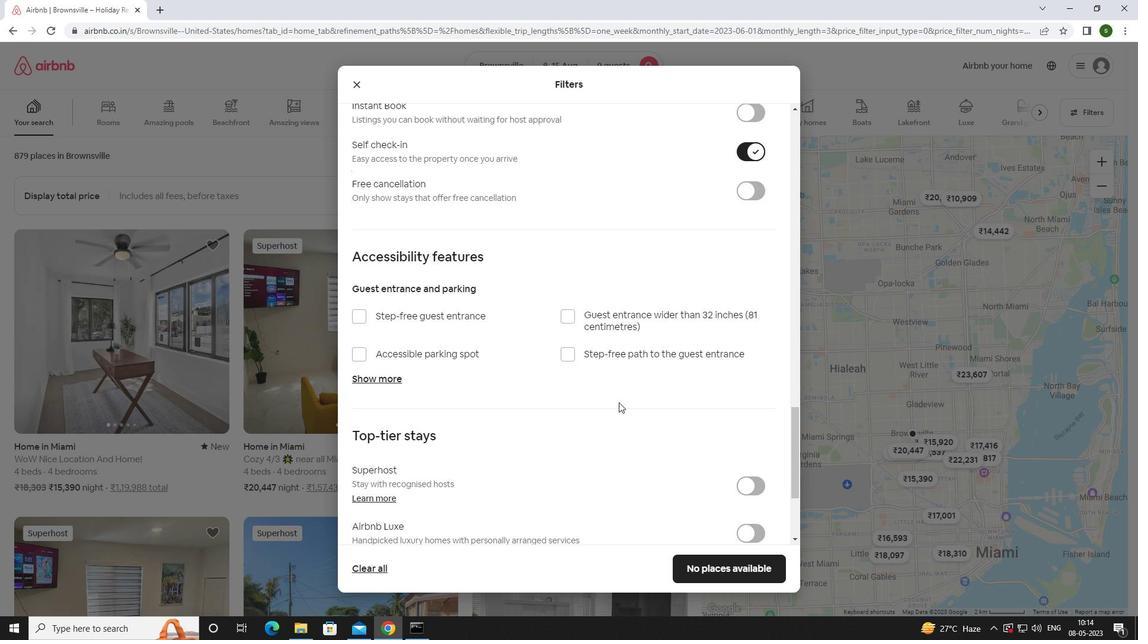 
Action: Mouse scrolled (618, 401) with delta (0, 0)
Screenshot: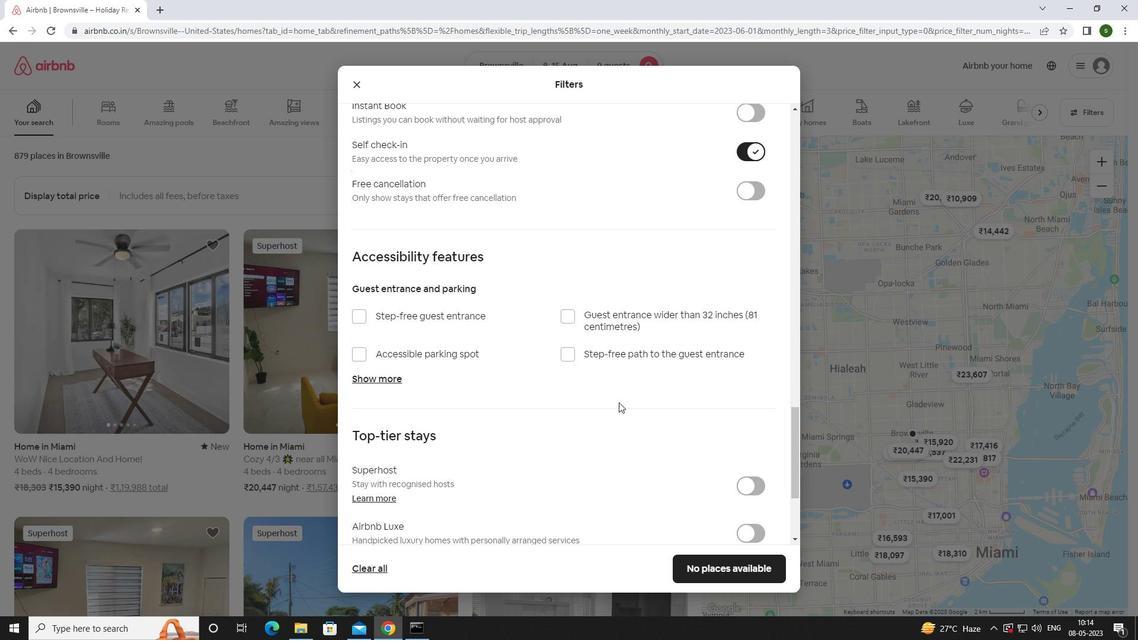 
Action: Mouse moved to (404, 455)
Screenshot: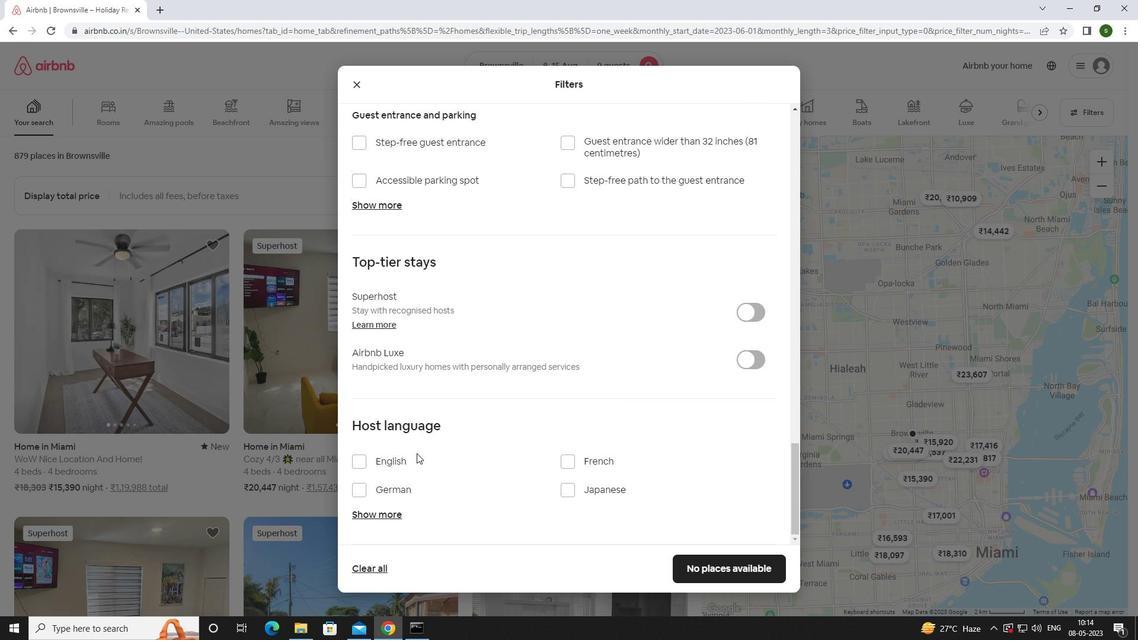 
Action: Mouse pressed left at (404, 455)
Screenshot: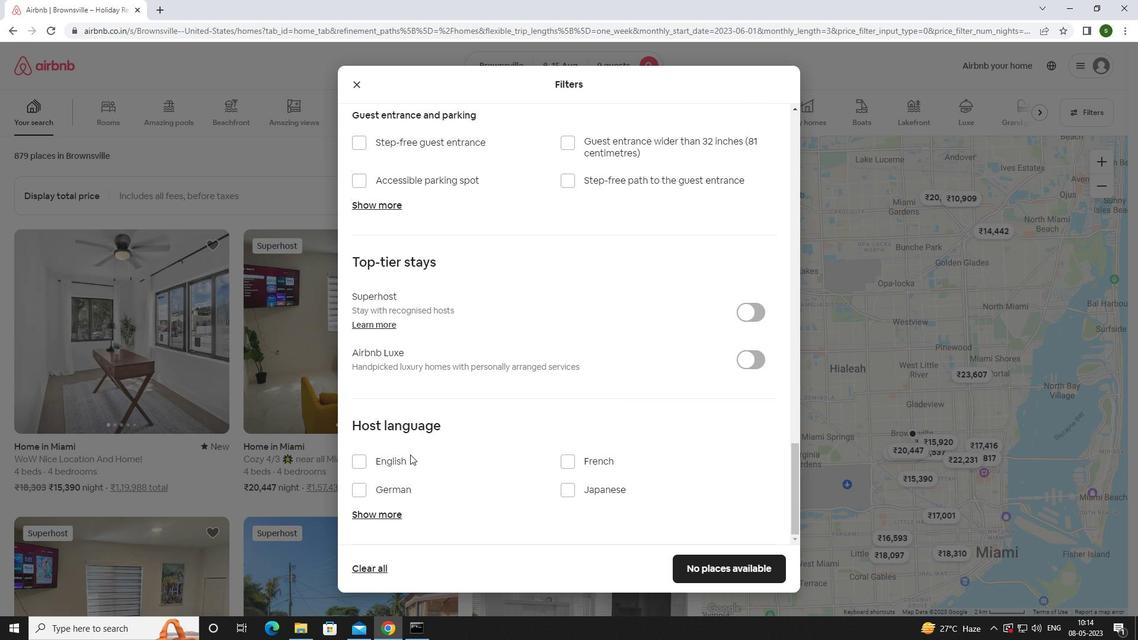 
Action: Mouse moved to (698, 557)
Screenshot: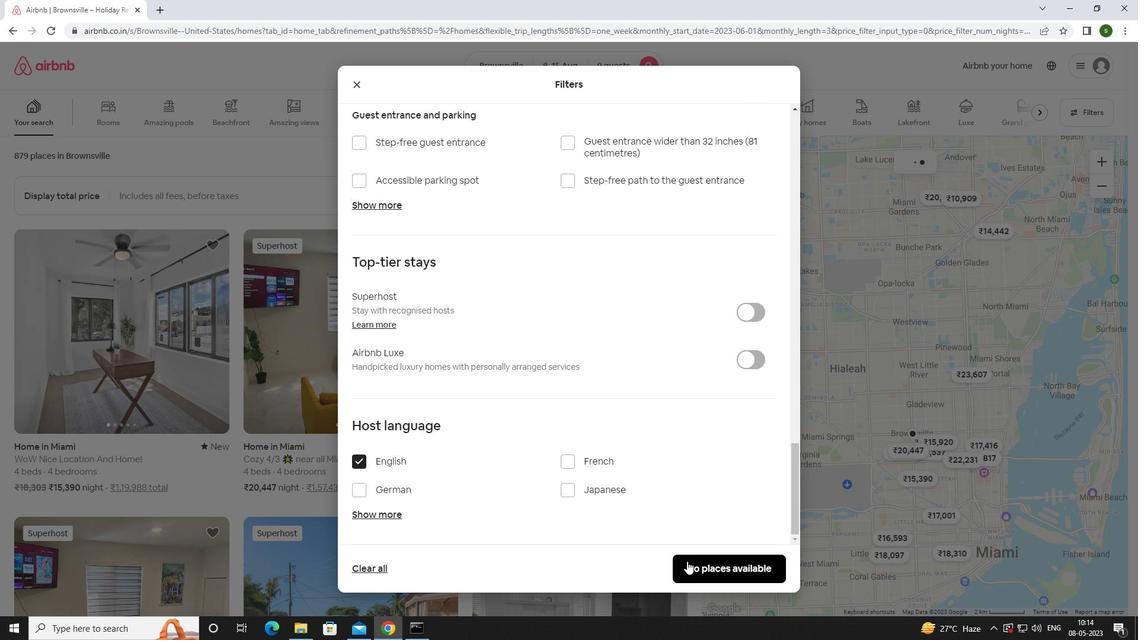 
Action: Mouse pressed left at (698, 557)
Screenshot: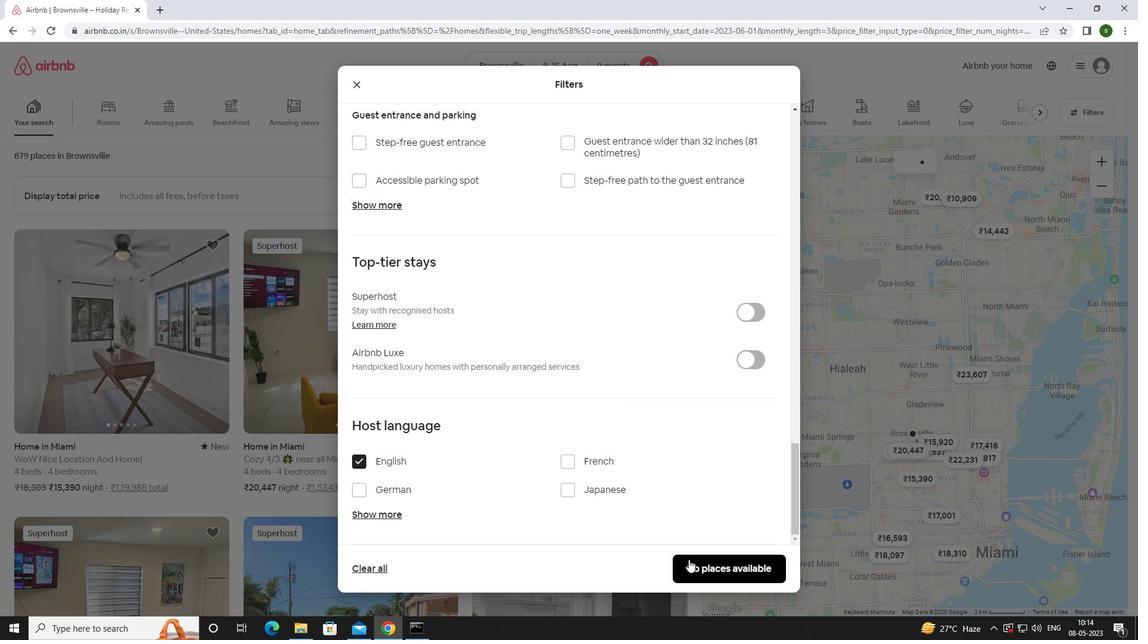 
Action: Mouse moved to (371, 350)
Screenshot: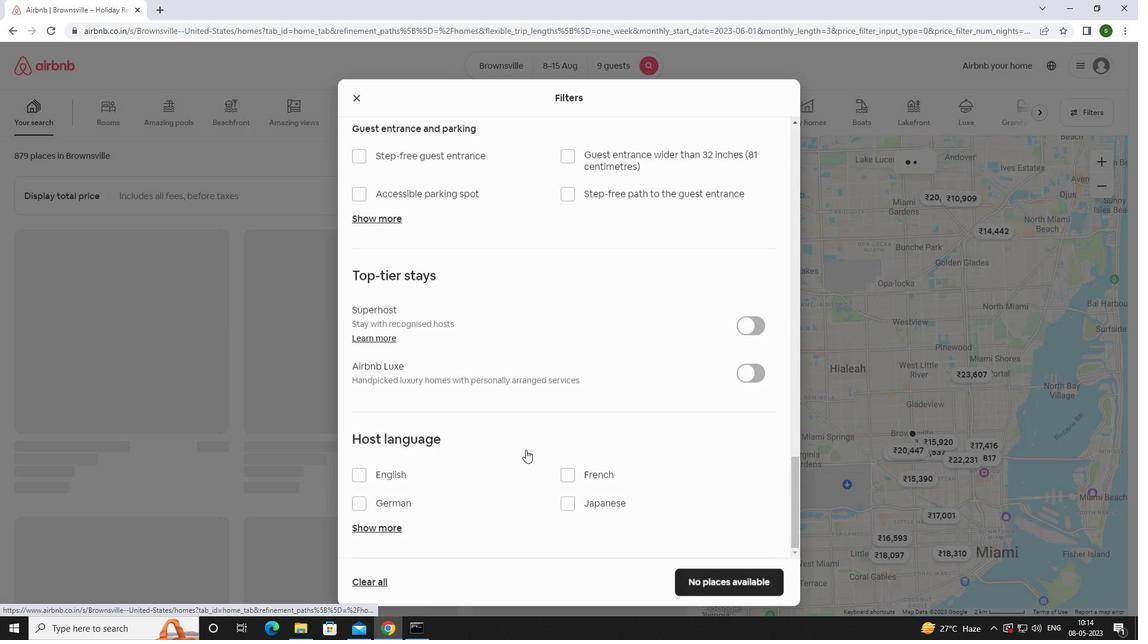 
